 Task: Reply   to Aakash.mishra@softage.net with a subject Subject0000000003 with a message Message0000000004 and with an attachment of Attach0000000004. Reply   to parteek.kumar@softage.net and add a cc to Aakash.mishra@softage.net with a subject Subject0000000003 with a message Message0000000004 and with an attachment of Attach0000000004. Reply   to parteek.kumar@softage.net and add a cc to Aakash.mishra@softage.net and bcc to Ayush@softage.net with a subject Subject0000000002 with a message Message0000000004 and with an attachment of Attach0000000004. Reply   to Aakash.mishra@softage.net with a subject Subject0000000004 with a message Message0000000004 and with an attachment of Attach0000000004 and upload Attach0000000005 to Onedrive and share. Reply   to parteek.kumar@softage.net and add a cc to Aakash.mishra@softage.net with a subject Subject0000000004 with a message Message0000000004 and with an attachment of Attach0000000004 and upload Attach0000000005 to Onedrive and share
Action: Mouse moved to (339, 237)
Screenshot: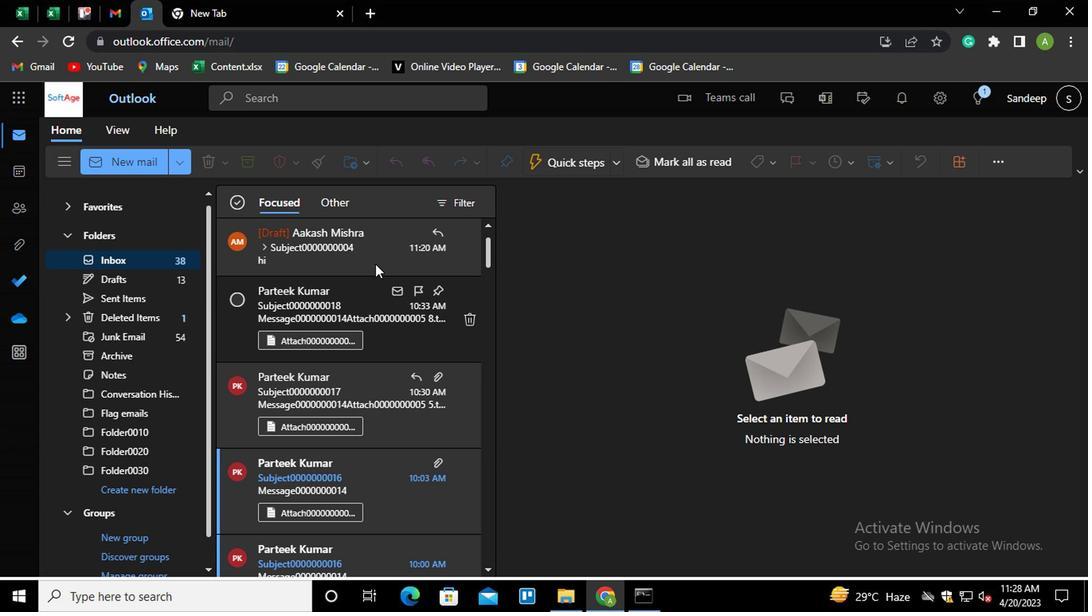 
Action: Mouse pressed left at (339, 237)
Screenshot: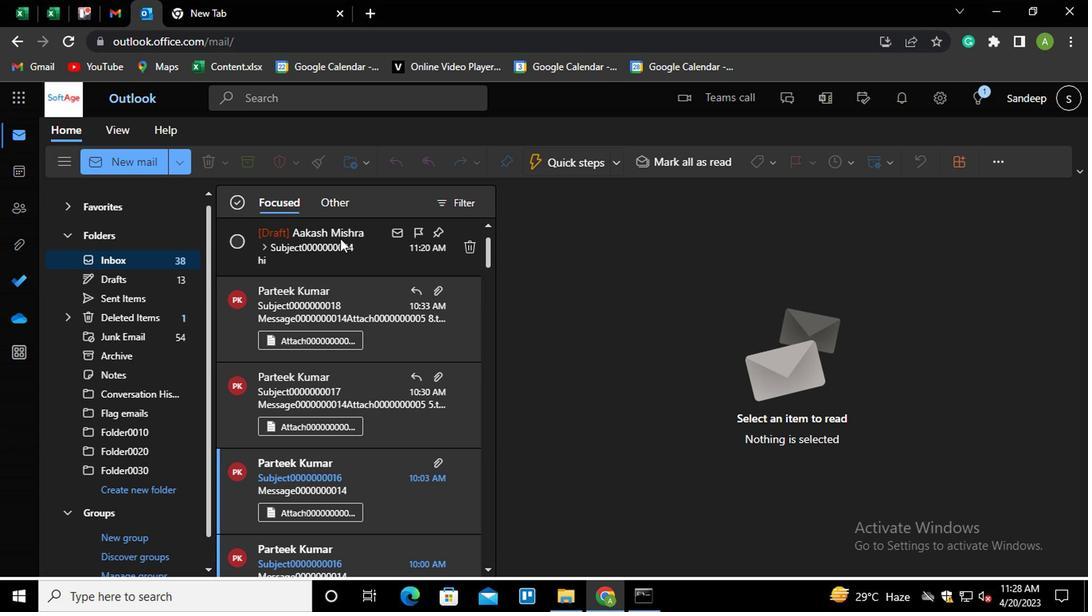 
Action: Mouse moved to (1038, 397)
Screenshot: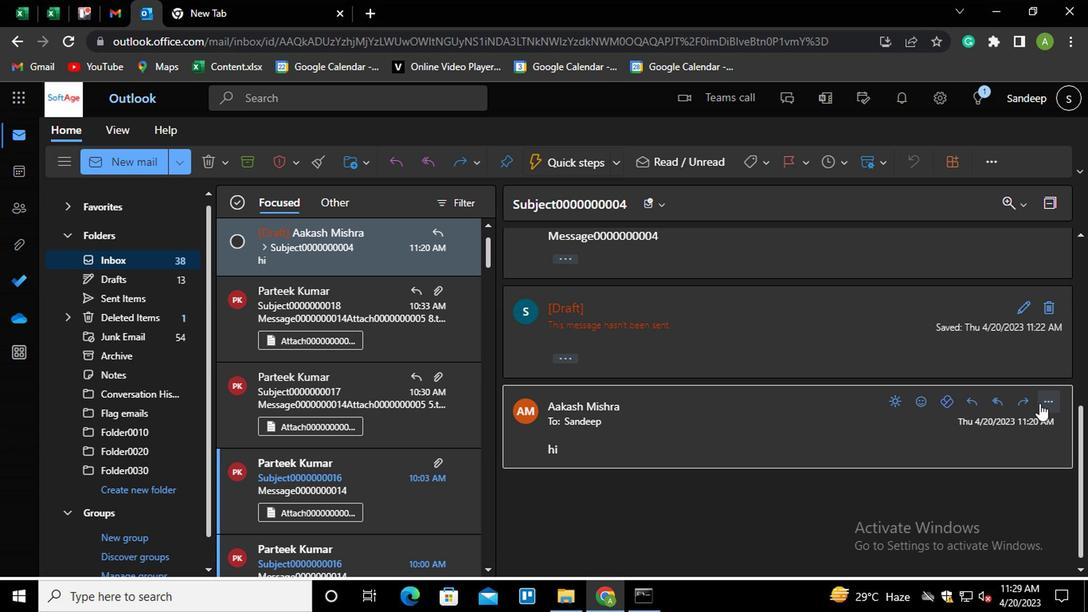 
Action: Mouse pressed left at (1038, 397)
Screenshot: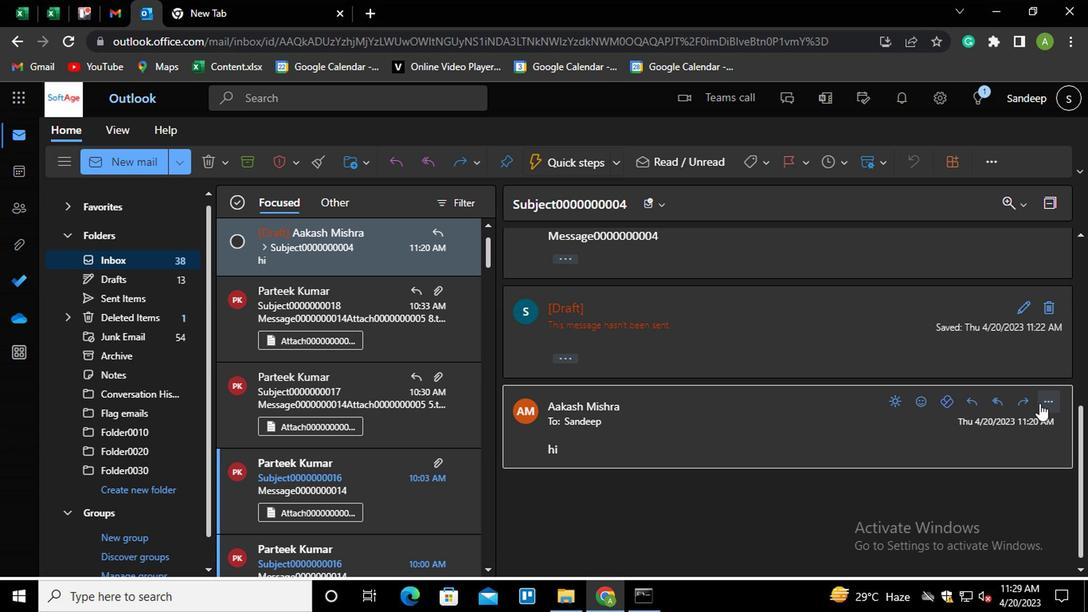 
Action: Mouse moved to (932, 112)
Screenshot: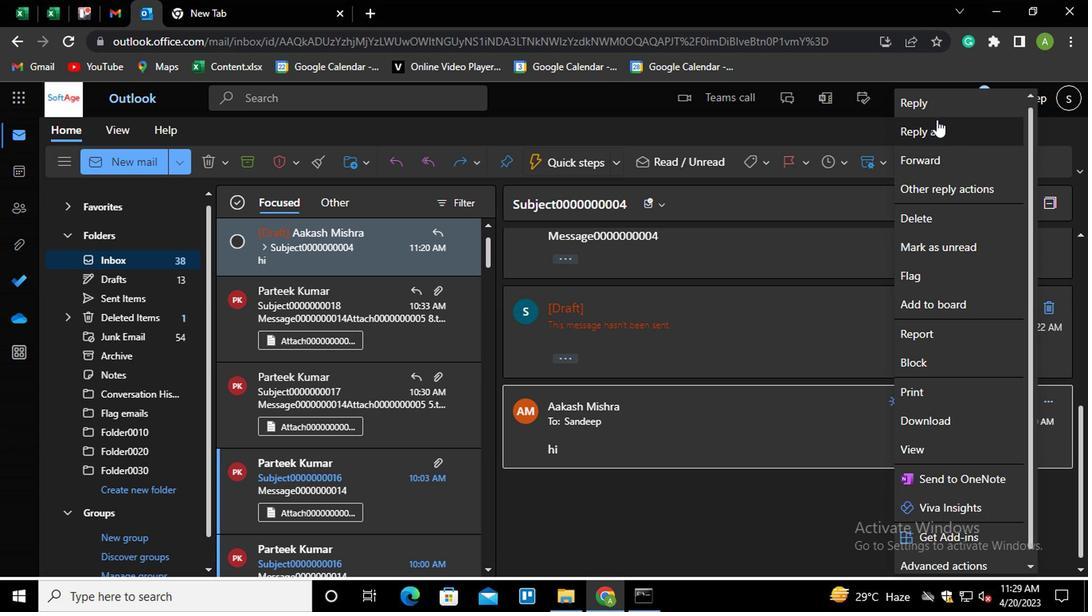 
Action: Mouse pressed left at (932, 112)
Screenshot: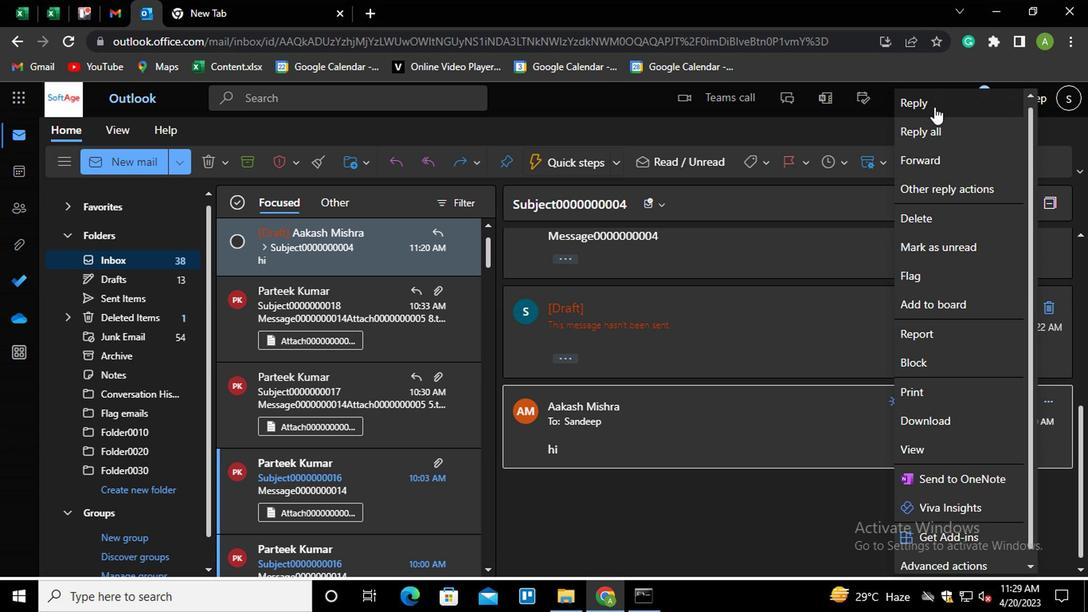 
Action: Mouse moved to (527, 545)
Screenshot: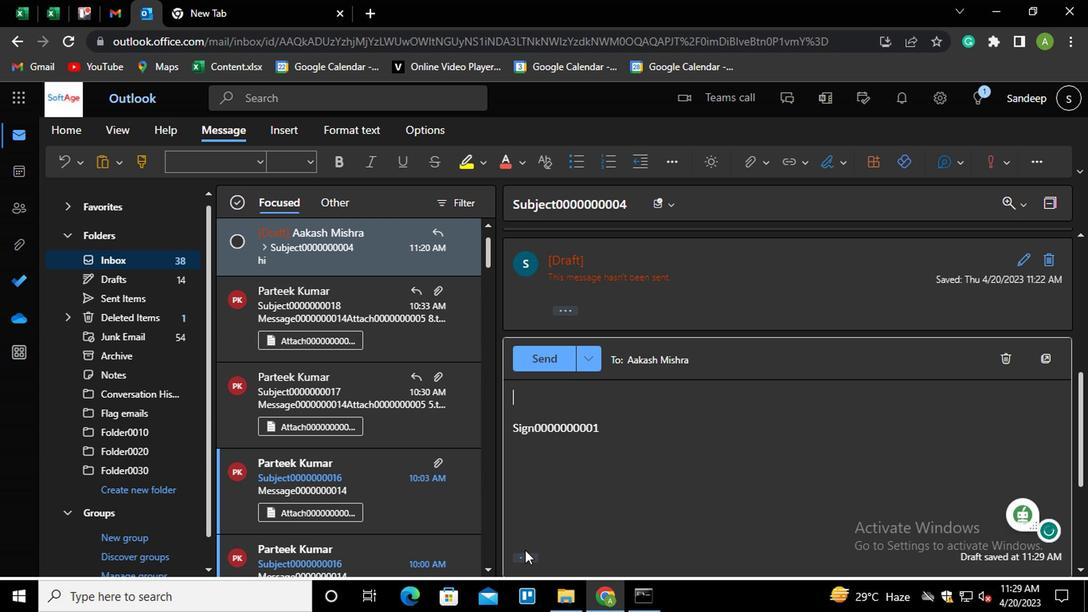 
Action: Mouse pressed left at (527, 545)
Screenshot: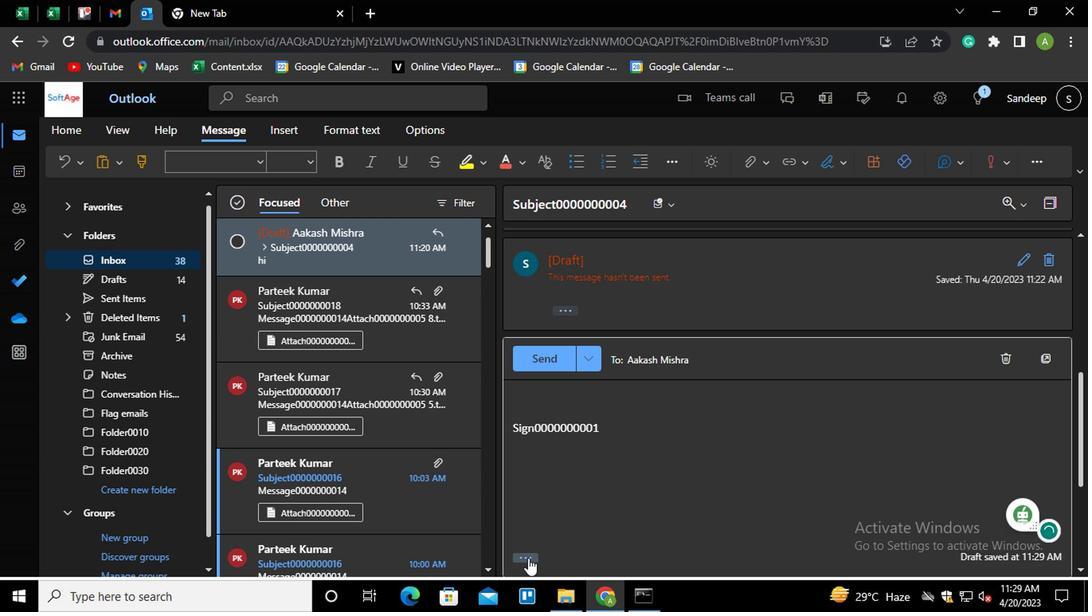 
Action: Mouse moved to (617, 388)
Screenshot: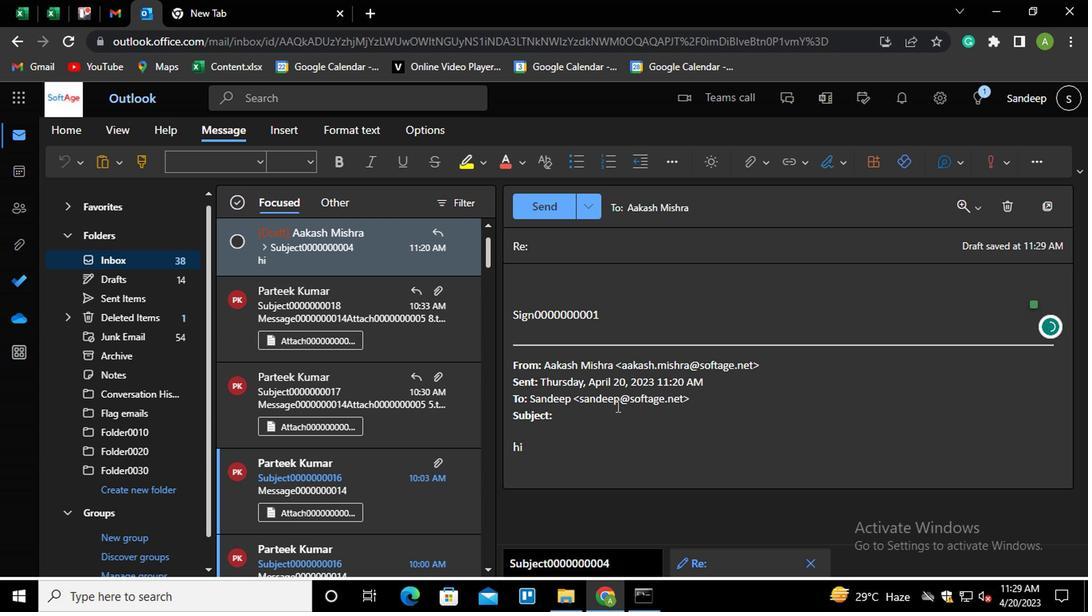 
Action: Mouse scrolled (617, 389) with delta (0, 0)
Screenshot: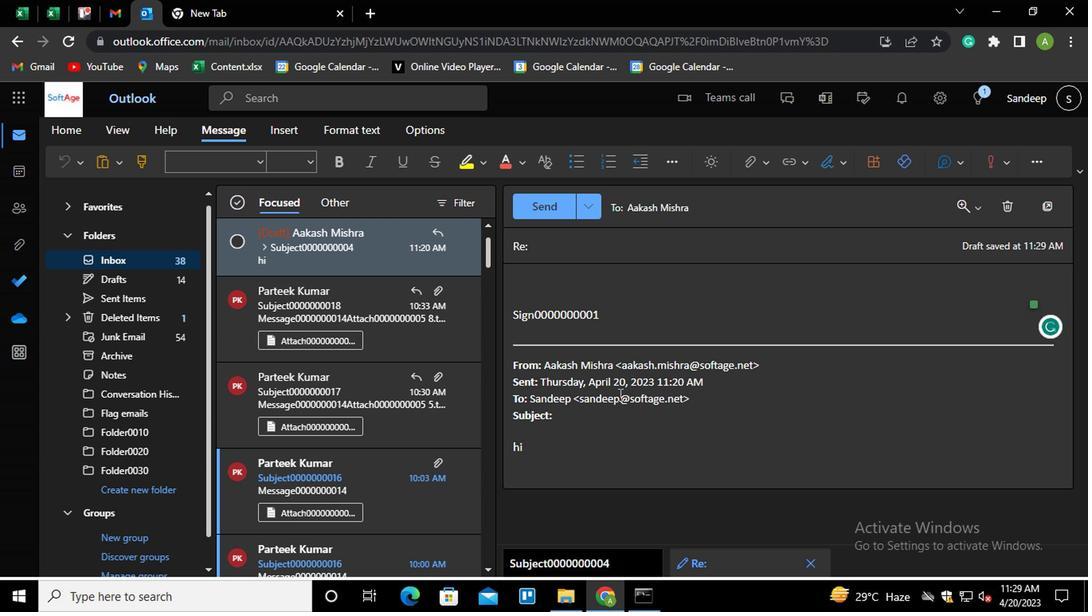 
Action: Mouse moved to (615, 377)
Screenshot: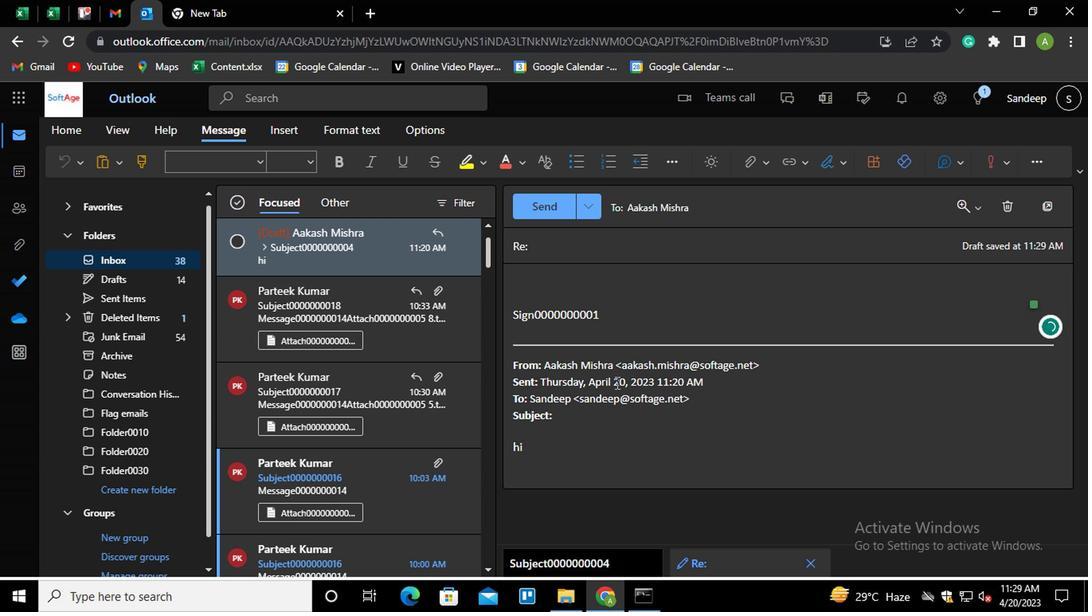 
Action: Mouse scrolled (615, 378) with delta (0, 1)
Screenshot: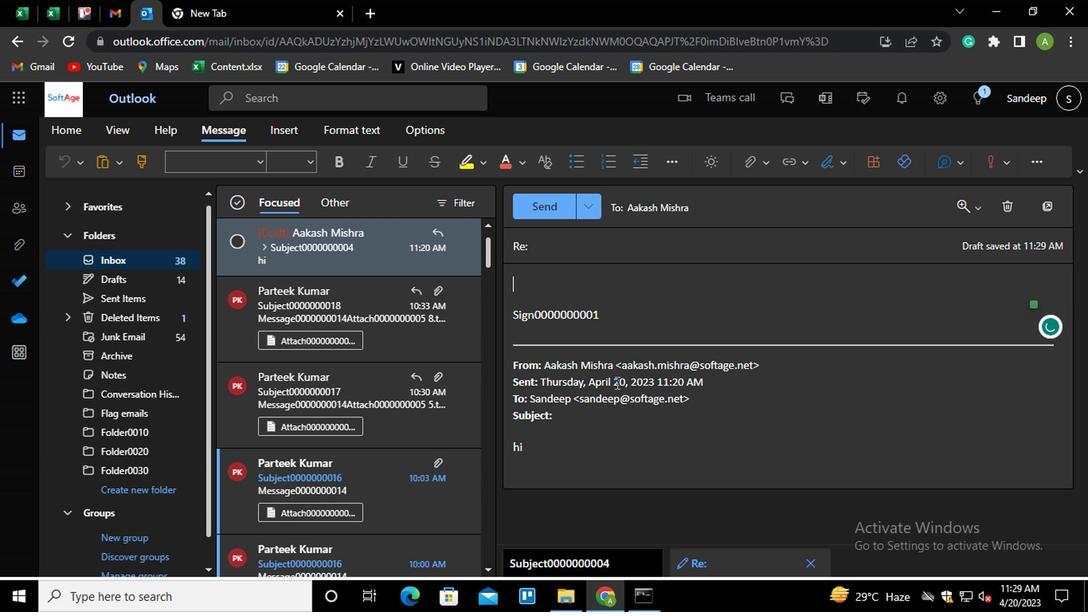 
Action: Mouse moved to (612, 237)
Screenshot: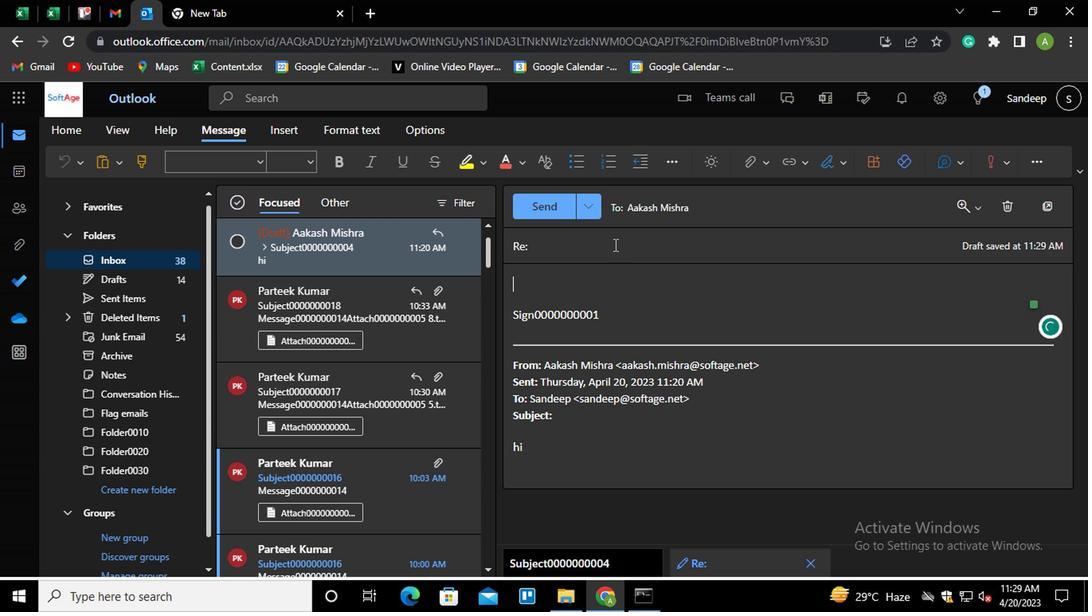 
Action: Mouse pressed left at (612, 237)
Screenshot: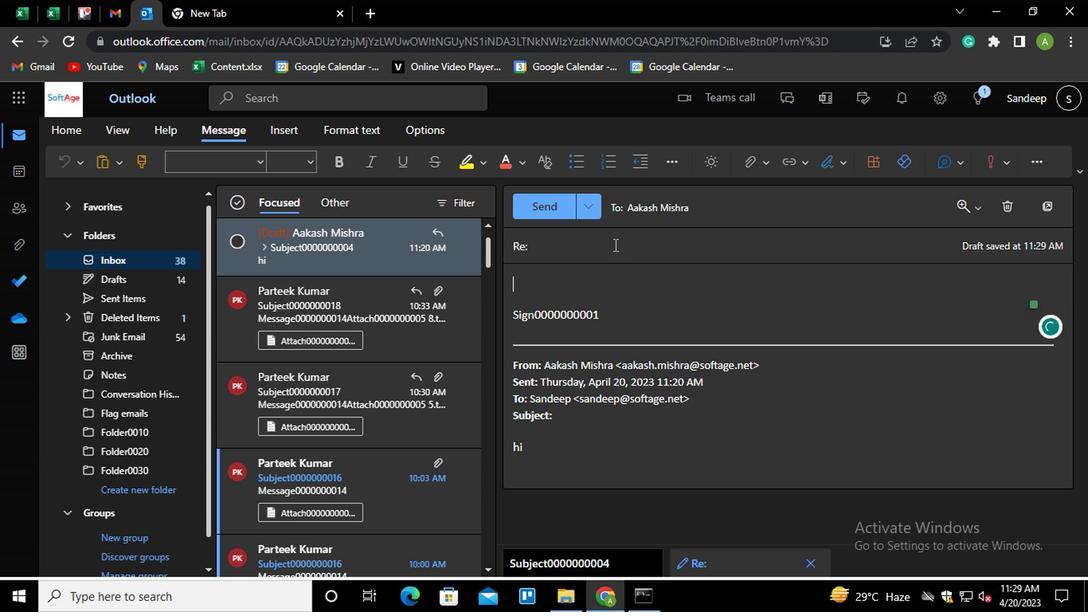 
Action: Mouse moved to (625, 249)
Screenshot: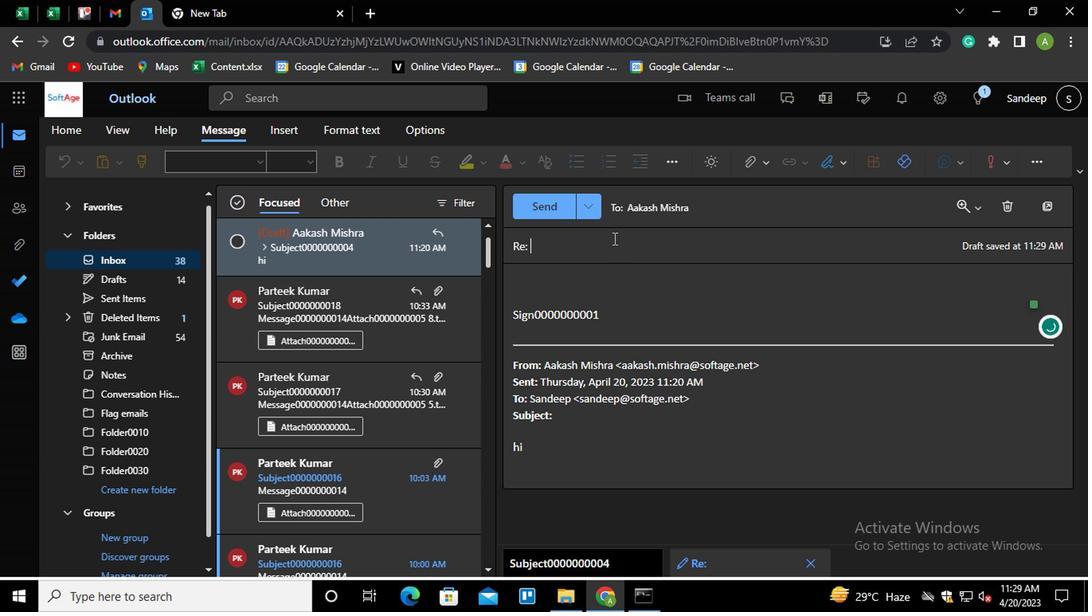 
Action: Key pressed <Key.shift>SUBJECT0000000003
Screenshot: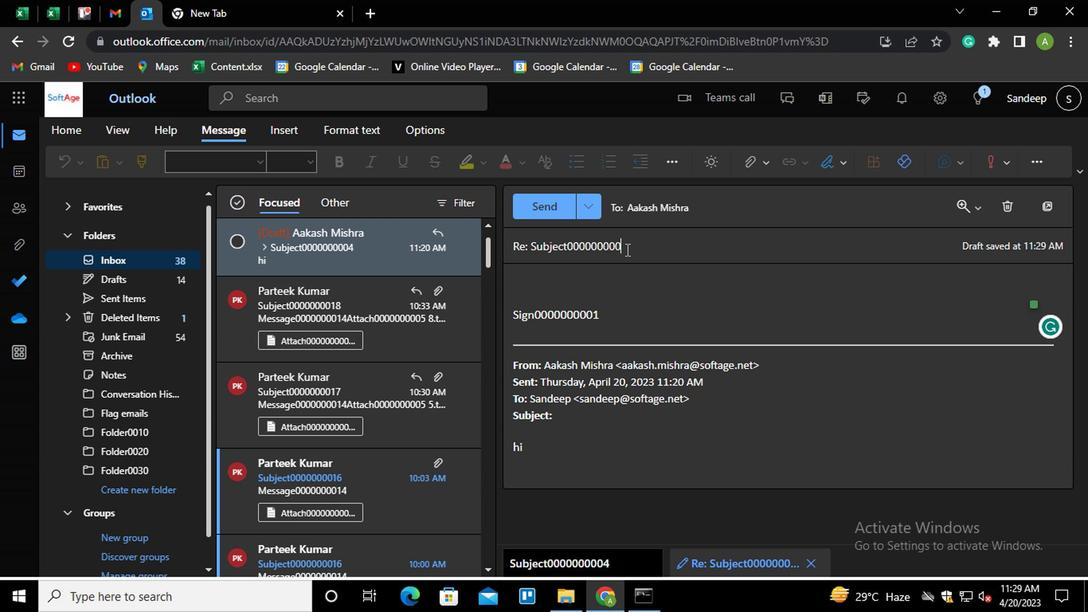 
Action: Mouse moved to (630, 318)
Screenshot: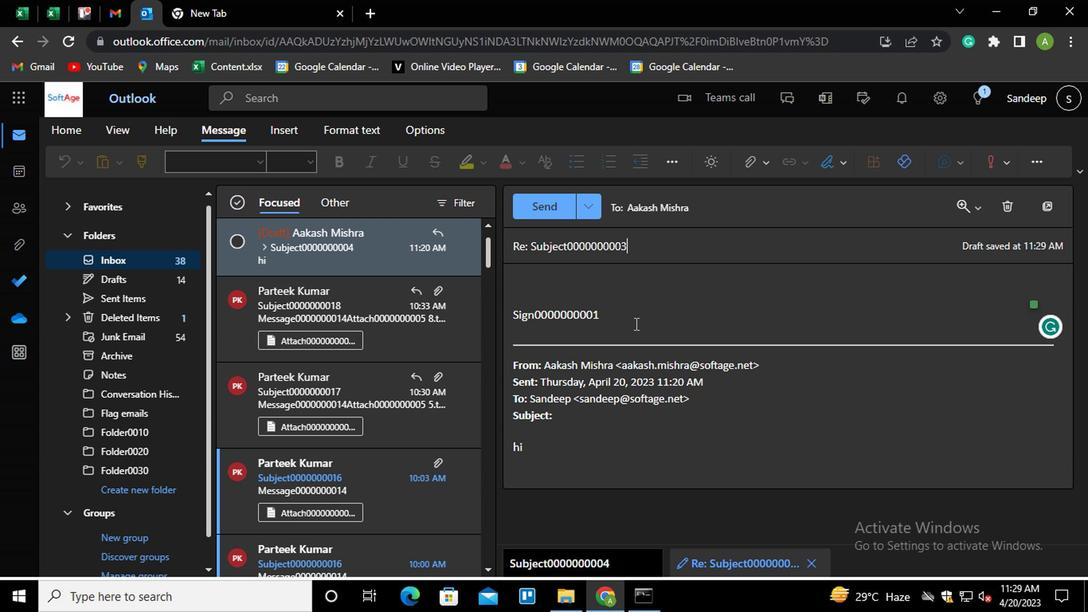 
Action: Mouse pressed left at (630, 318)
Screenshot: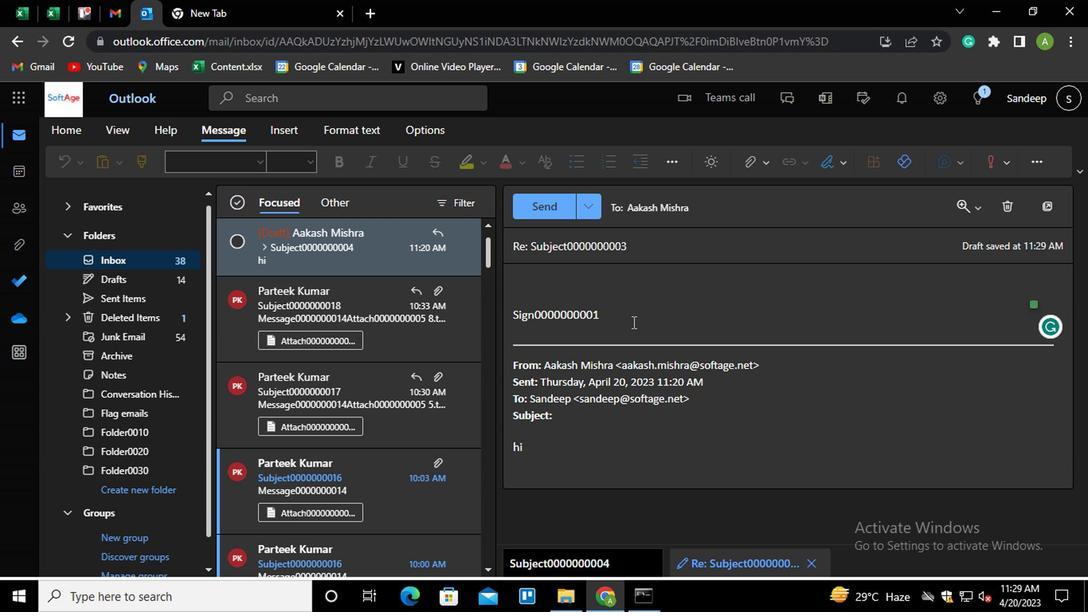 
Action: Key pressed <Key.shift_r><Key.shift_r><Key.shift_r><Key.shift_r><Key.shift_r><Key.shift_r><Key.shift_r><Key.shift_r><Key.home><Key.shift_r>MESSAGE0000000004
Screenshot: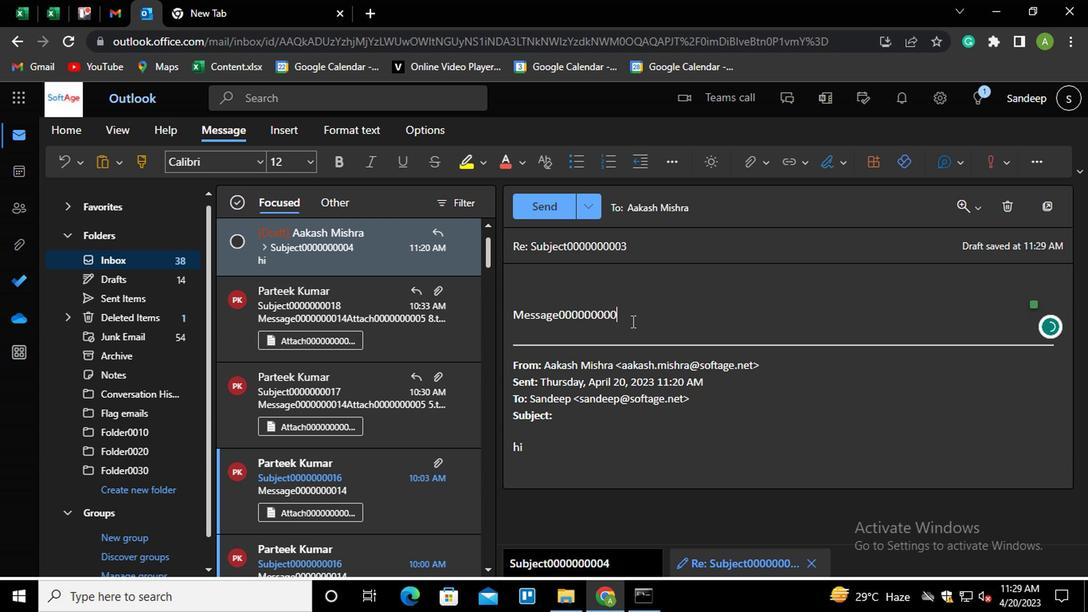 
Action: Mouse moved to (636, 316)
Screenshot: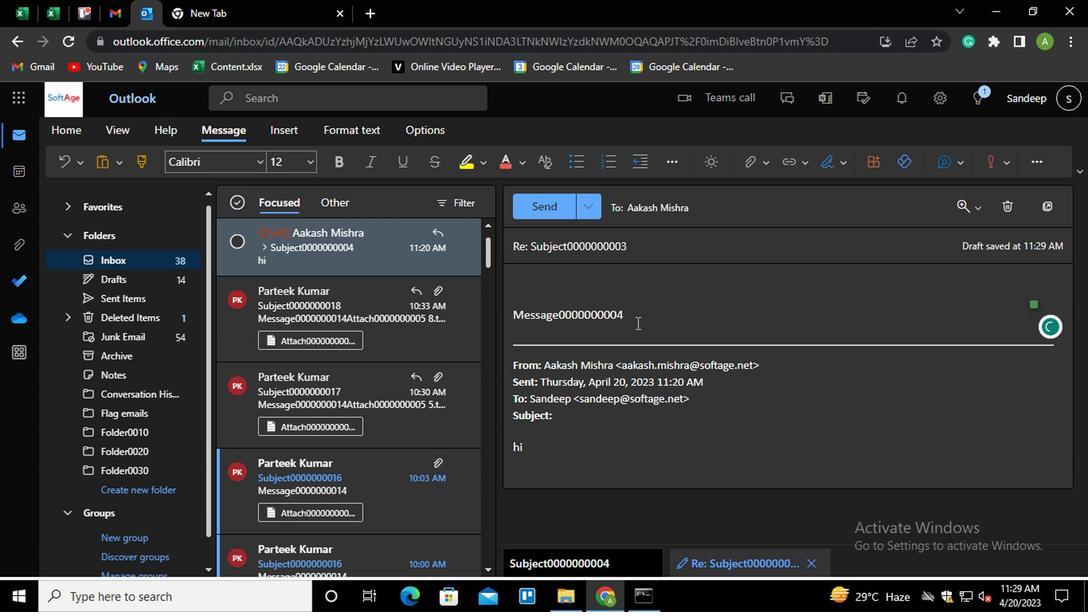 
Action: Mouse scrolled (636, 317) with delta (0, 0)
Screenshot: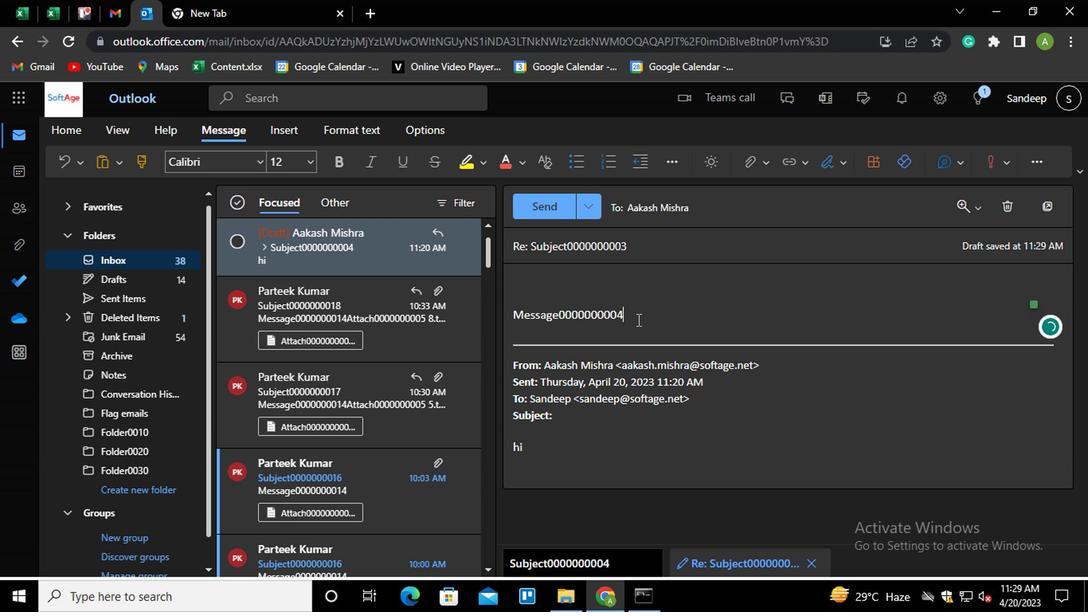 
Action: Mouse moved to (760, 164)
Screenshot: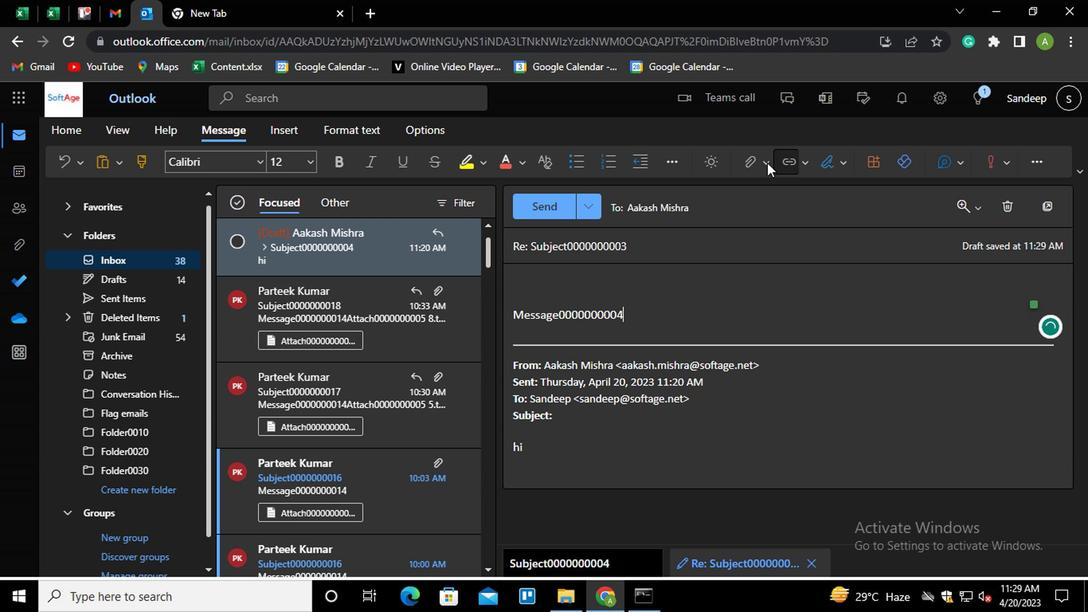 
Action: Mouse pressed left at (760, 164)
Screenshot: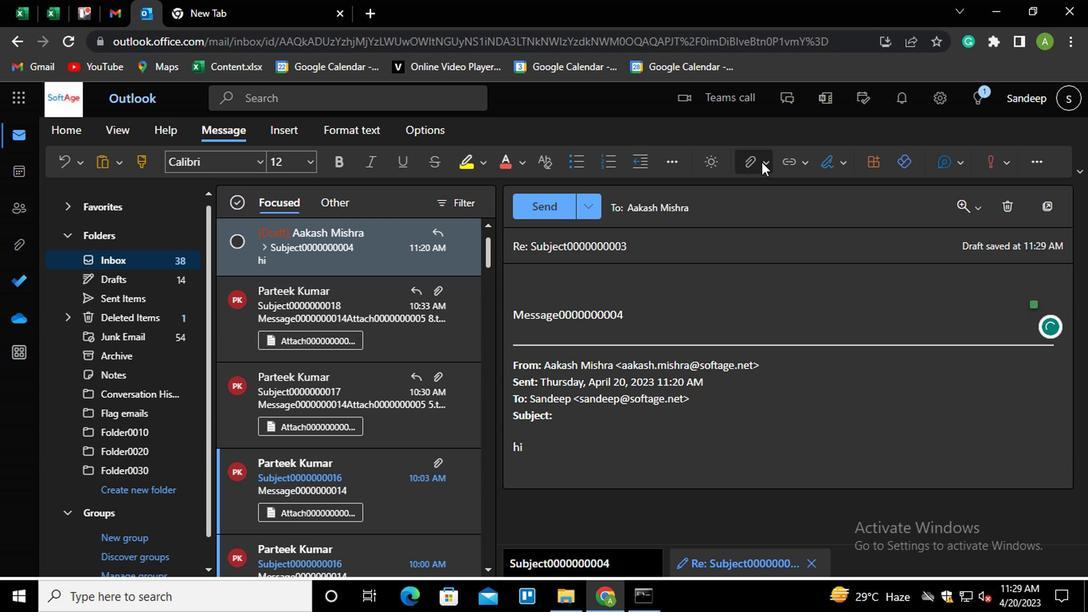 
Action: Mouse moved to (652, 202)
Screenshot: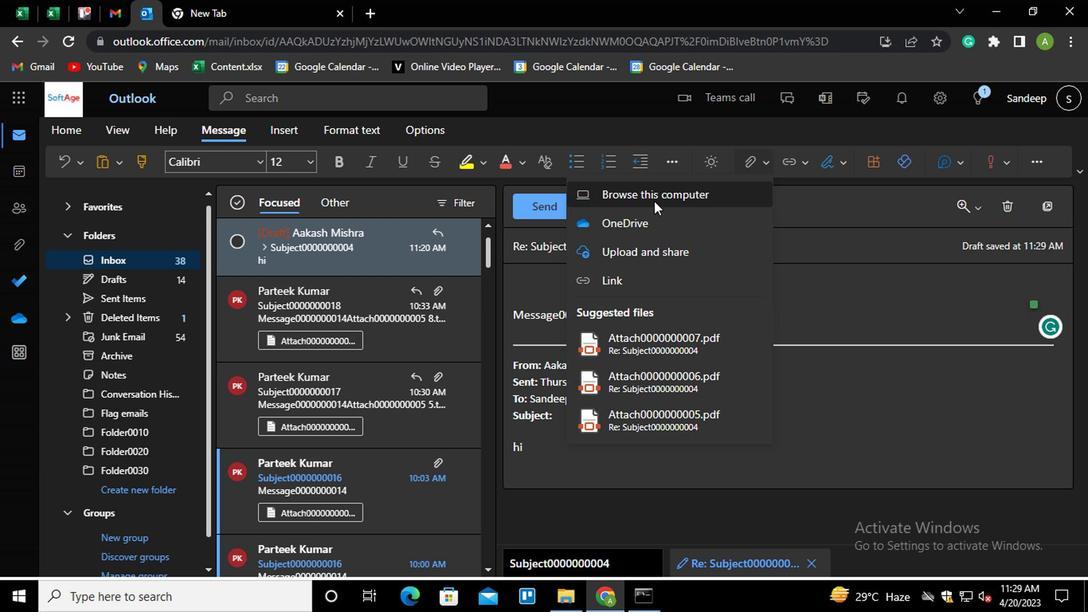 
Action: Mouse pressed left at (652, 202)
Screenshot: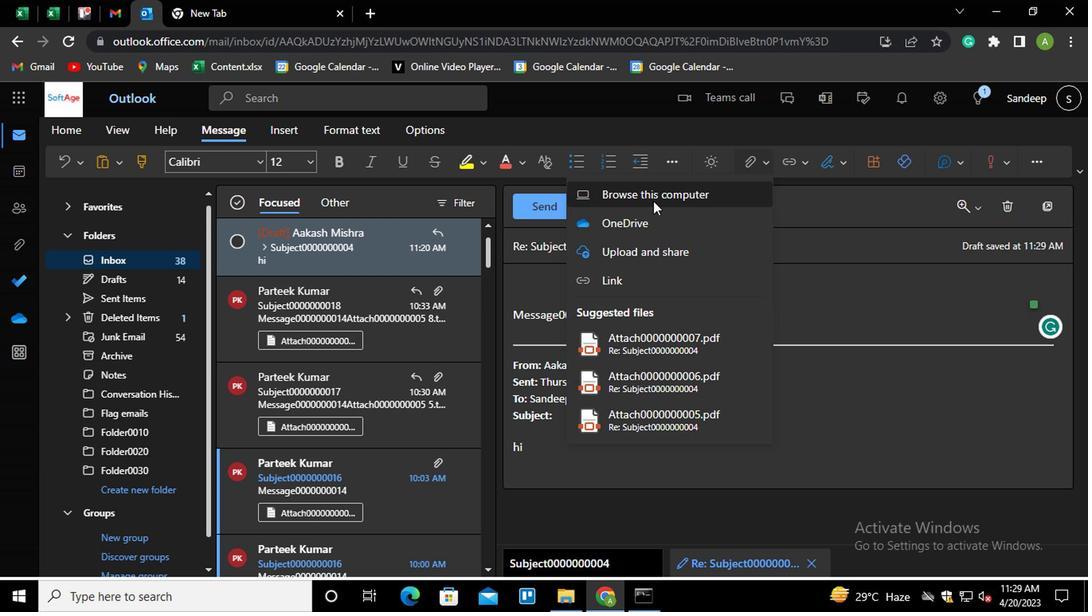 
Action: Mouse moved to (243, 169)
Screenshot: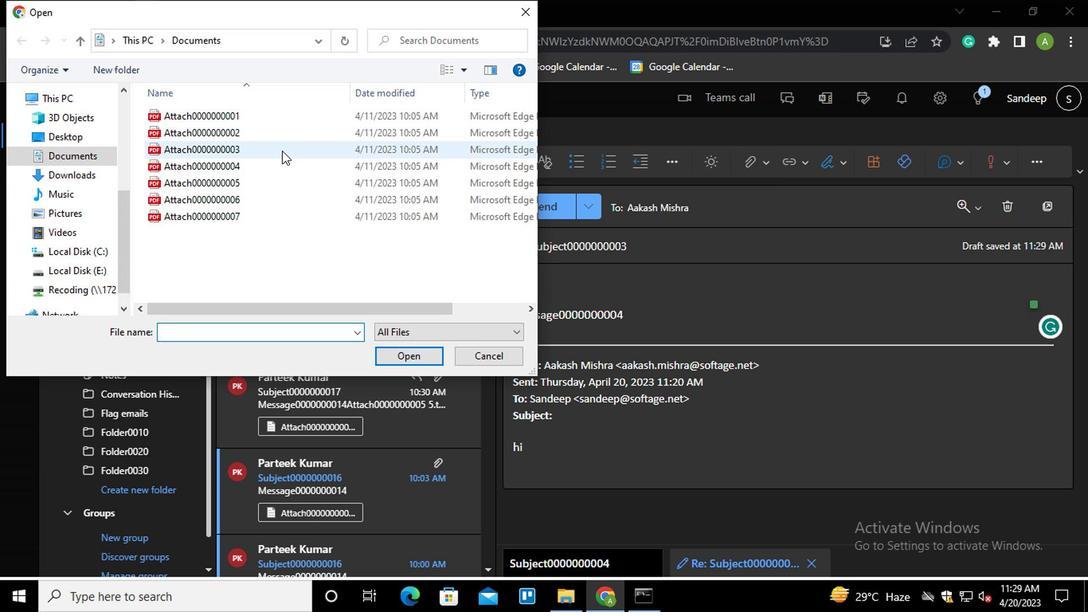 
Action: Mouse pressed left at (243, 169)
Screenshot: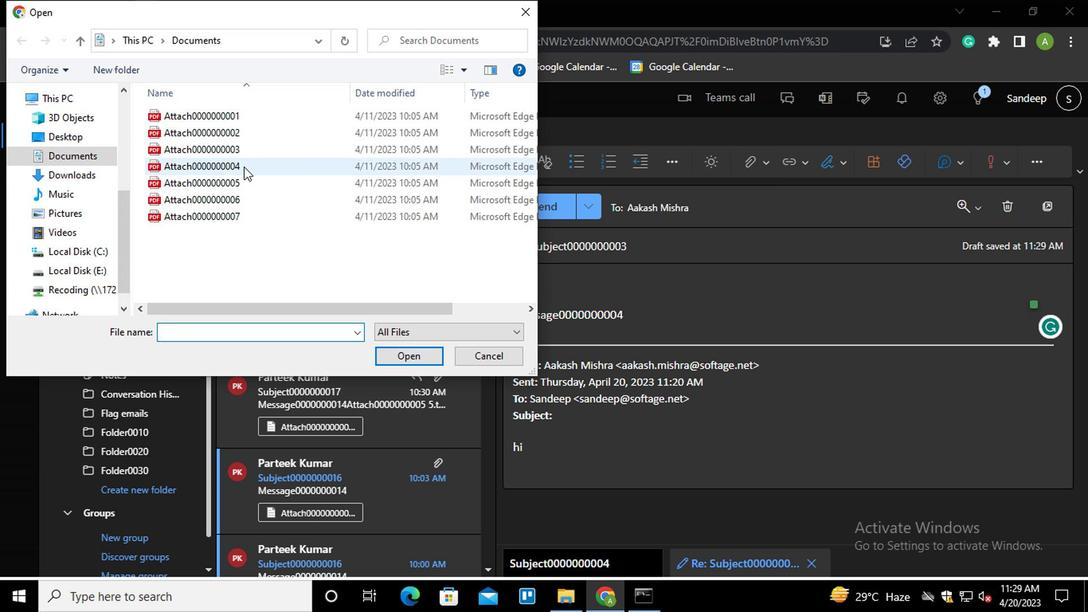 
Action: Mouse moved to (405, 354)
Screenshot: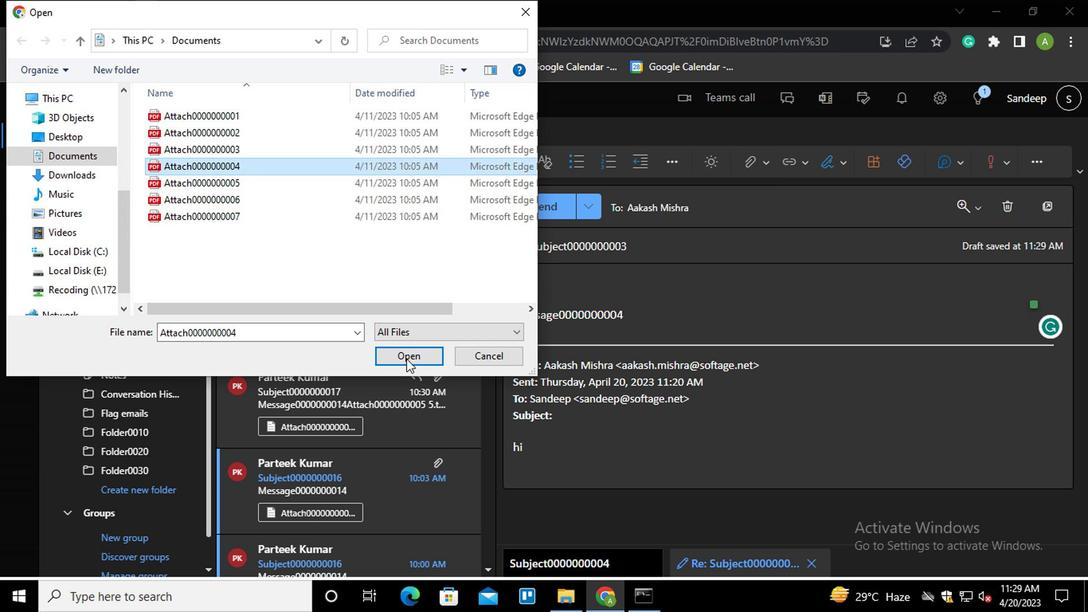 
Action: Mouse pressed left at (405, 354)
Screenshot: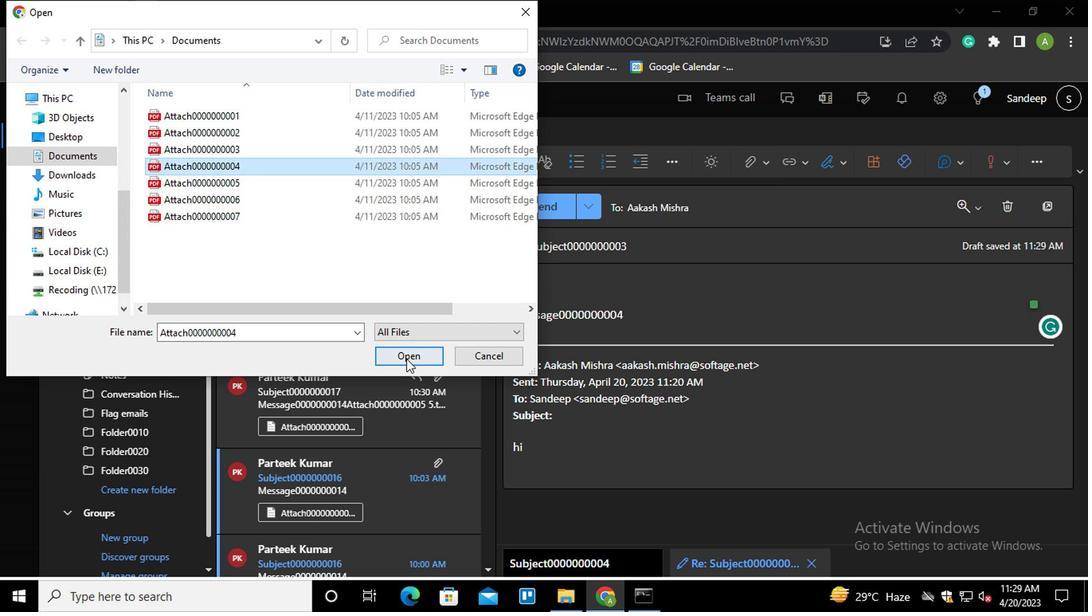 
Action: Mouse moved to (549, 210)
Screenshot: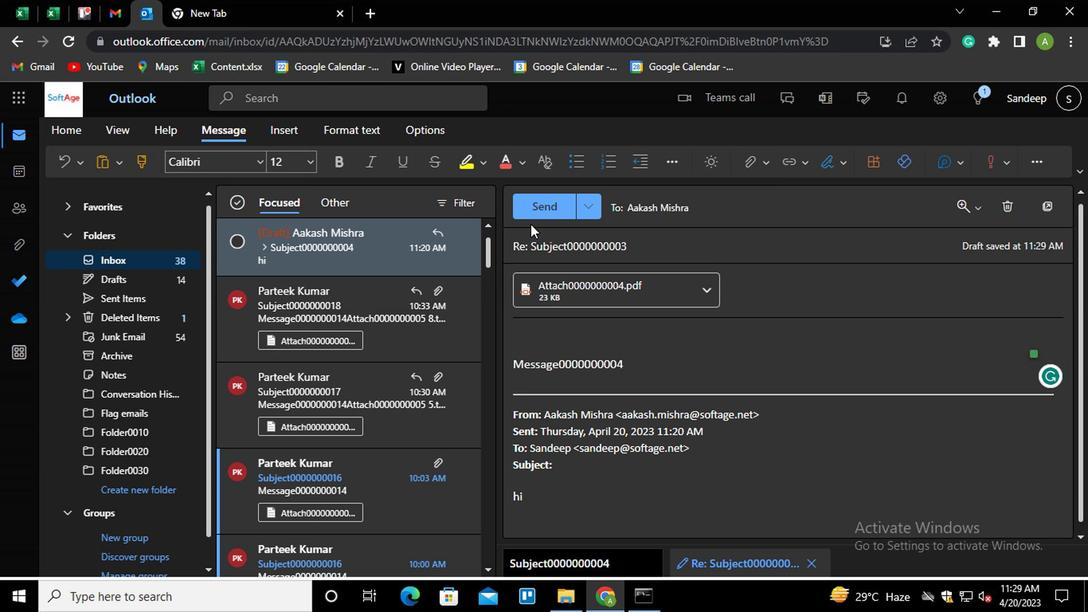 
Action: Mouse pressed left at (549, 210)
Screenshot: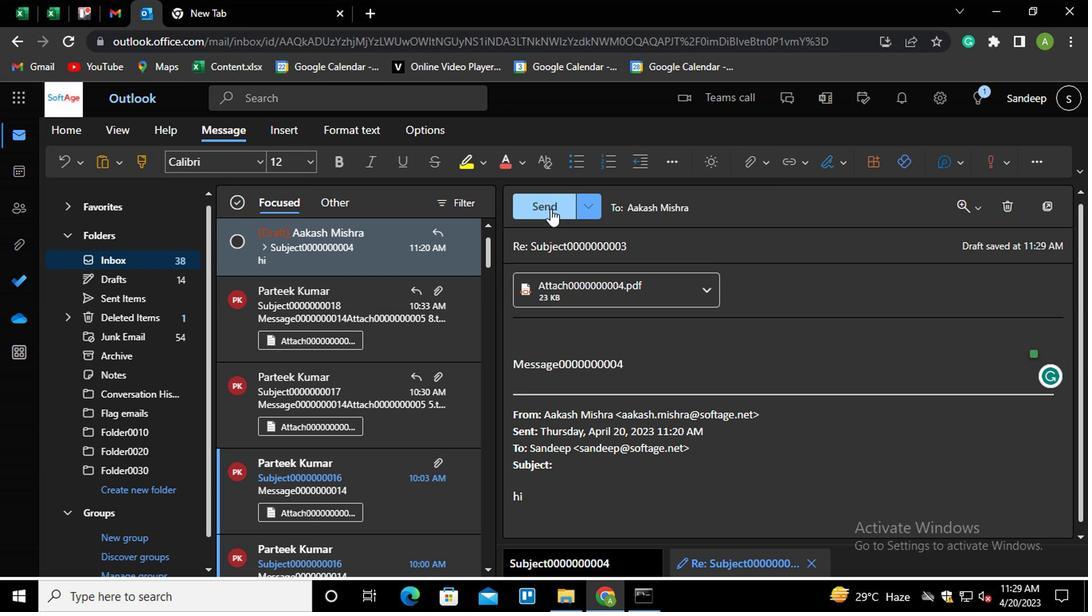
Action: Mouse moved to (359, 287)
Screenshot: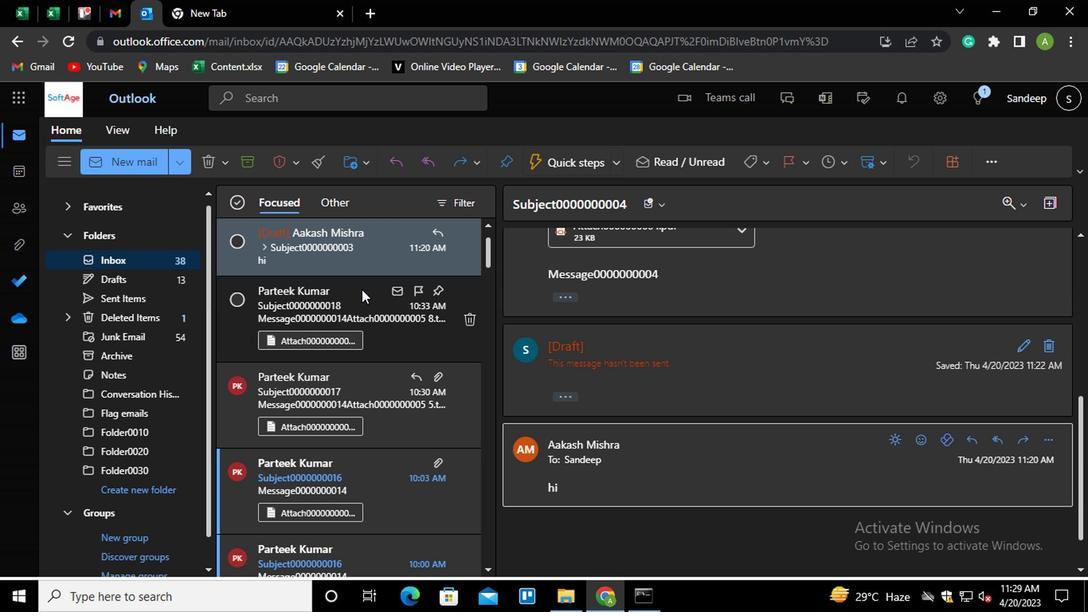 
Action: Mouse pressed left at (359, 287)
Screenshot: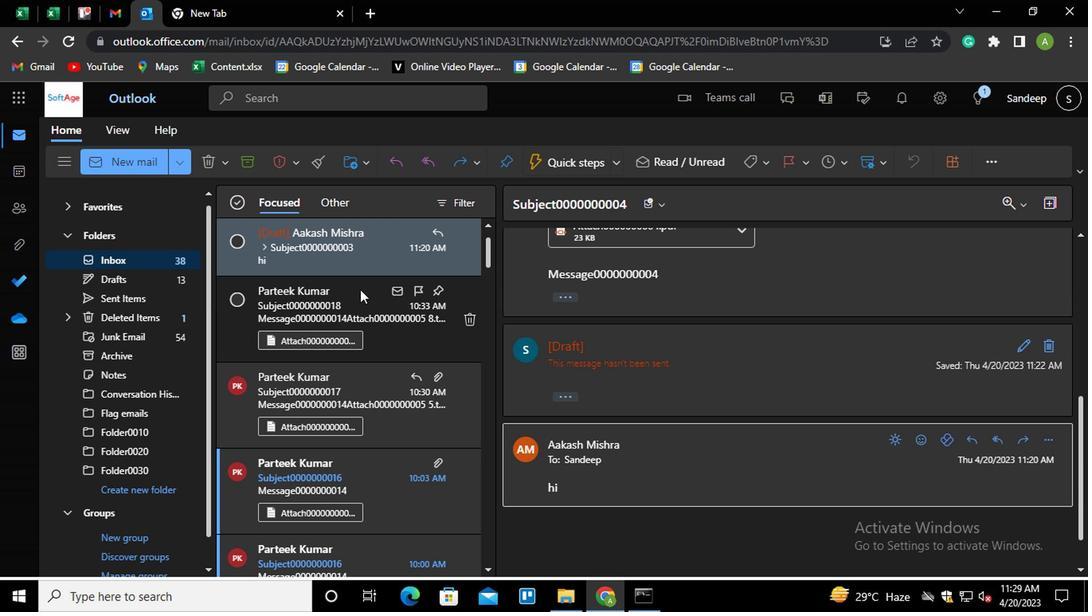 
Action: Mouse moved to (1041, 265)
Screenshot: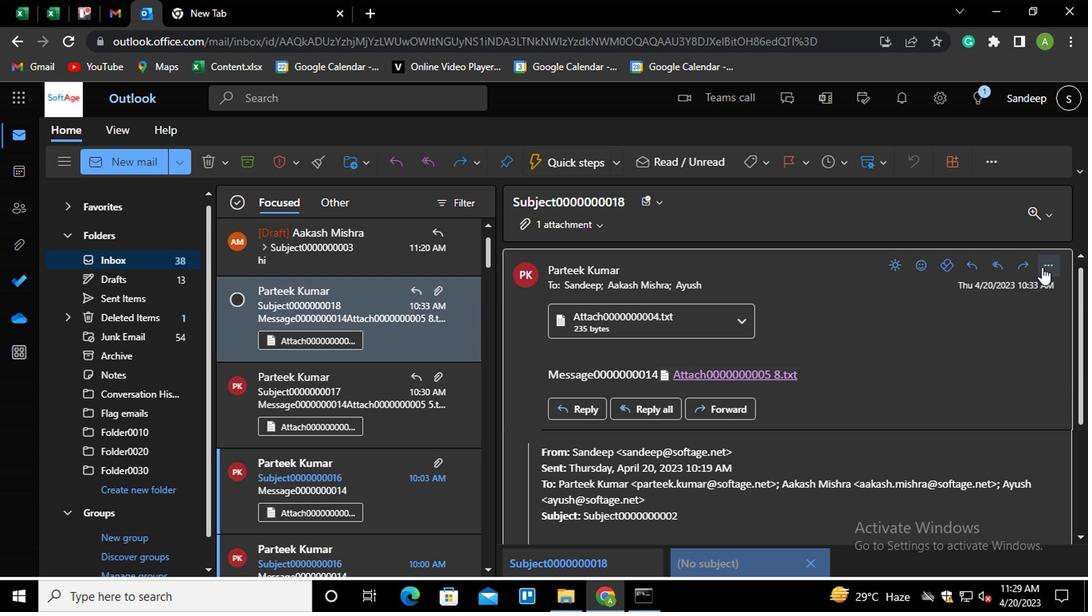 
Action: Mouse pressed left at (1041, 265)
Screenshot: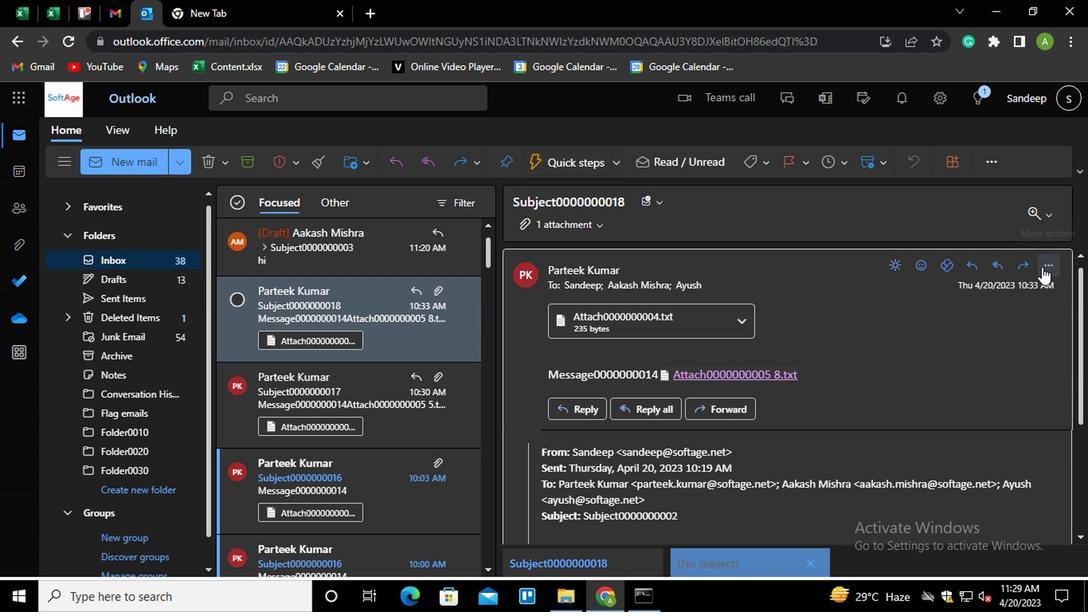
Action: Mouse moved to (939, 112)
Screenshot: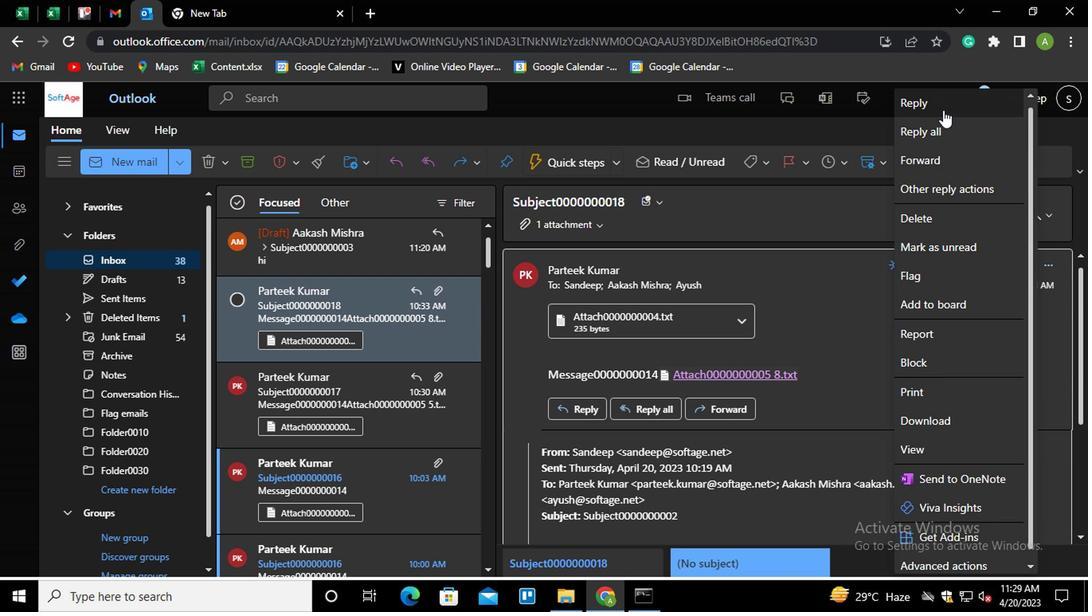 
Action: Mouse pressed left at (939, 112)
Screenshot: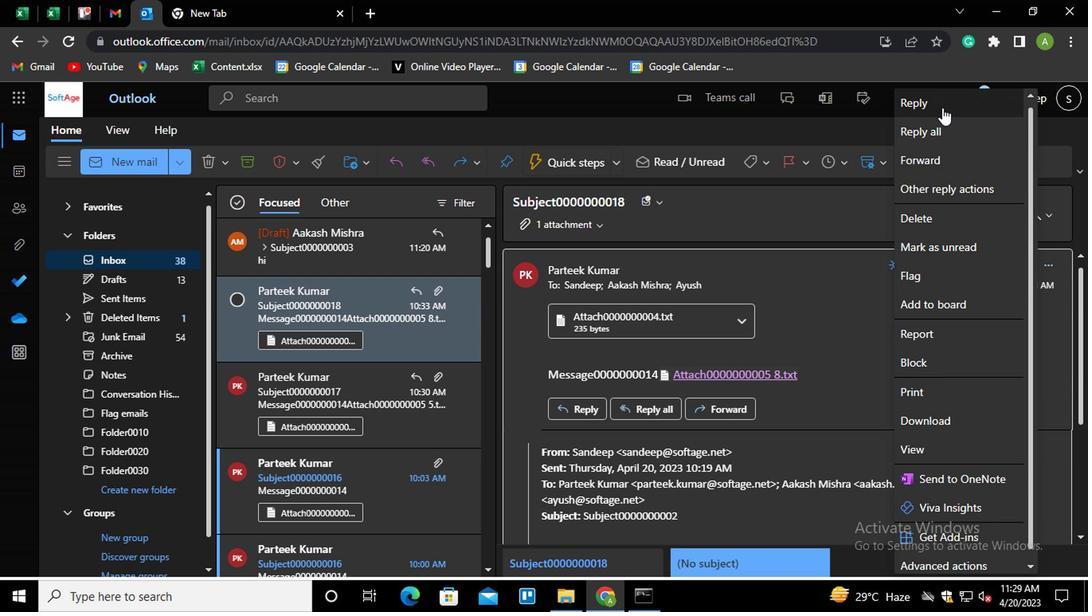 
Action: Mouse moved to (526, 458)
Screenshot: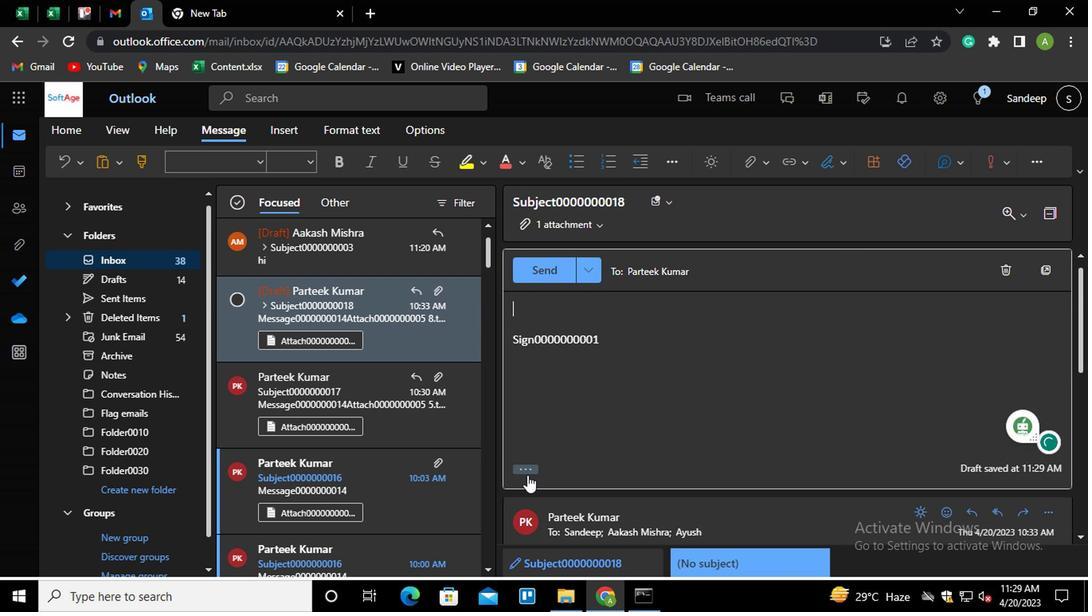 
Action: Mouse pressed left at (526, 458)
Screenshot: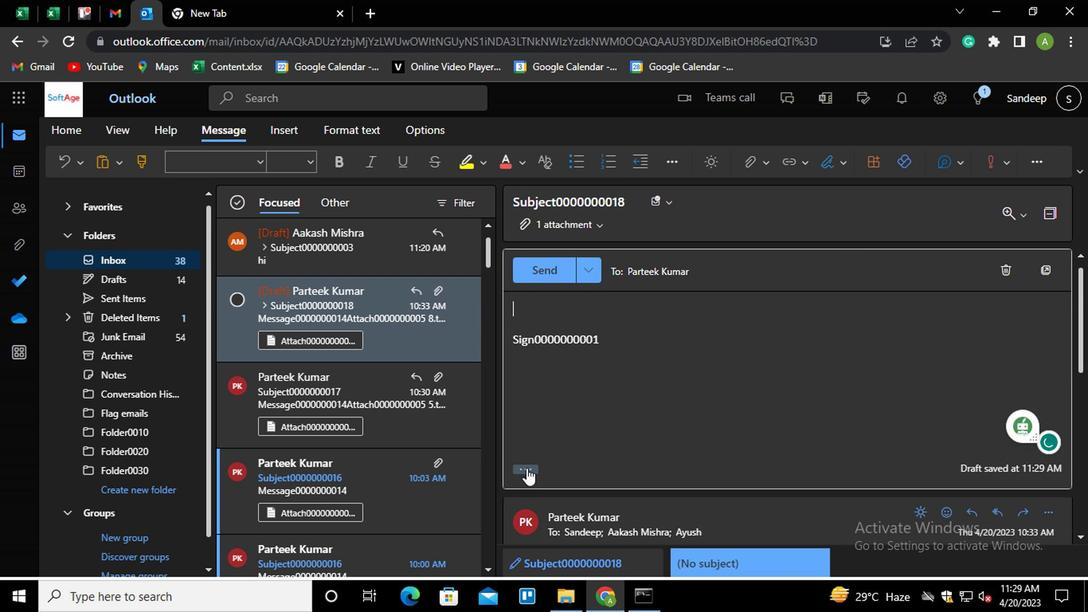 
Action: Mouse moved to (683, 278)
Screenshot: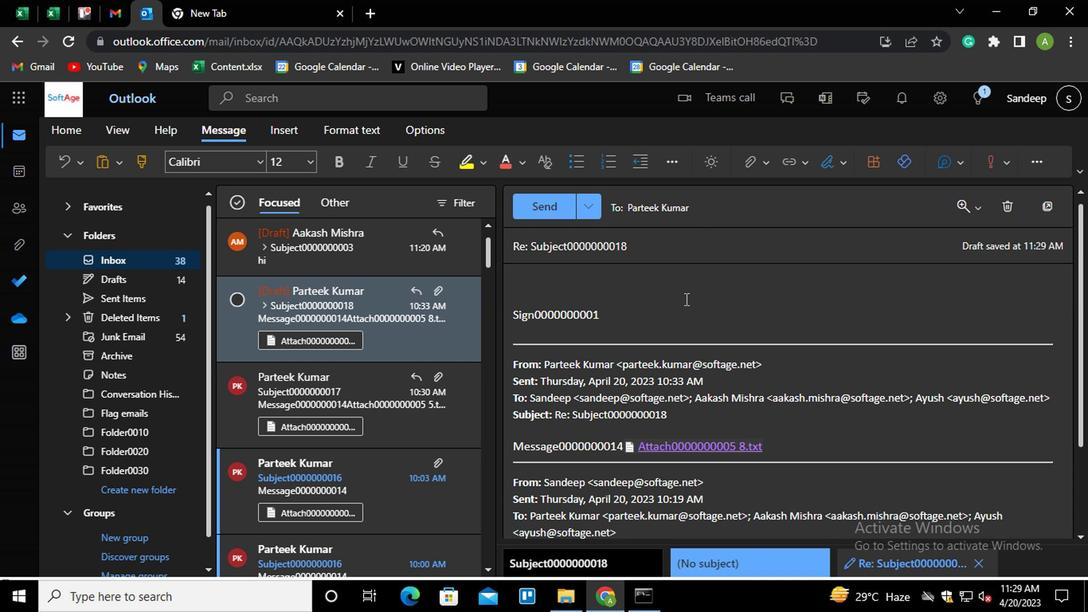 
Action: Mouse scrolled (683, 278) with delta (0, 0)
Screenshot: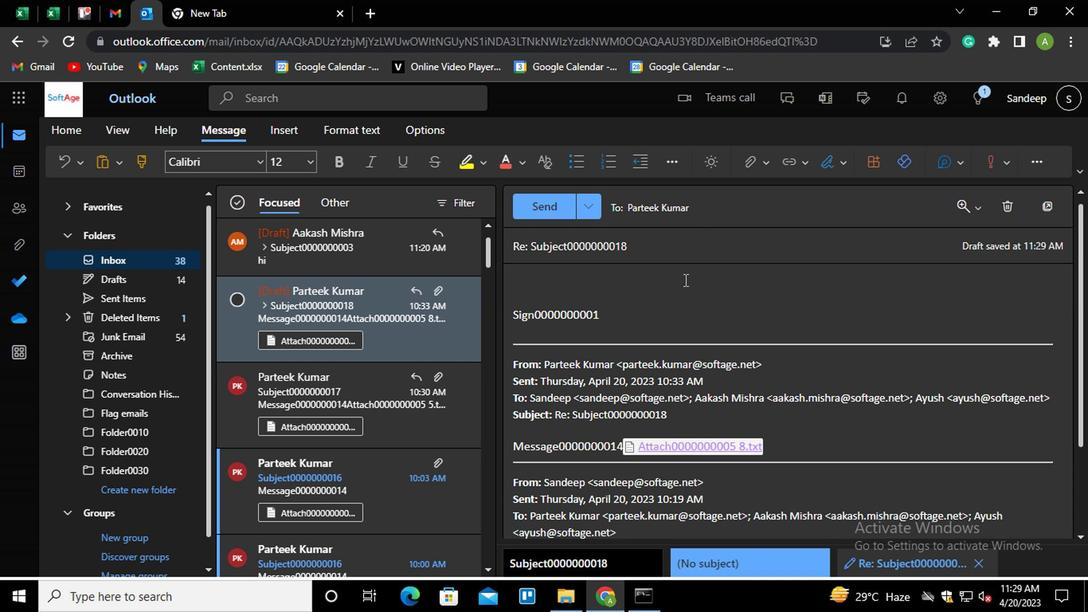 
Action: Mouse scrolled (683, 278) with delta (0, 0)
Screenshot: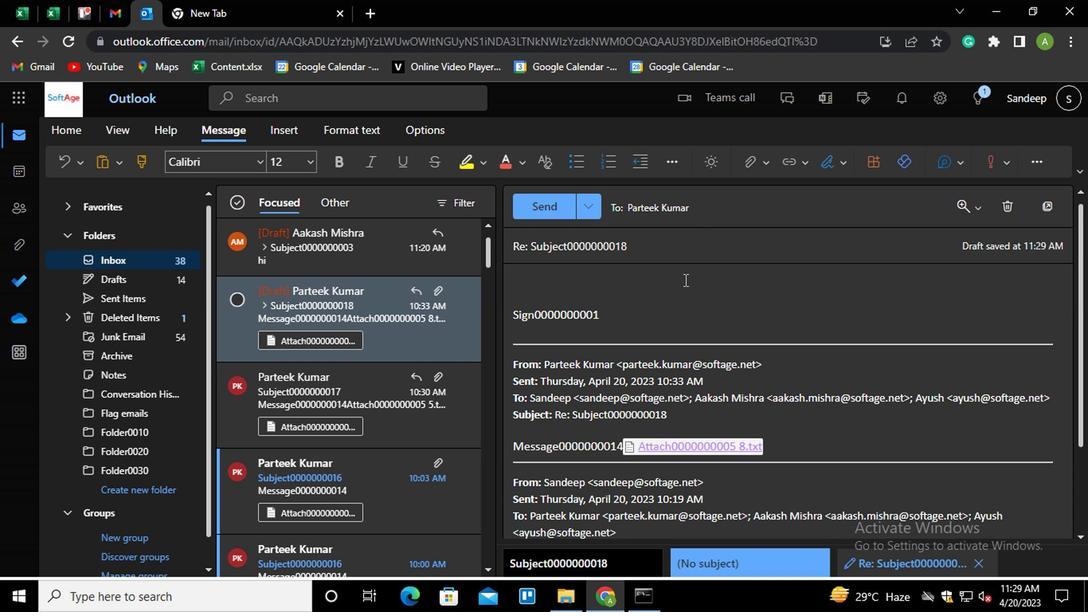 
Action: Mouse scrolled (683, 278) with delta (0, 0)
Screenshot: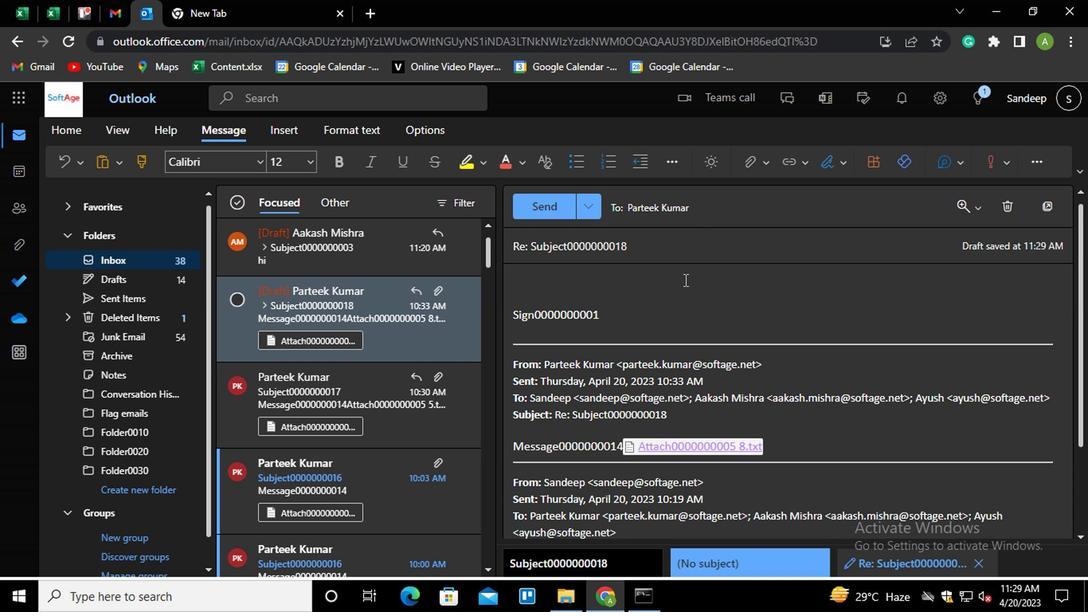 
Action: Mouse scrolled (683, 278) with delta (0, 0)
Screenshot: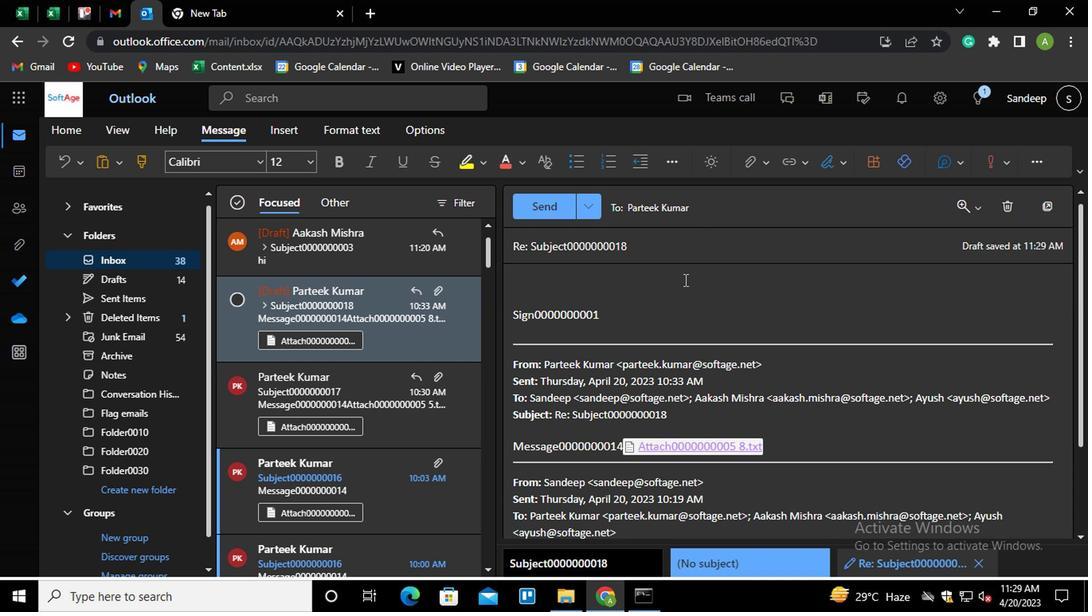
Action: Mouse moved to (668, 291)
Screenshot: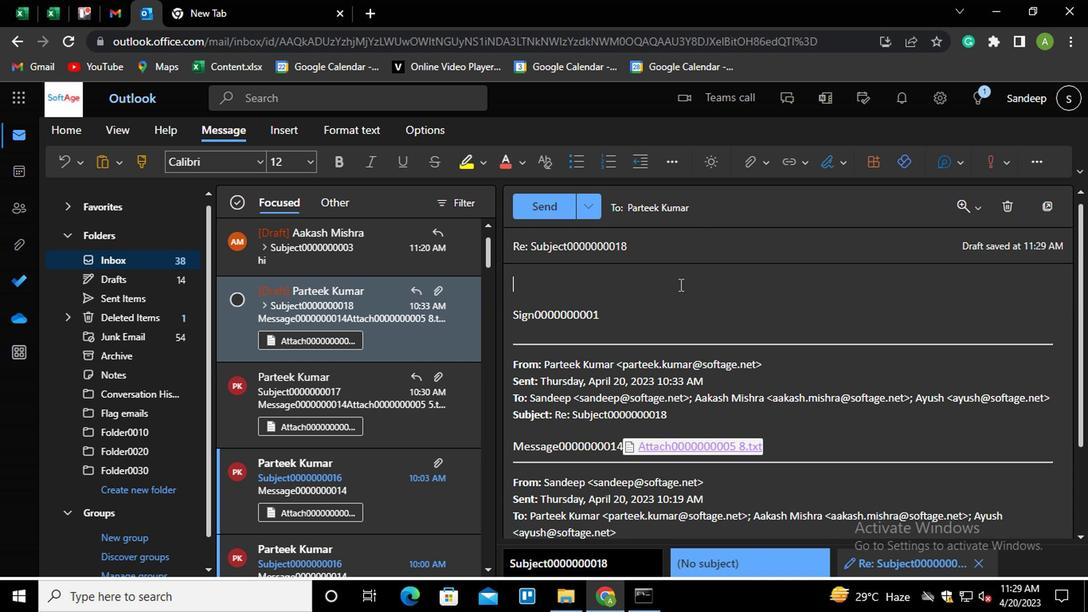 
Action: Mouse scrolled (668, 293) with delta (0, 1)
Screenshot: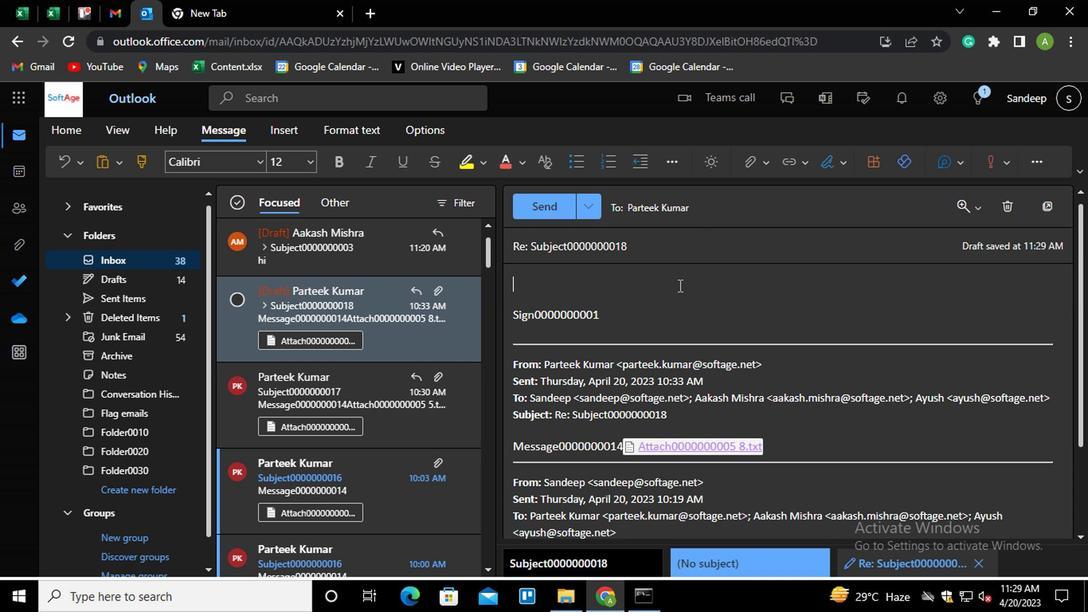 
Action: Mouse scrolled (668, 293) with delta (0, 1)
Screenshot: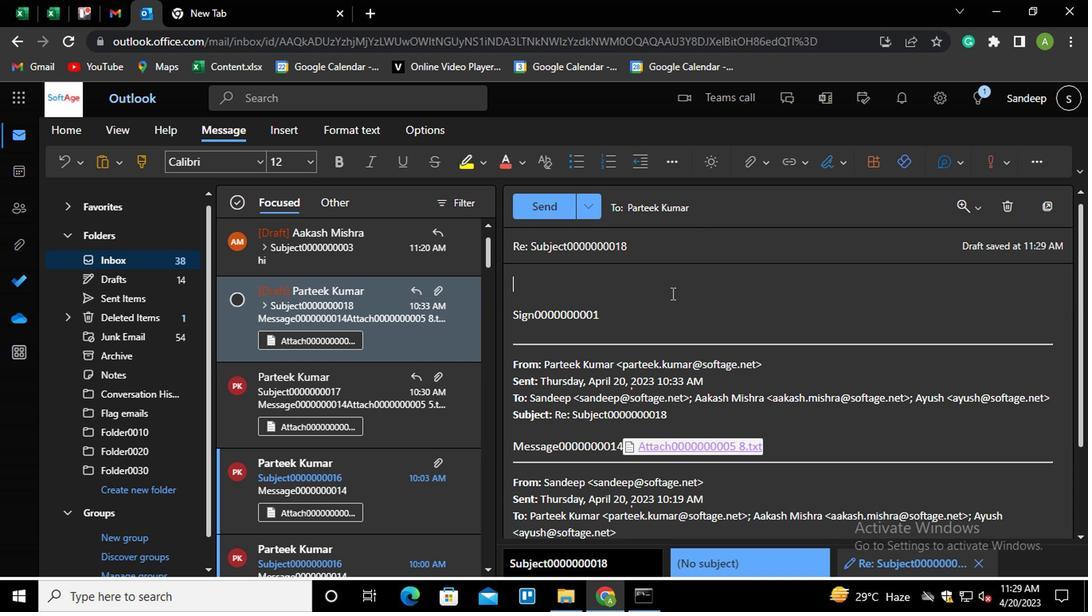 
Action: Mouse scrolled (668, 293) with delta (0, 1)
Screenshot: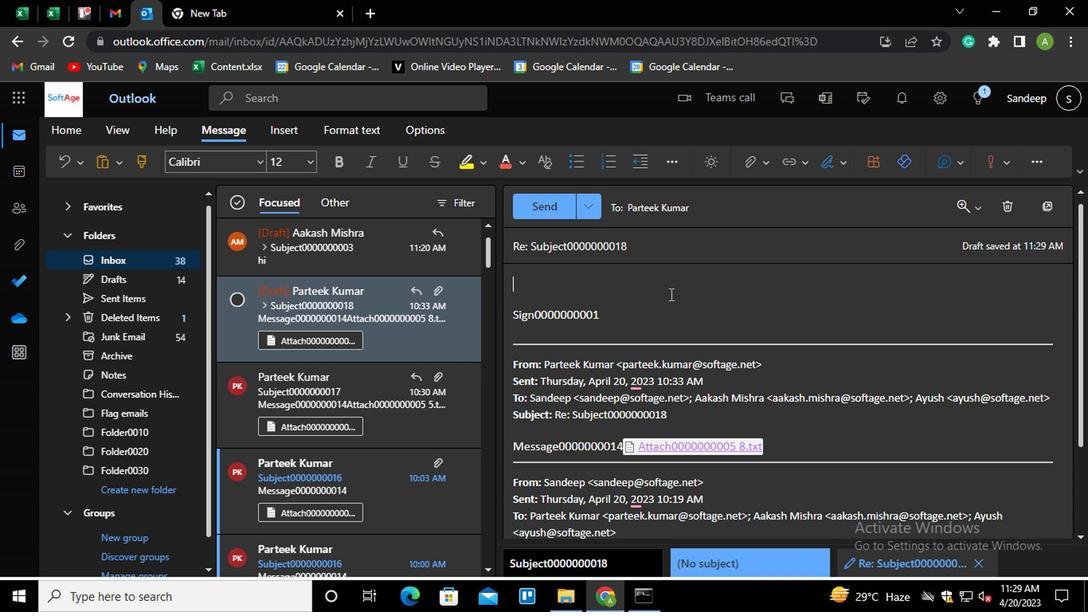 
Action: Mouse moved to (668, 291)
Screenshot: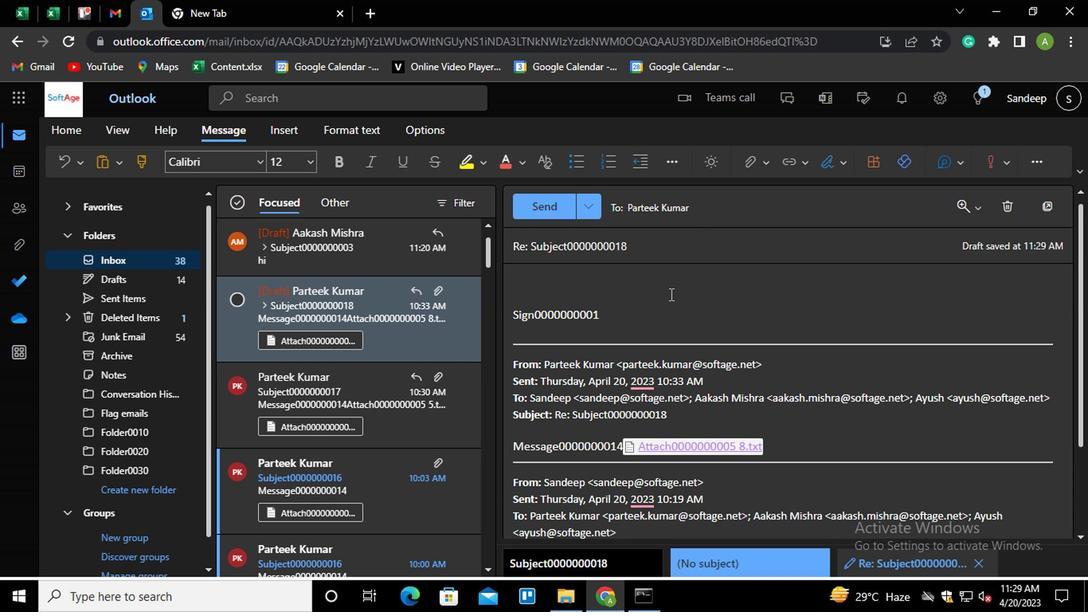 
Action: Mouse scrolled (668, 293) with delta (0, 1)
Screenshot: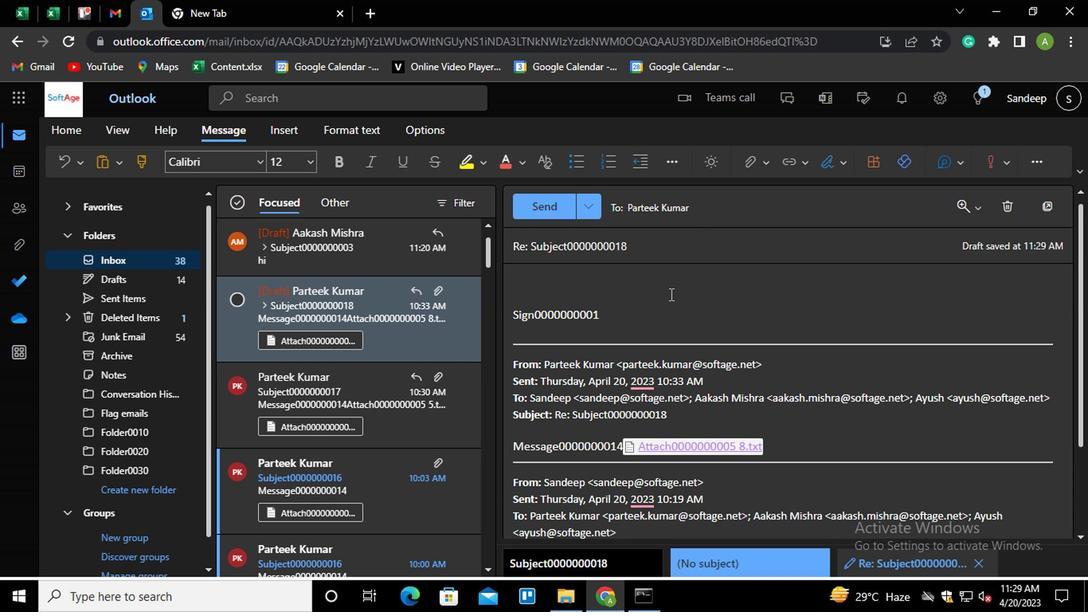 
Action: Mouse moved to (668, 291)
Screenshot: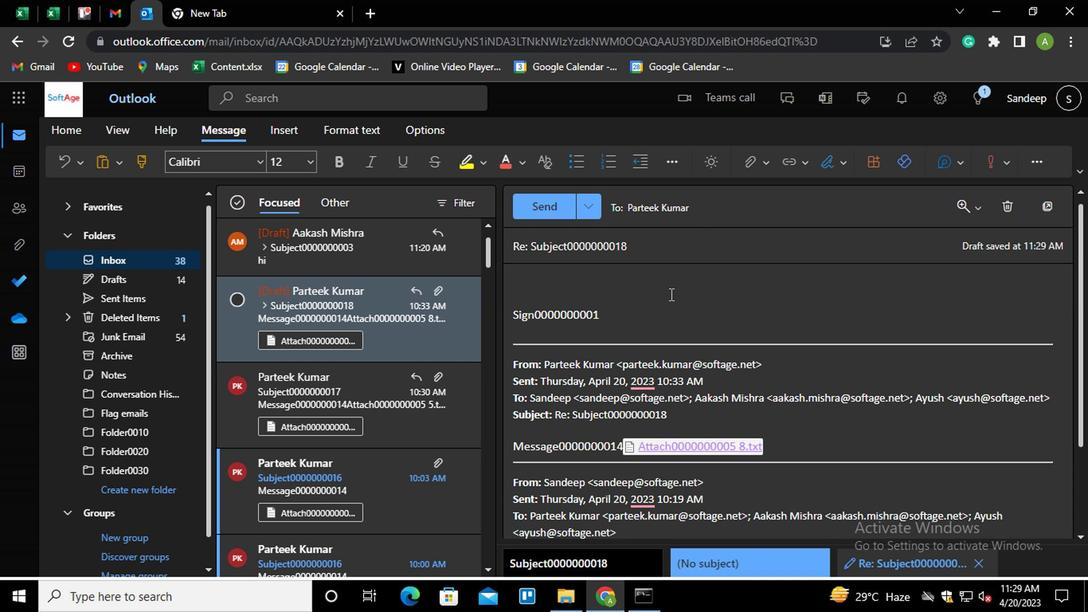 
Action: Mouse scrolled (668, 291) with delta (0, 0)
Screenshot: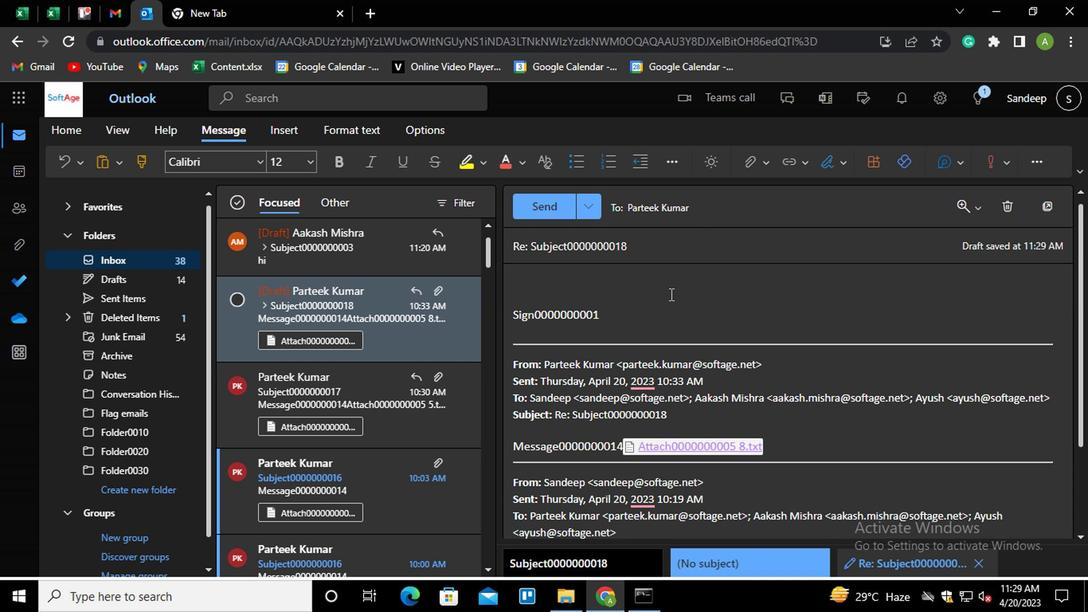 
Action: Mouse scrolled (668, 291) with delta (0, 0)
Screenshot: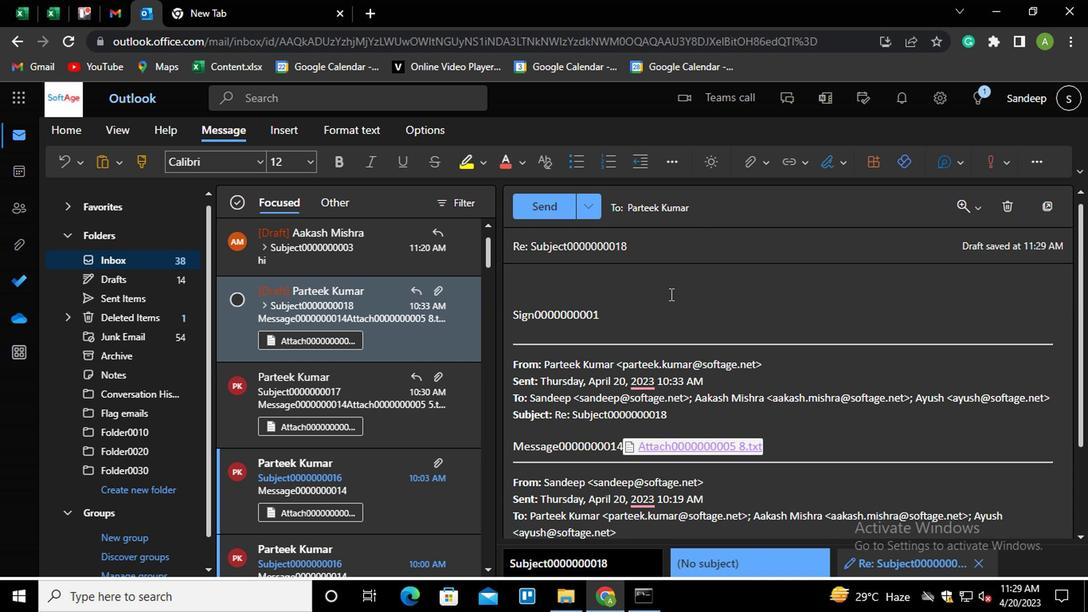 
Action: Mouse moved to (688, 400)
Screenshot: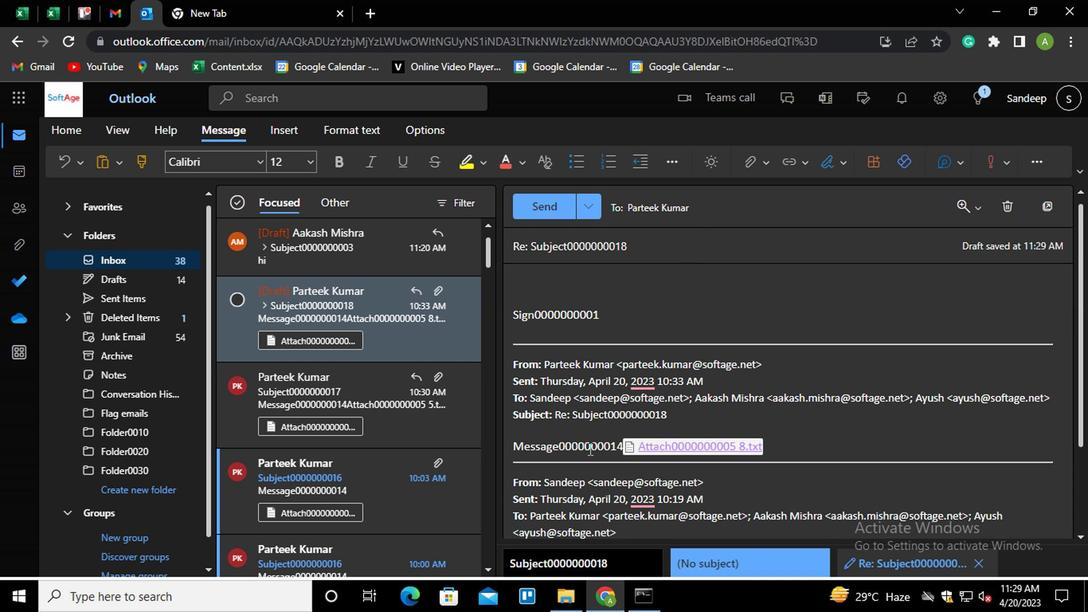 
Action: Mouse scrolled (688, 401) with delta (0, 1)
Screenshot: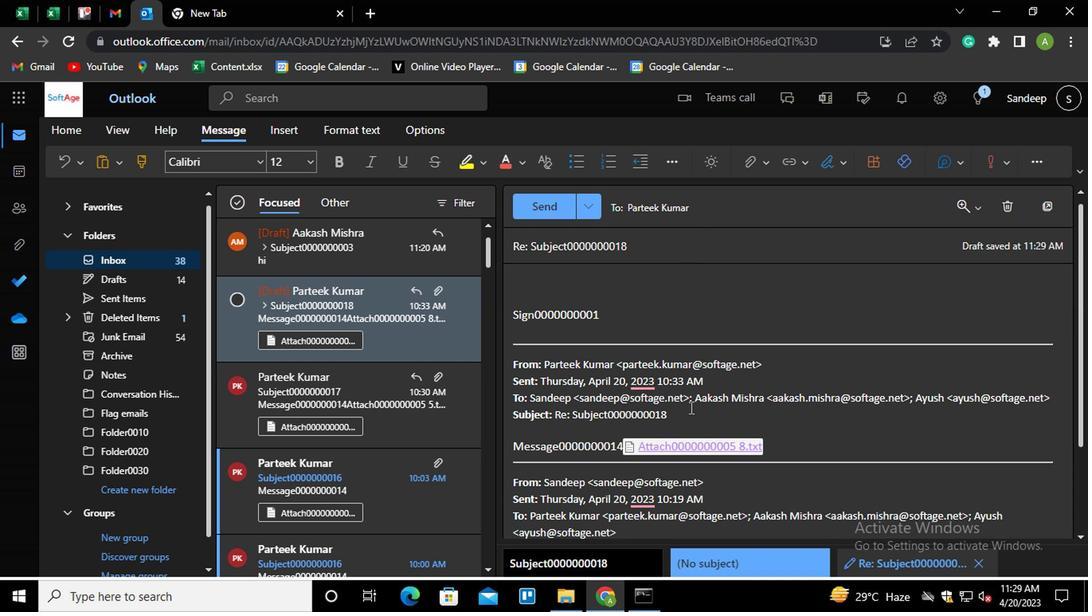 
Action: Mouse scrolled (688, 401) with delta (0, 1)
Screenshot: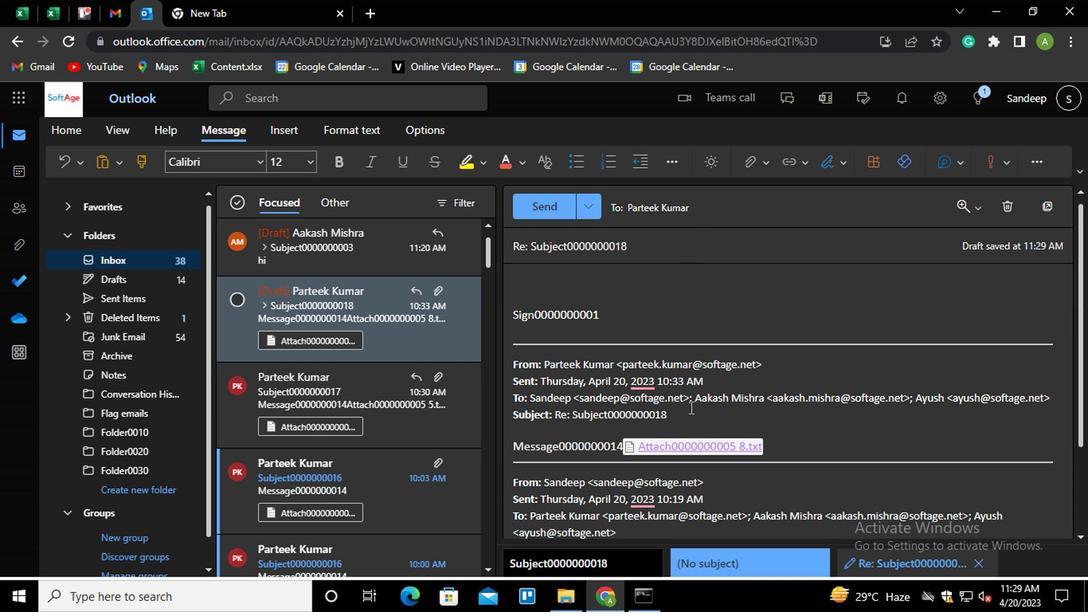 
Action: Mouse scrolled (688, 401) with delta (0, 1)
Screenshot: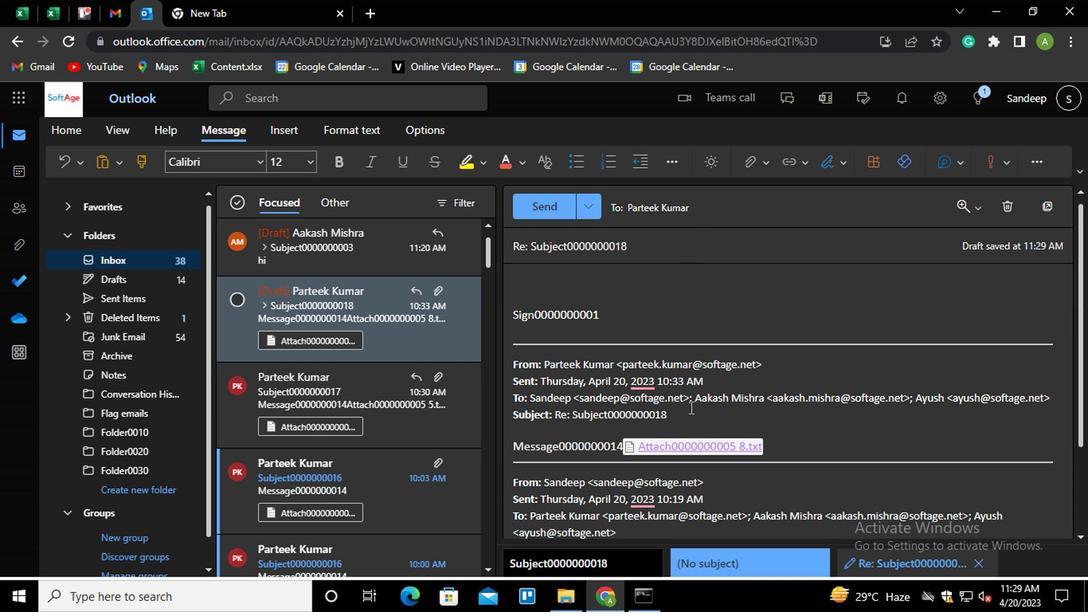 
Action: Mouse moved to (823, 254)
Screenshot: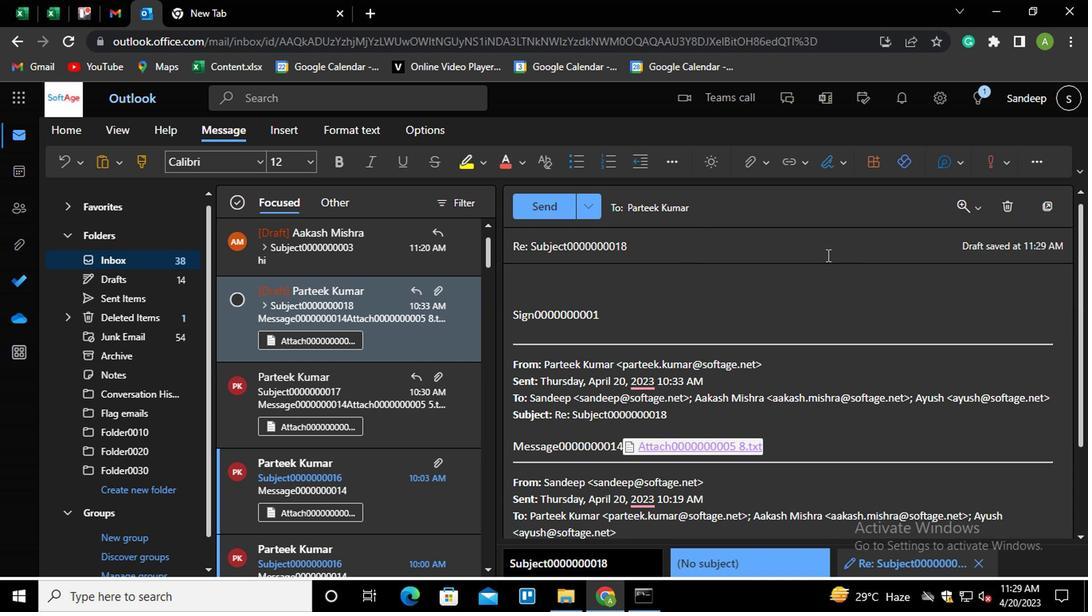 
Action: Mouse pressed left at (823, 254)
Screenshot: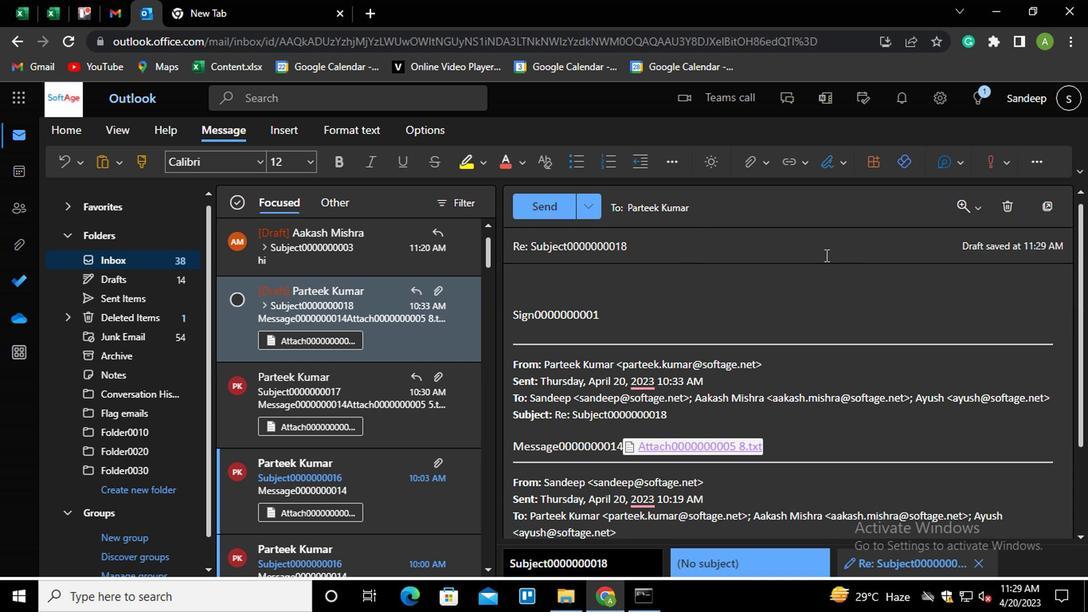 
Action: Mouse moved to (692, 210)
Screenshot: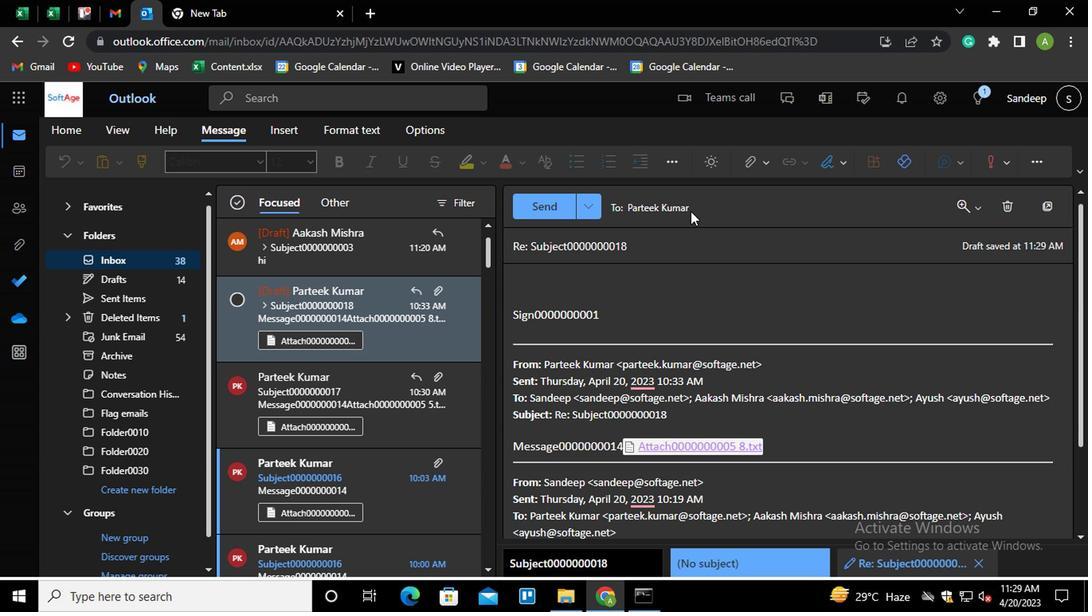 
Action: Mouse pressed left at (692, 210)
Screenshot: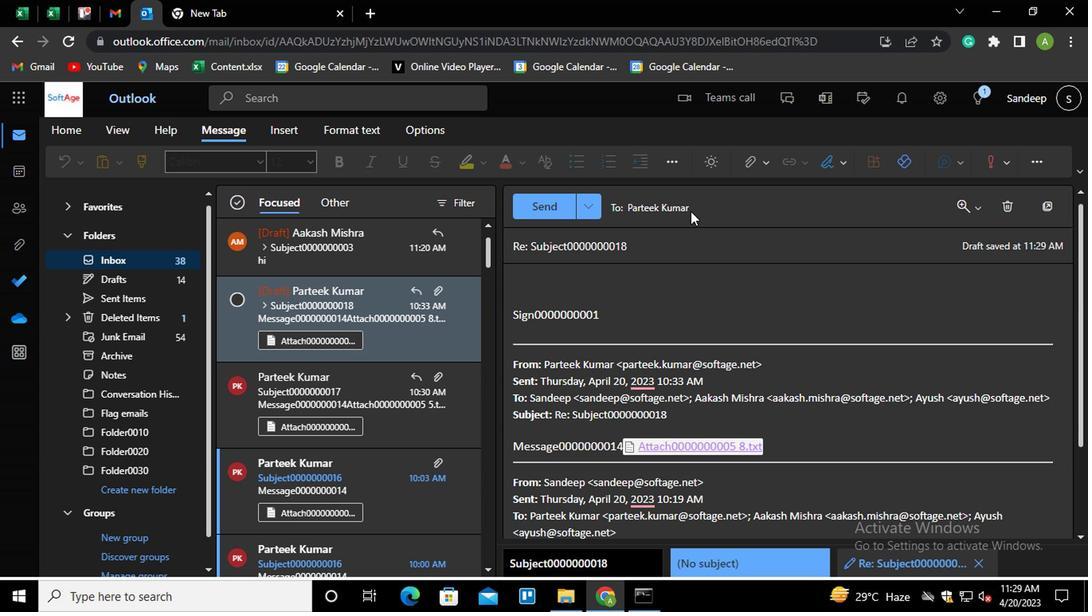 
Action: Mouse moved to (672, 278)
Screenshot: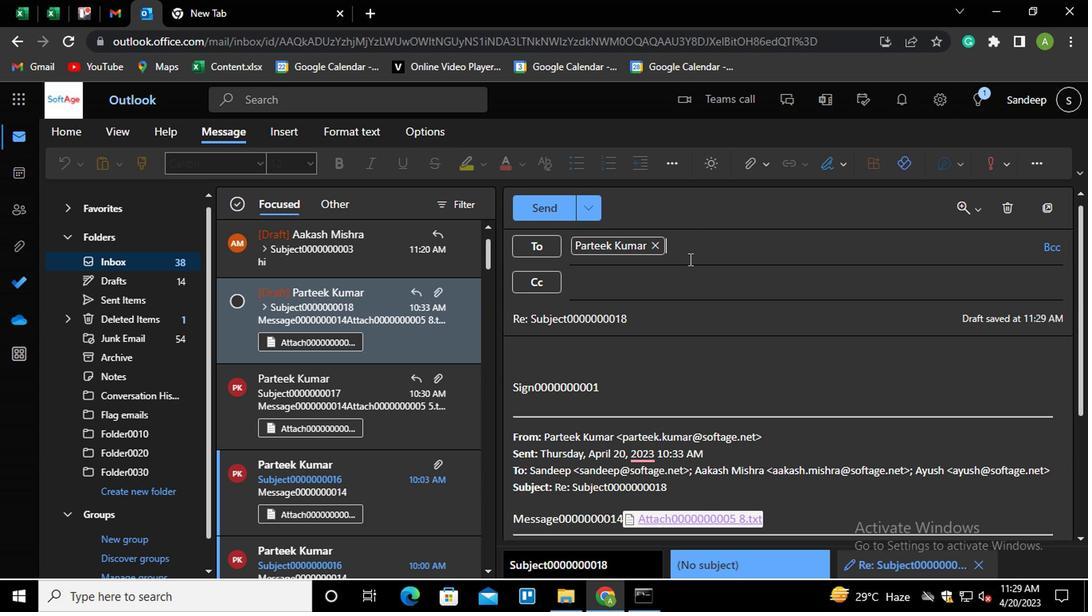 
Action: Mouse pressed left at (672, 278)
Screenshot: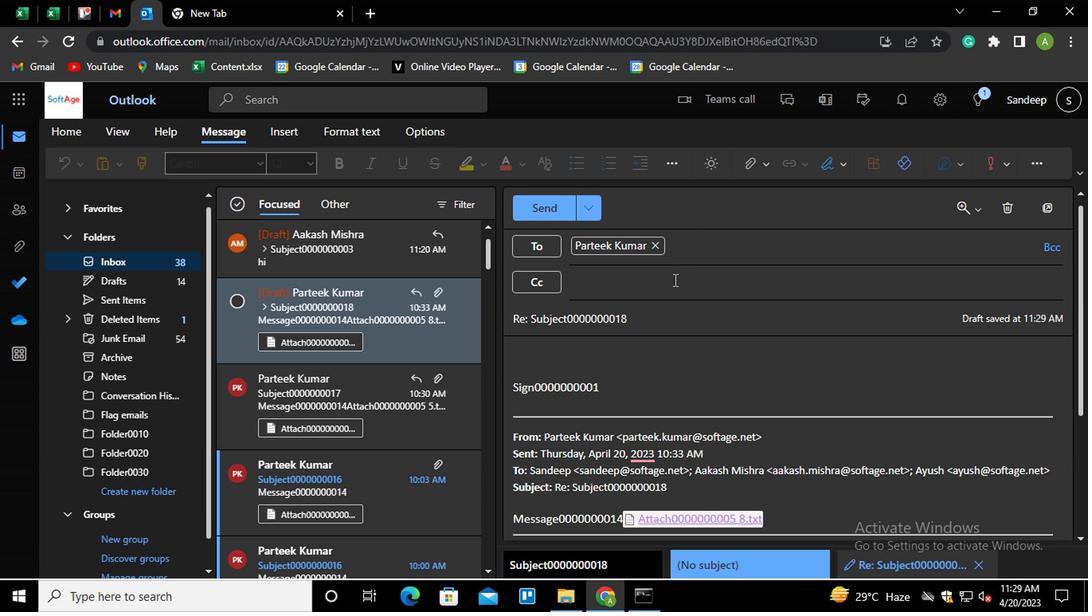 
Action: Key pressed AA<Key.enter>
Screenshot: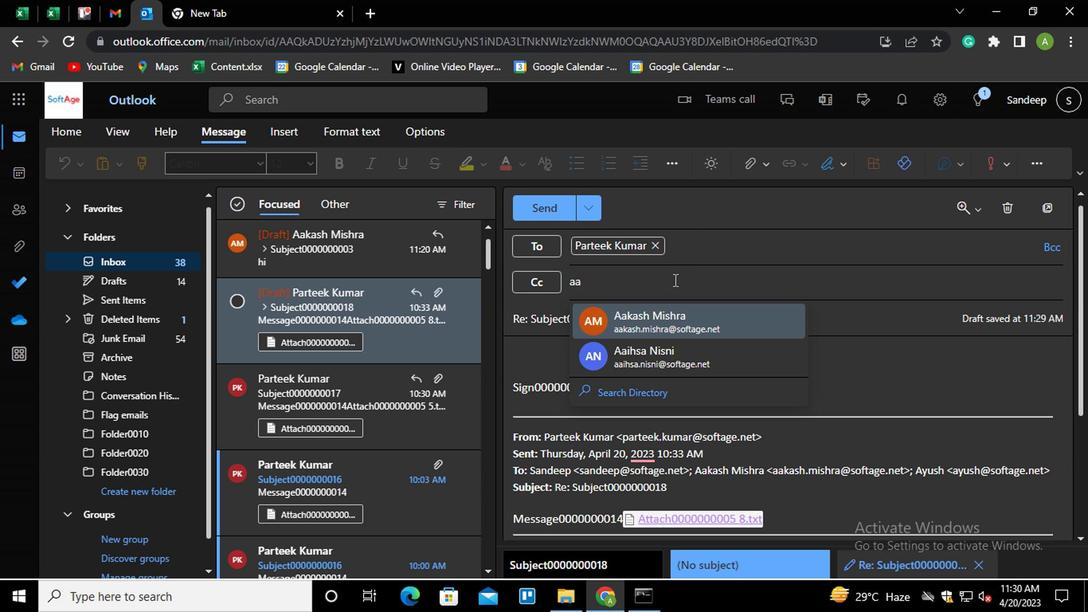 
Action: Mouse moved to (682, 316)
Screenshot: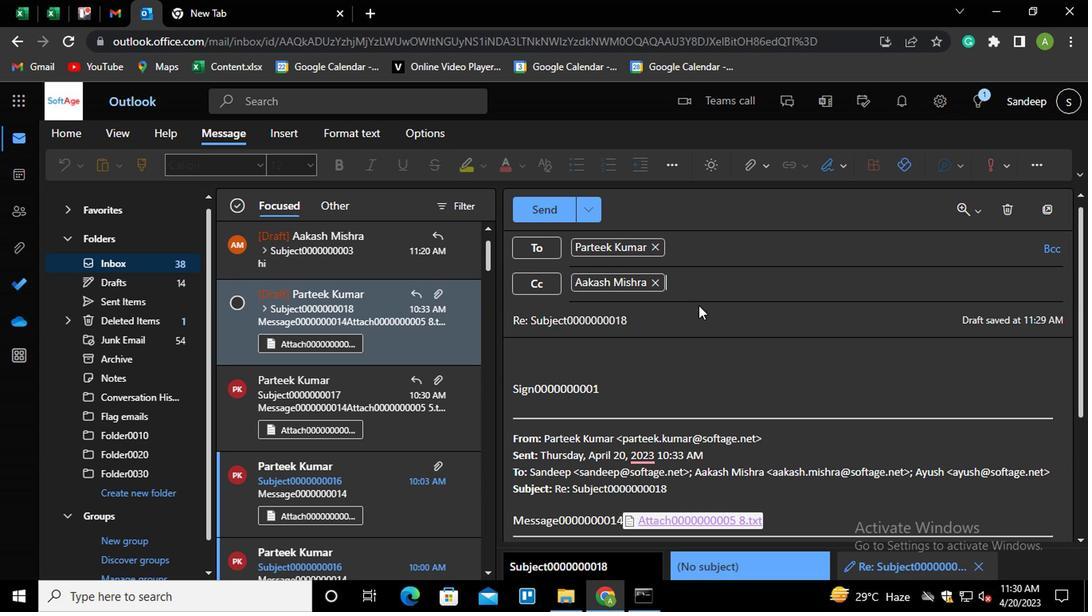 
Action: Mouse pressed left at (682, 316)
Screenshot: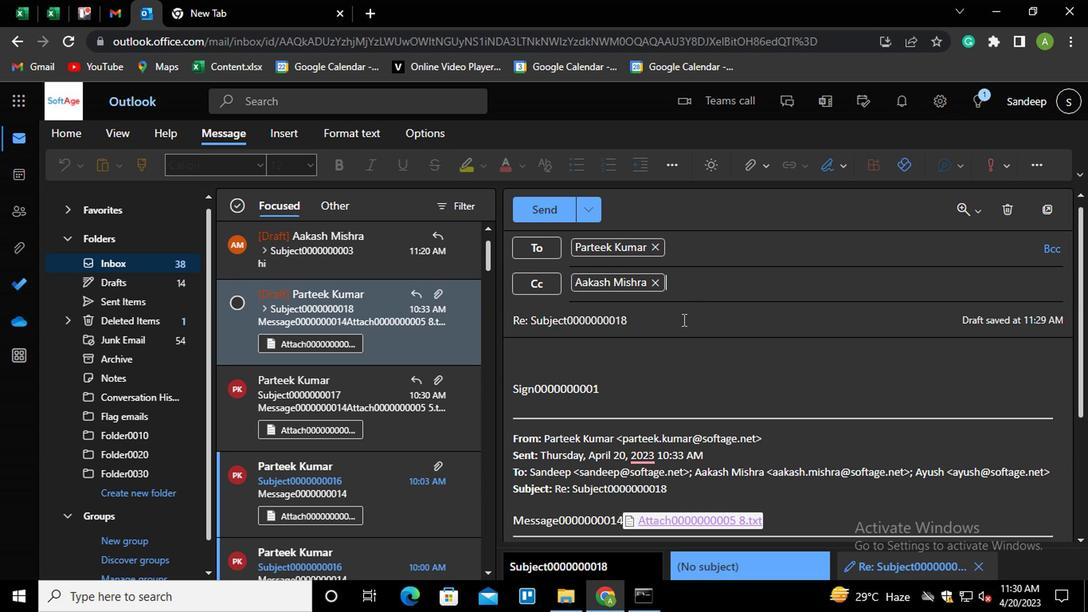 
Action: Key pressed <Key.shift_r><Key.home><Key.shift>SUBJECT0000000003
Screenshot: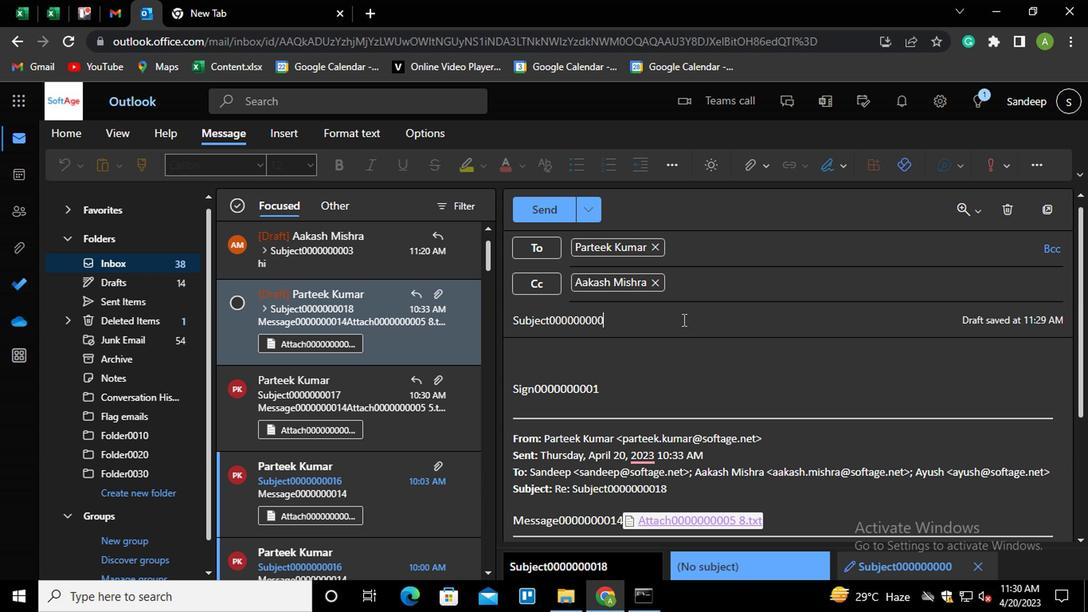 
Action: Mouse moved to (658, 382)
Screenshot: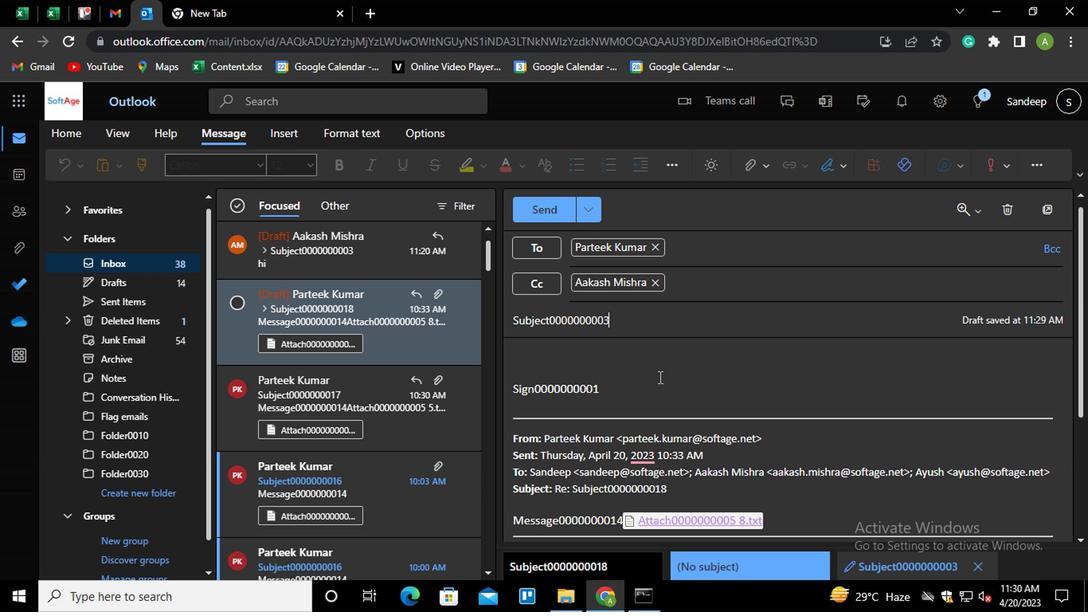 
Action: Mouse pressed left at (658, 382)
Screenshot: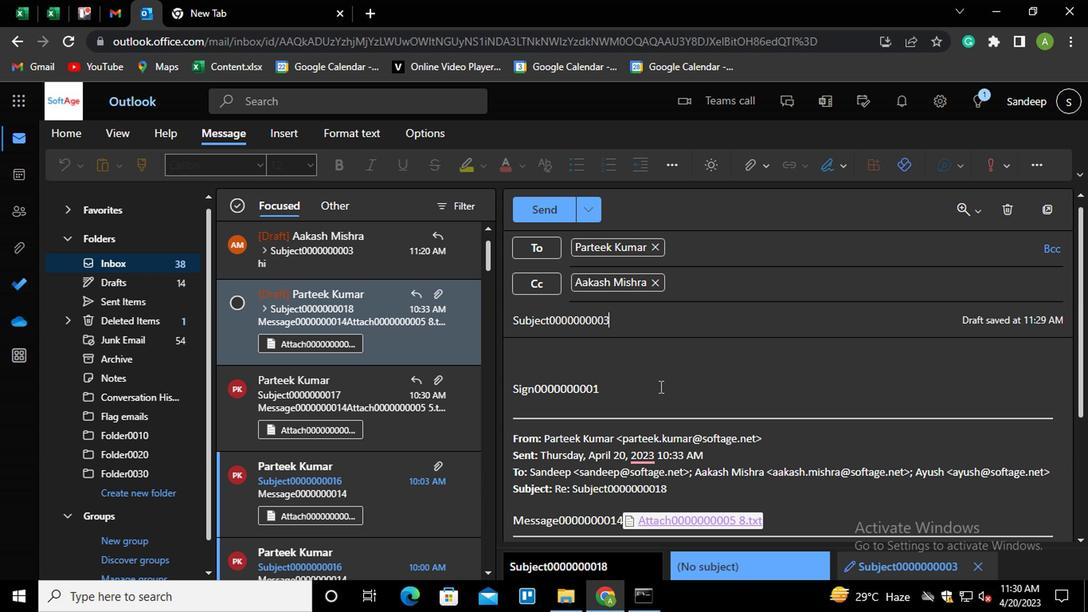 
Action: Key pressed <Key.shift_r><Key.home><Key.shift_r>MESSAGE0000000004
Screenshot: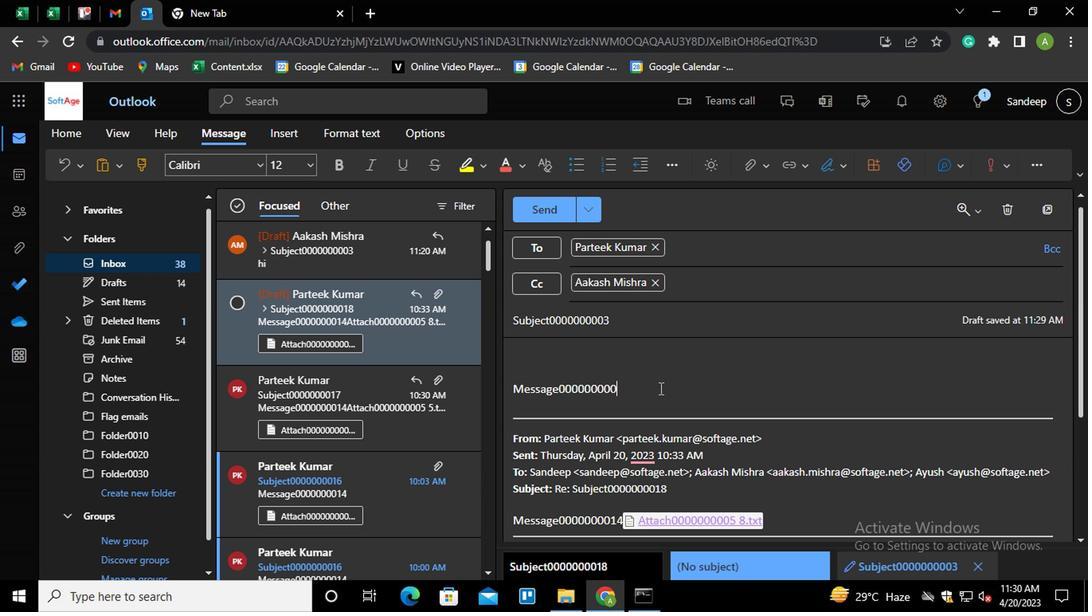 
Action: Mouse moved to (759, 159)
Screenshot: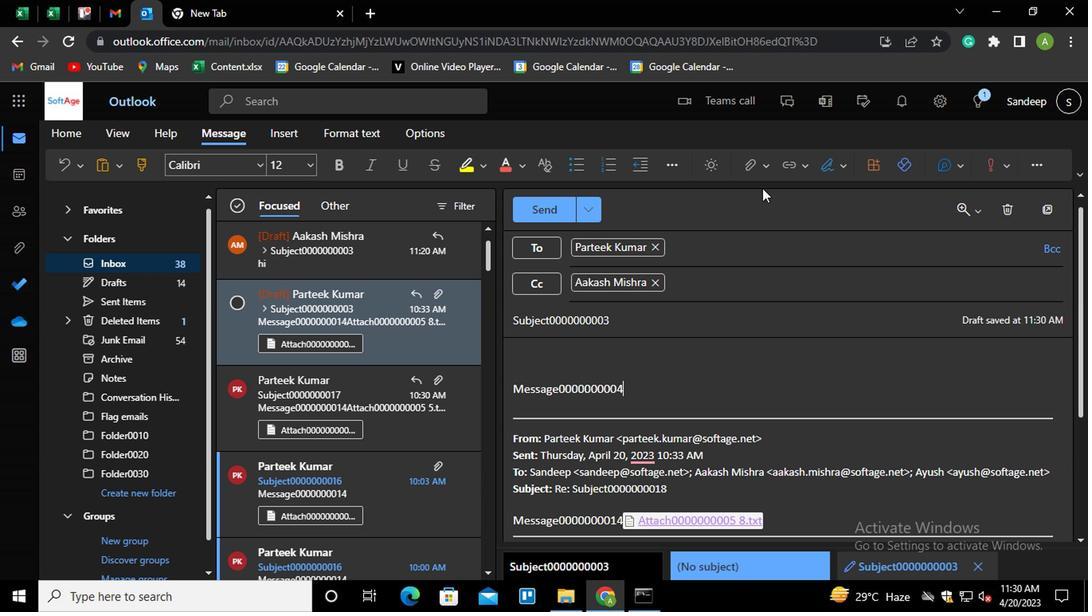
Action: Mouse pressed left at (759, 159)
Screenshot: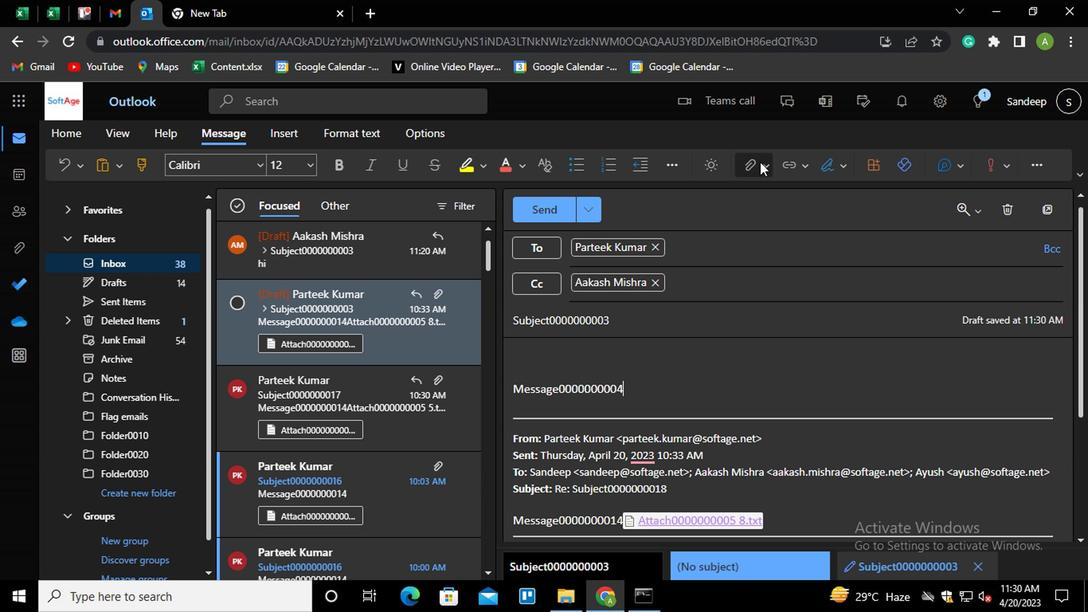 
Action: Mouse moved to (646, 202)
Screenshot: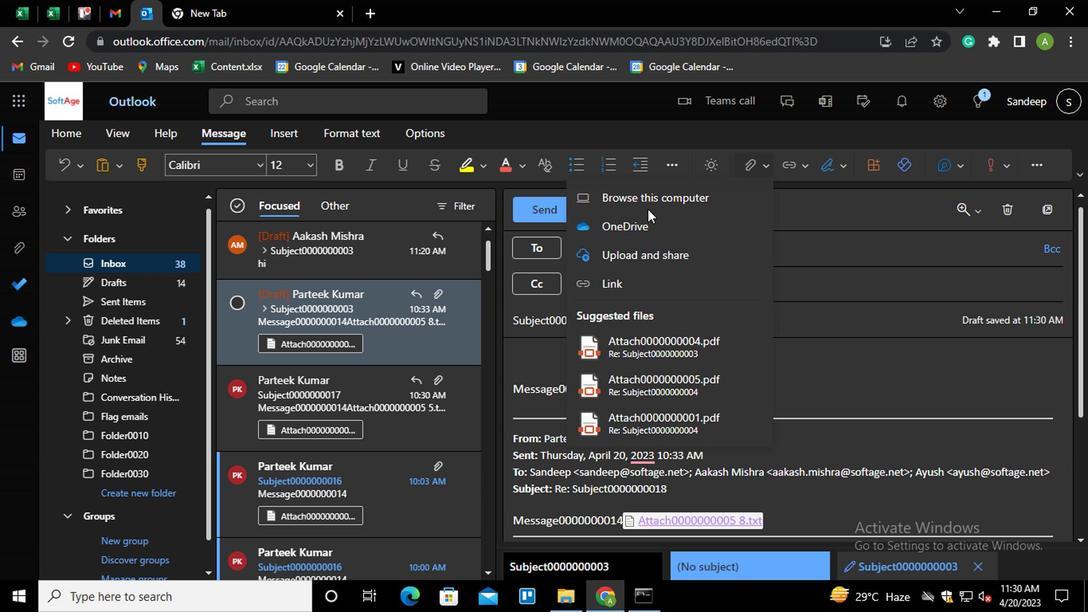
Action: Mouse pressed left at (646, 202)
Screenshot: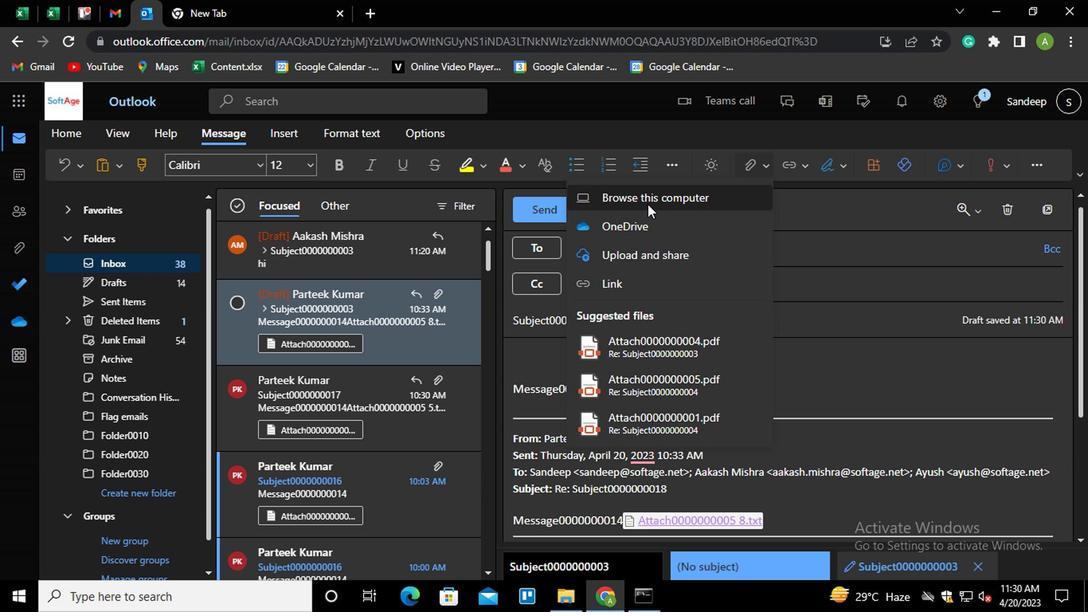 
Action: Mouse moved to (213, 175)
Screenshot: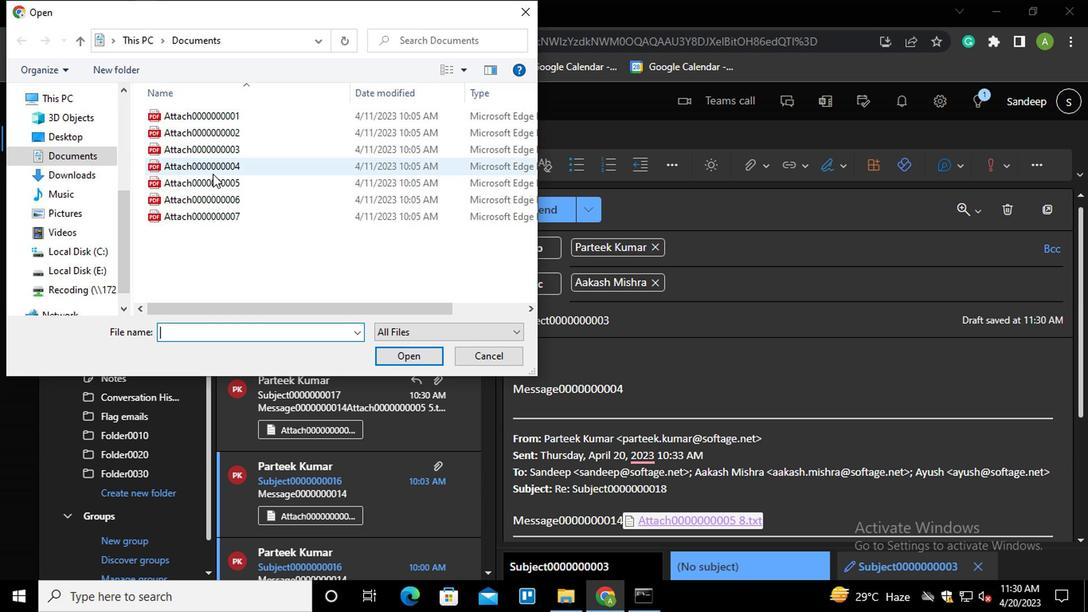 
Action: Mouse pressed left at (213, 175)
Screenshot: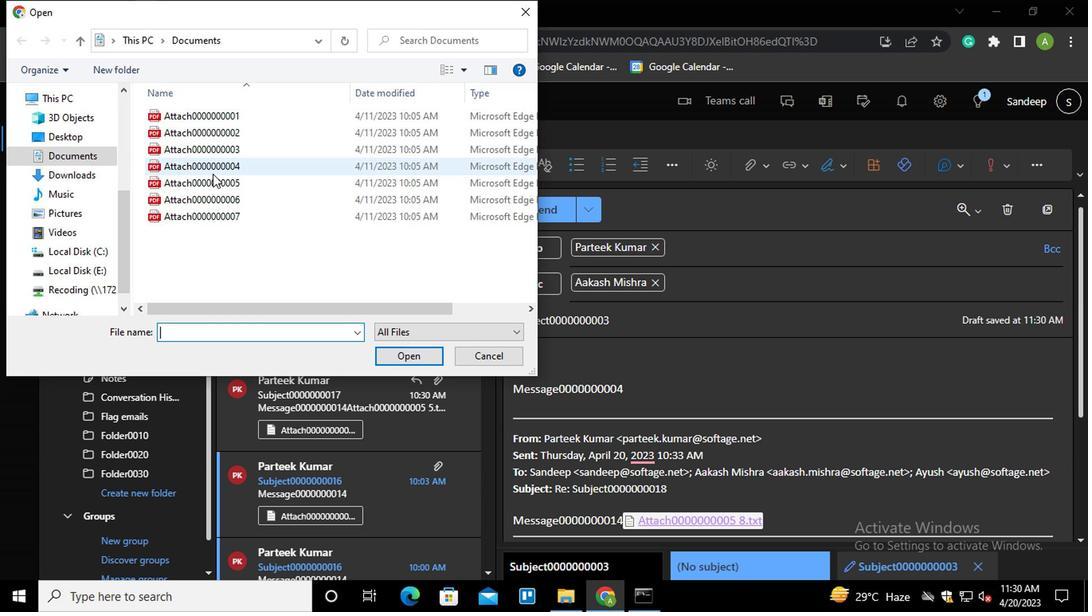 
Action: Mouse moved to (407, 354)
Screenshot: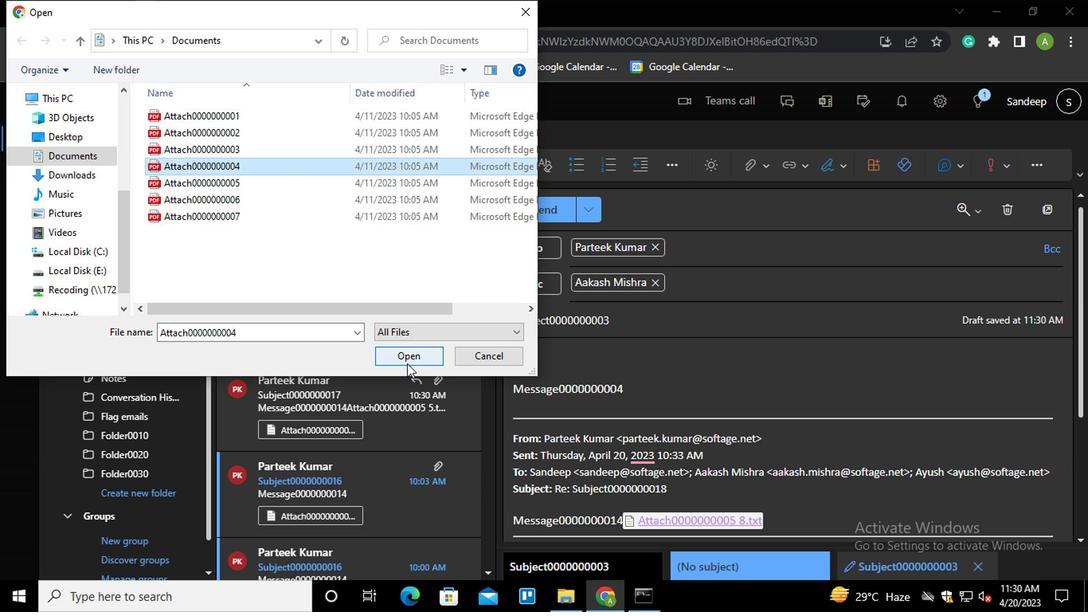 
Action: Mouse pressed left at (407, 354)
Screenshot: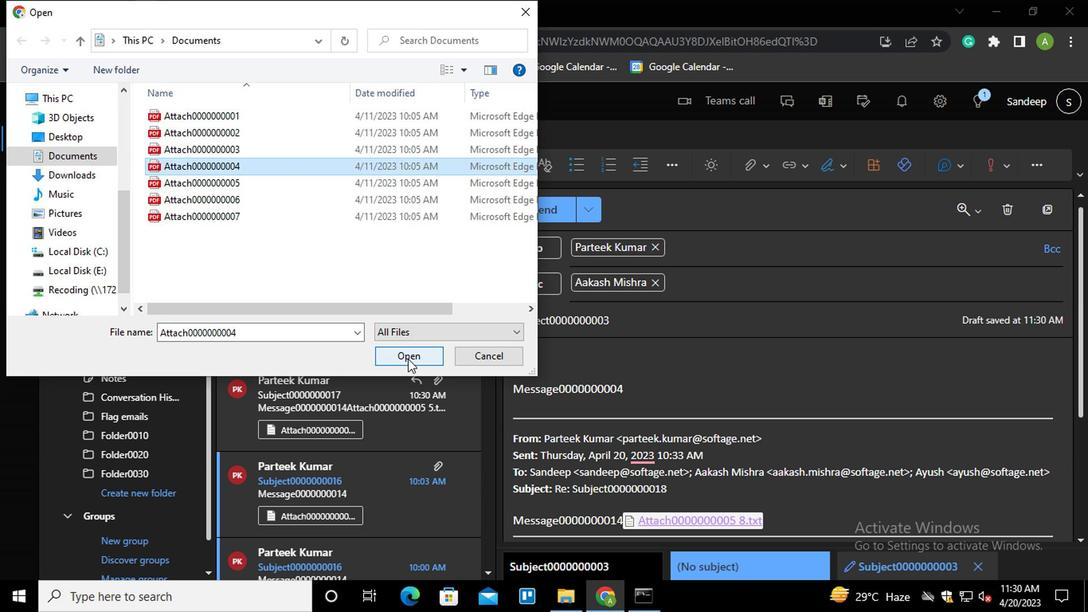 
Action: Mouse moved to (551, 213)
Screenshot: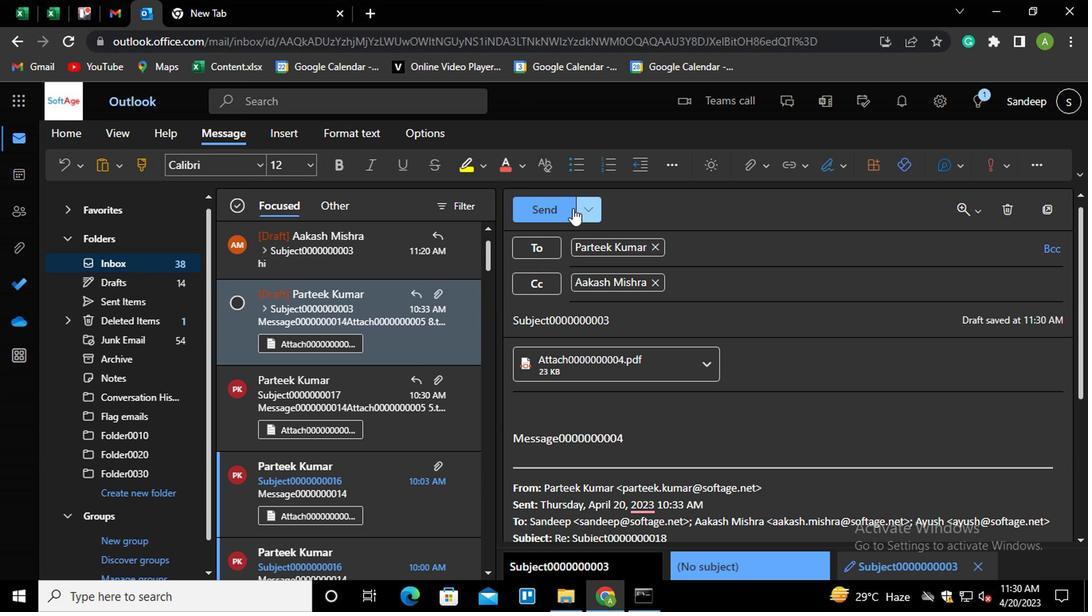 
Action: Mouse pressed left at (551, 213)
Screenshot: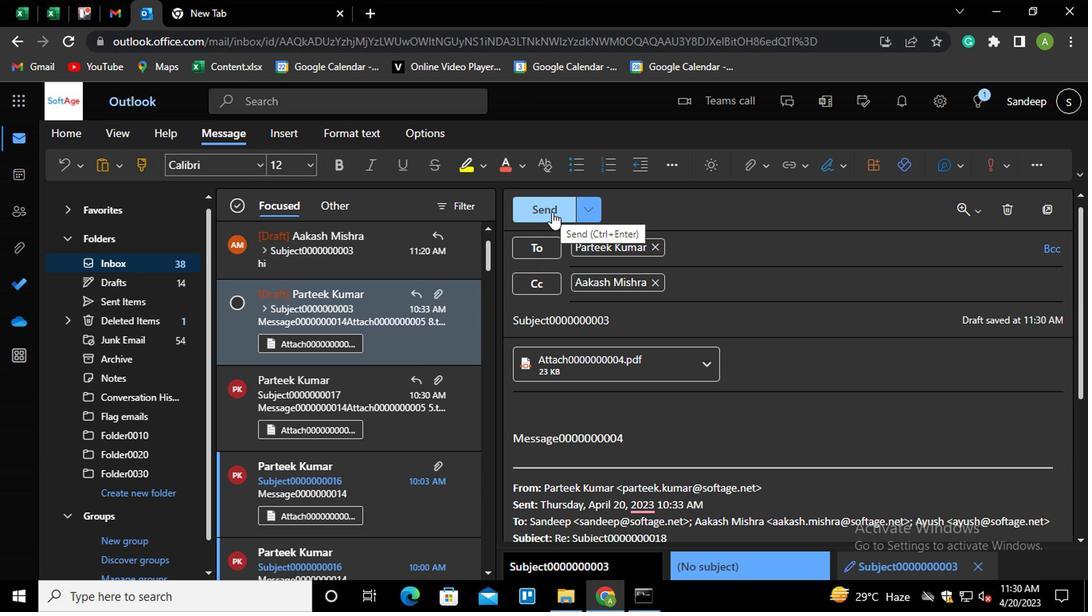 
Action: Mouse moved to (369, 385)
Screenshot: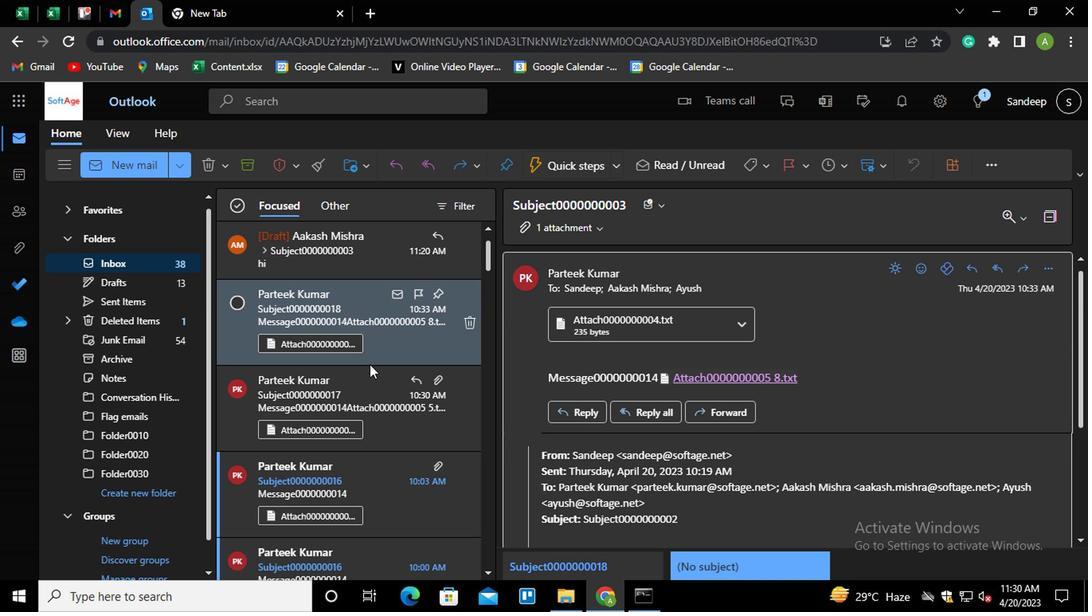 
Action: Mouse pressed left at (369, 385)
Screenshot: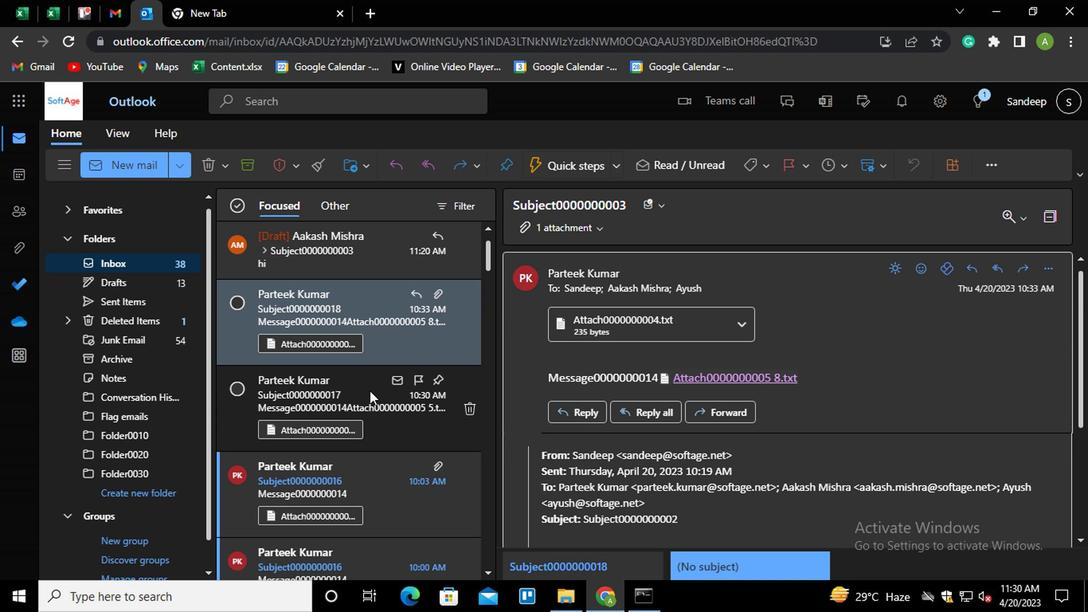 
Action: Mouse moved to (1005, 358)
Screenshot: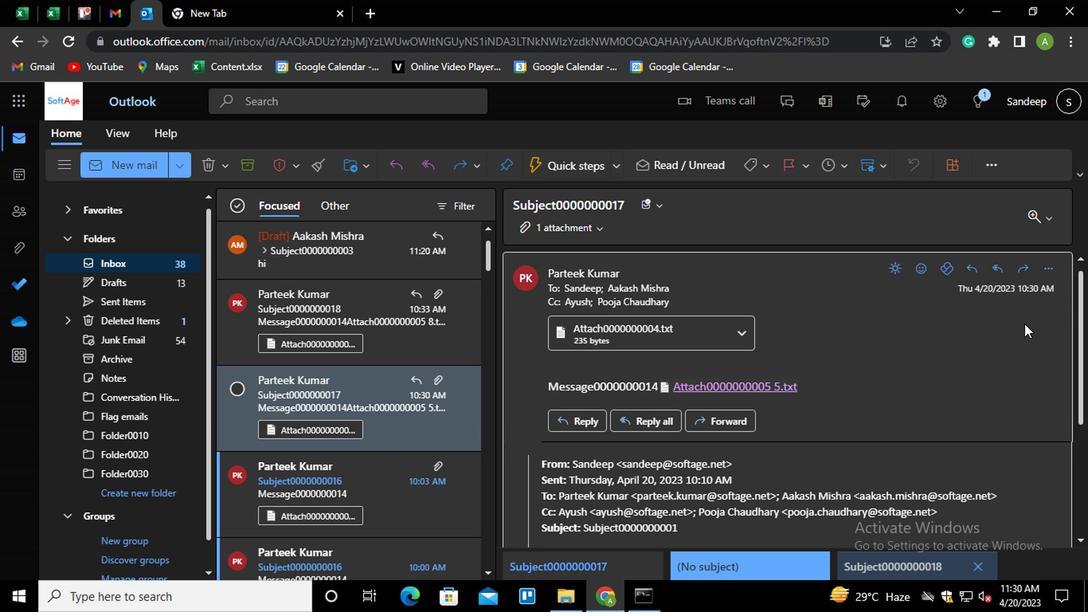 
Action: Mouse scrolled (1005, 357) with delta (0, -1)
Screenshot: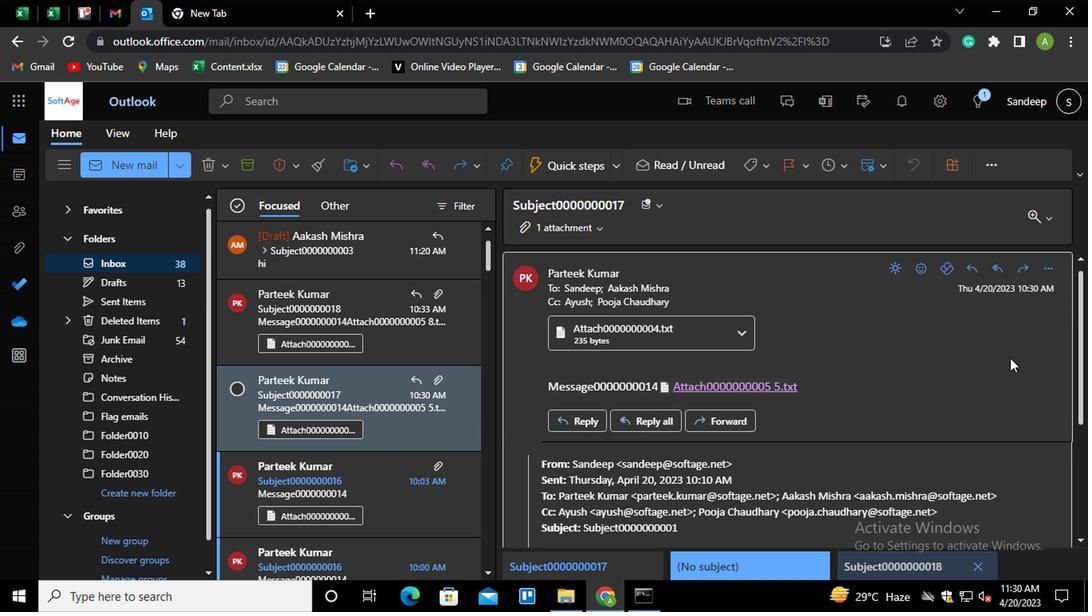 
Action: Mouse scrolled (1005, 357) with delta (0, -1)
Screenshot: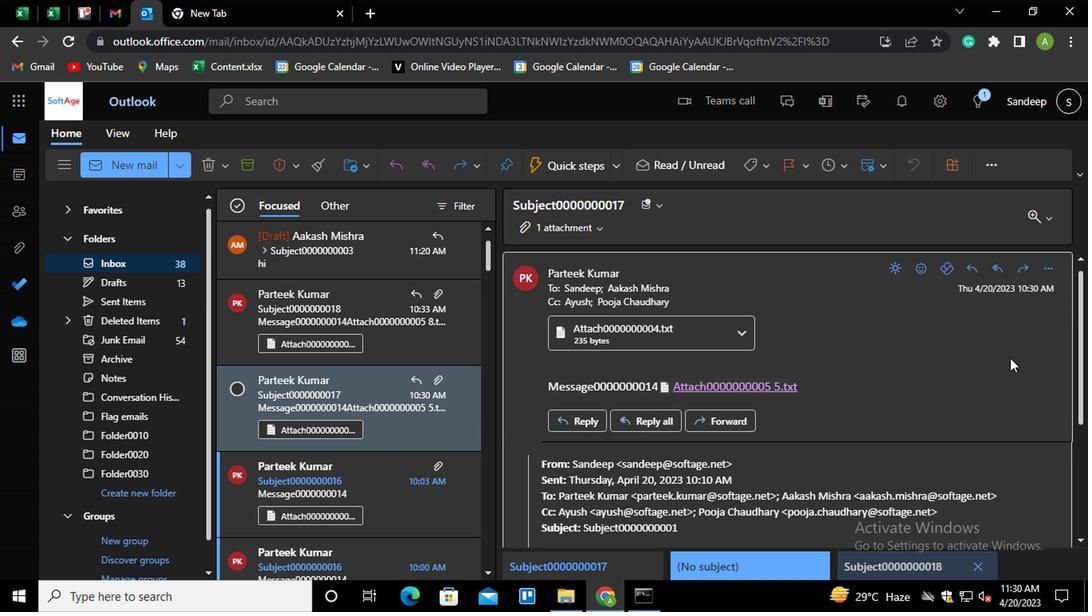 
Action: Mouse scrolled (1005, 357) with delta (0, -1)
Screenshot: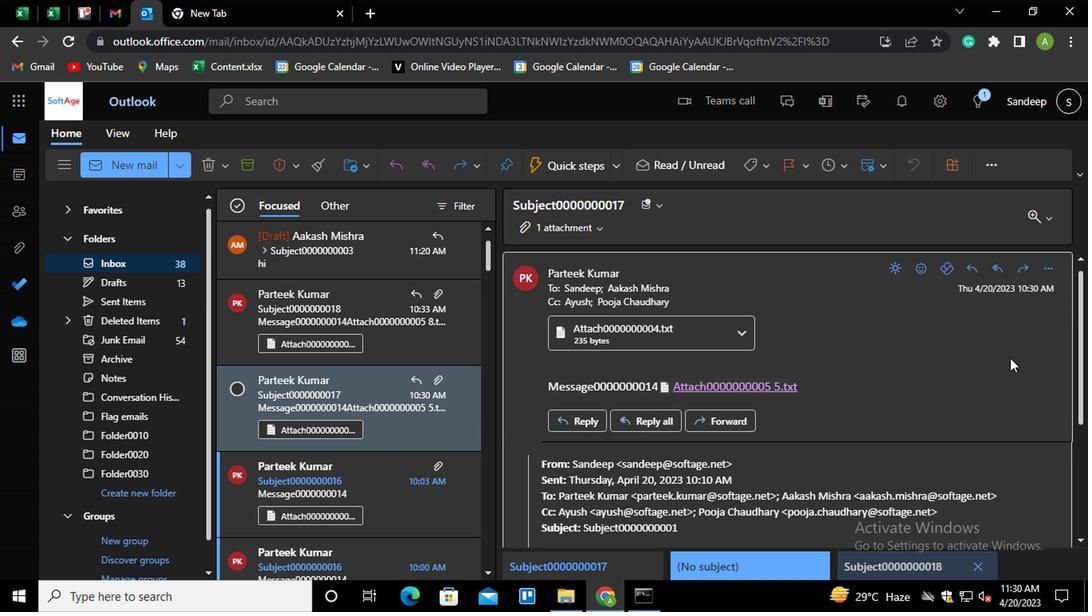 
Action: Mouse scrolled (1005, 357) with delta (0, -1)
Screenshot: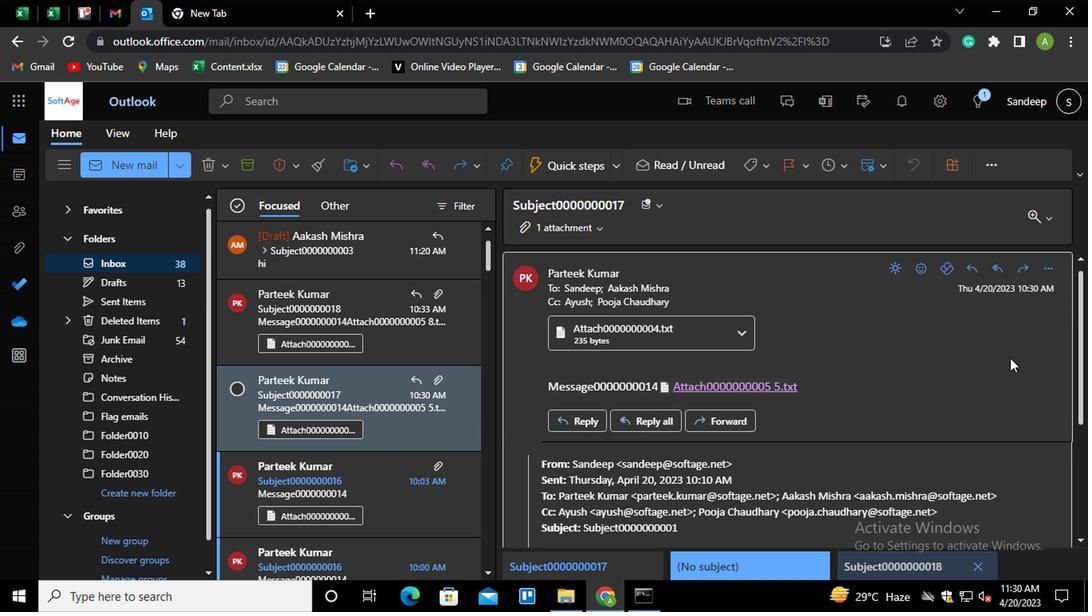 
Action: Mouse scrolled (1005, 357) with delta (0, -1)
Screenshot: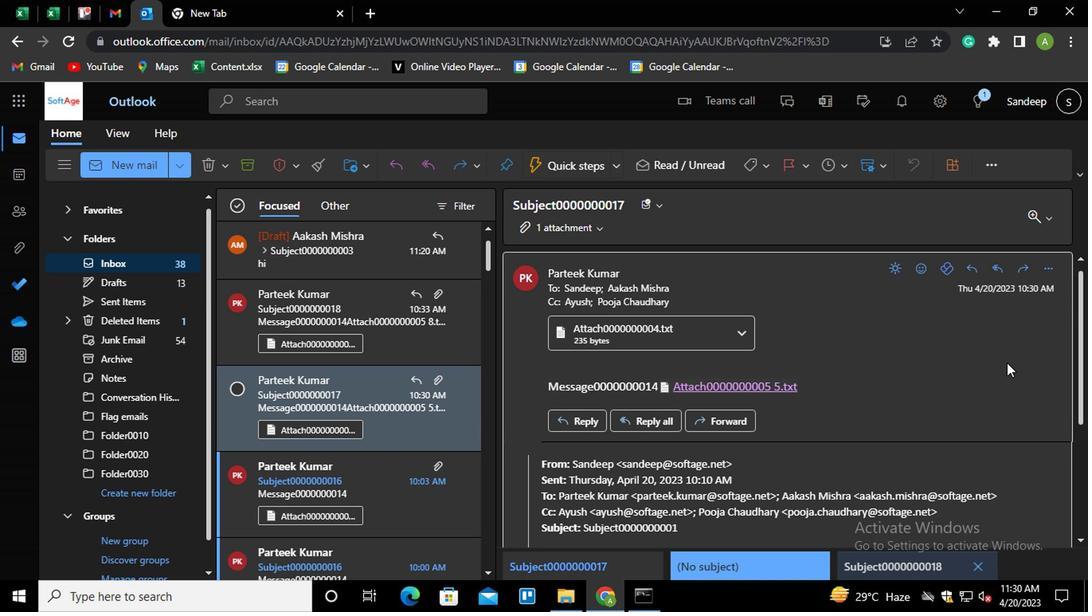 
Action: Mouse scrolled (1005, 357) with delta (0, -1)
Screenshot: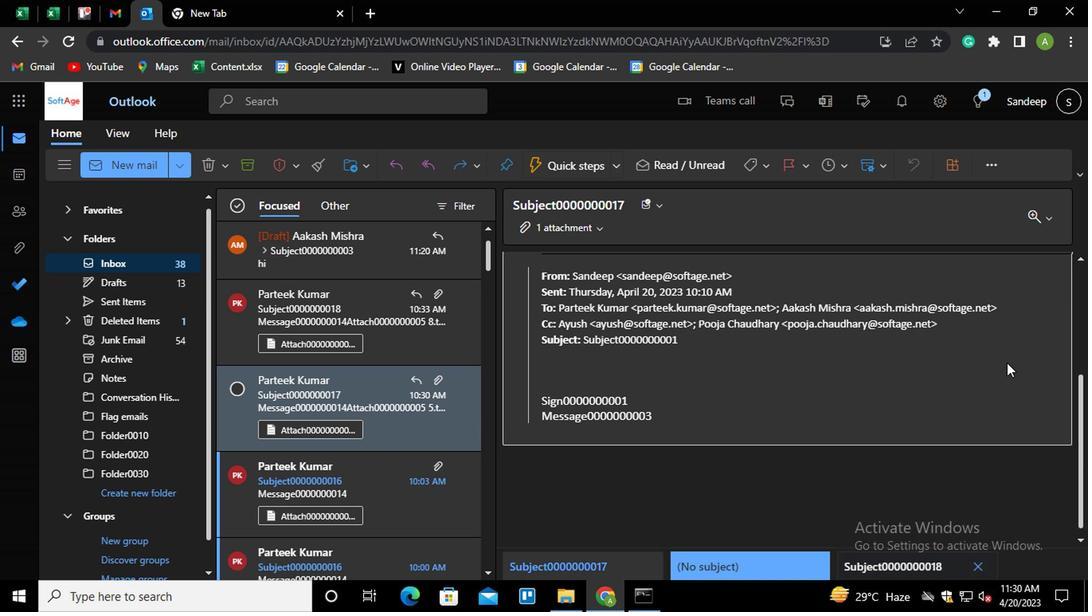 
Action: Mouse scrolled (1005, 357) with delta (0, -1)
Screenshot: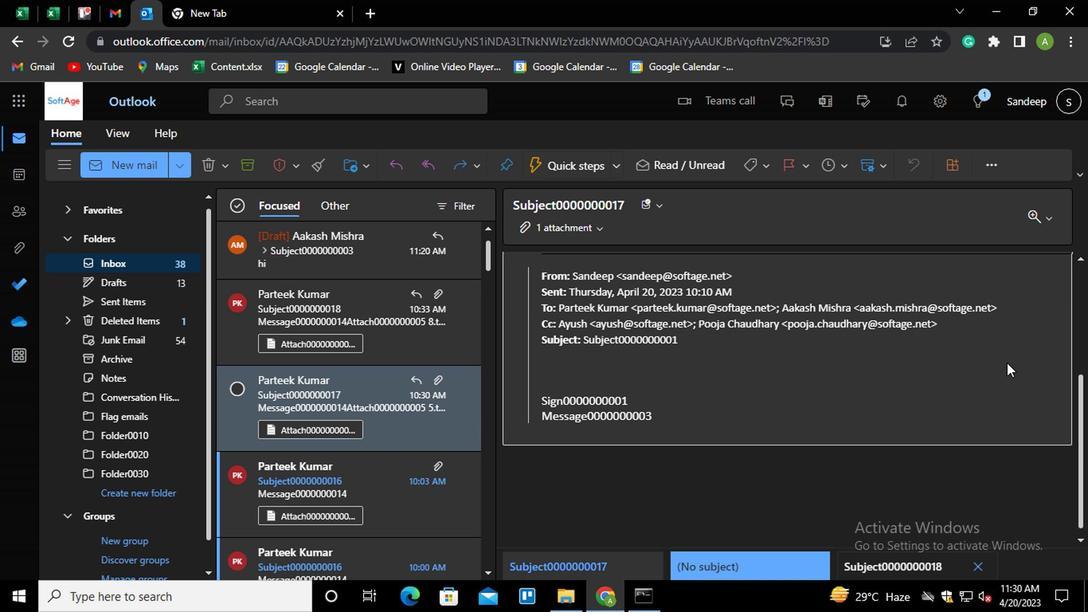 
Action: Mouse scrolled (1005, 357) with delta (0, -1)
Screenshot: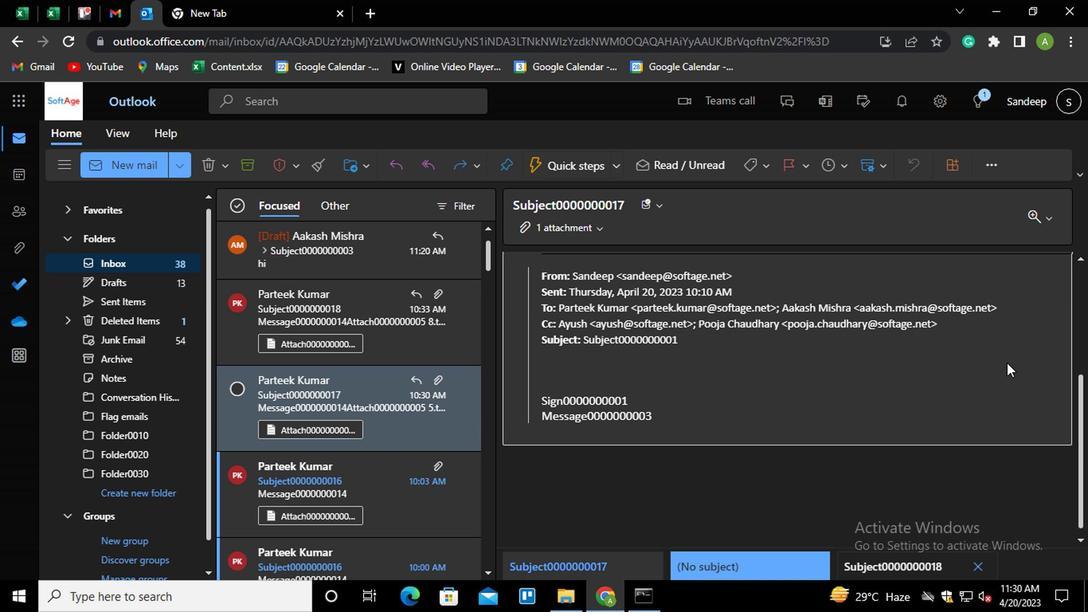 
Action: Mouse scrolled (1005, 357) with delta (0, -1)
Screenshot: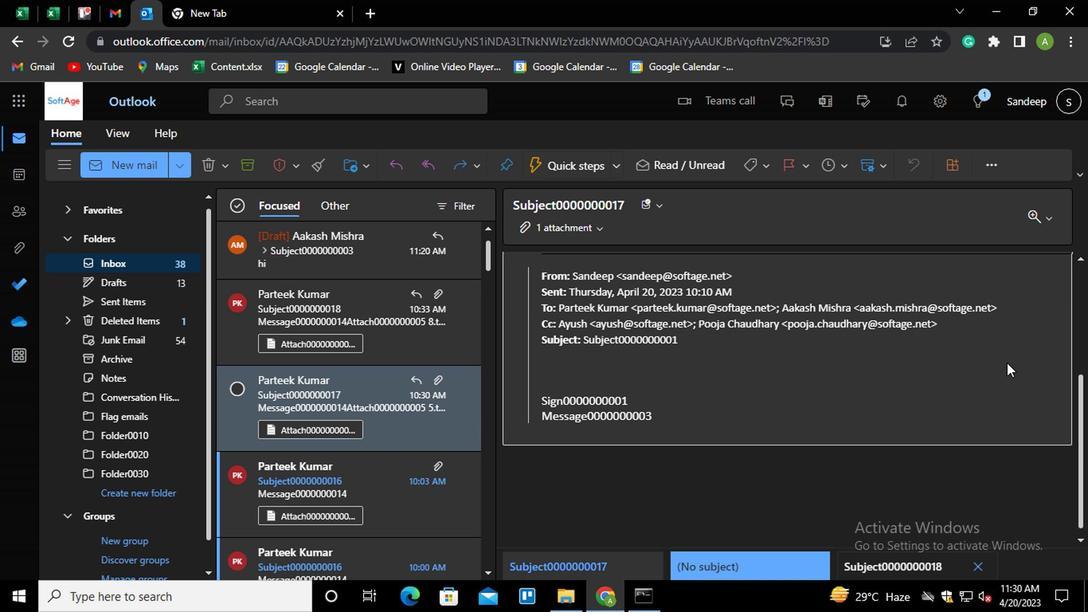
Action: Mouse scrolled (1005, 357) with delta (0, -1)
Screenshot: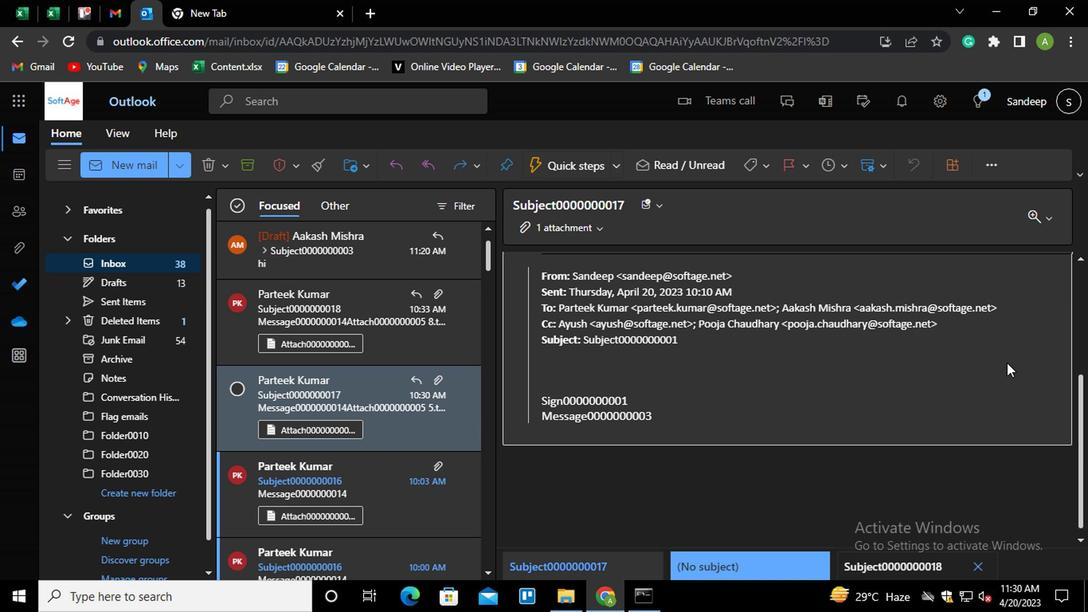 
Action: Mouse moved to (1004, 358)
Screenshot: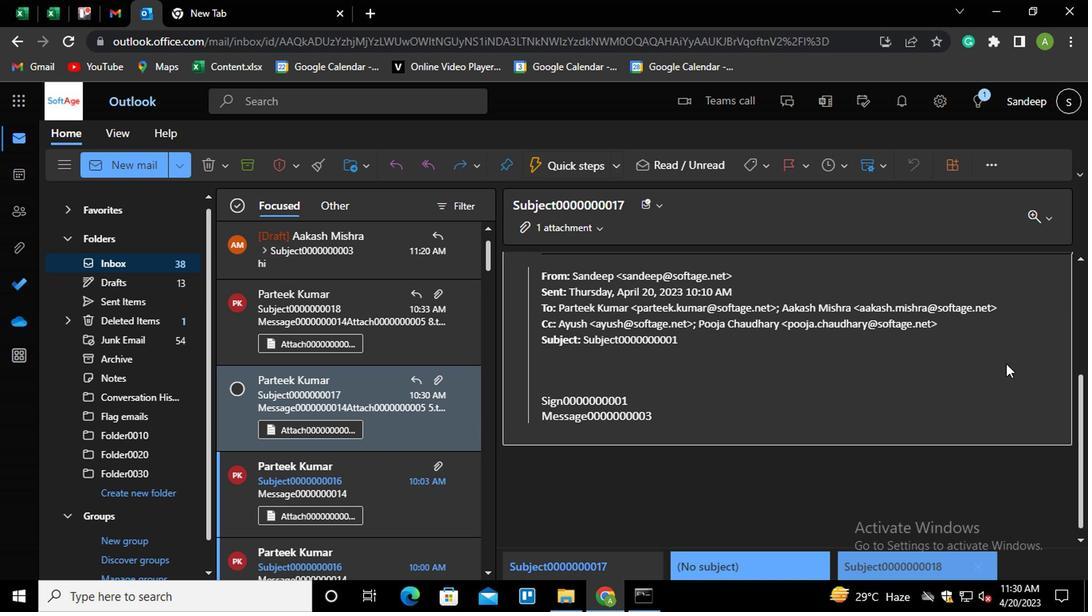 
Action: Mouse scrolled (1004, 359) with delta (0, 0)
Screenshot: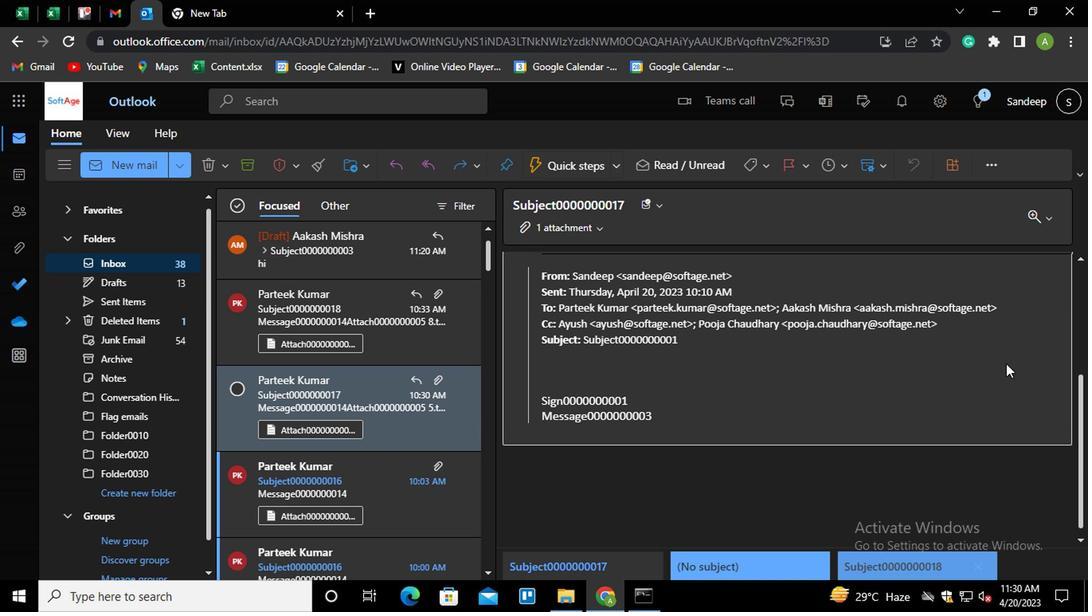 
Action: Mouse scrolled (1004, 359) with delta (0, 0)
Screenshot: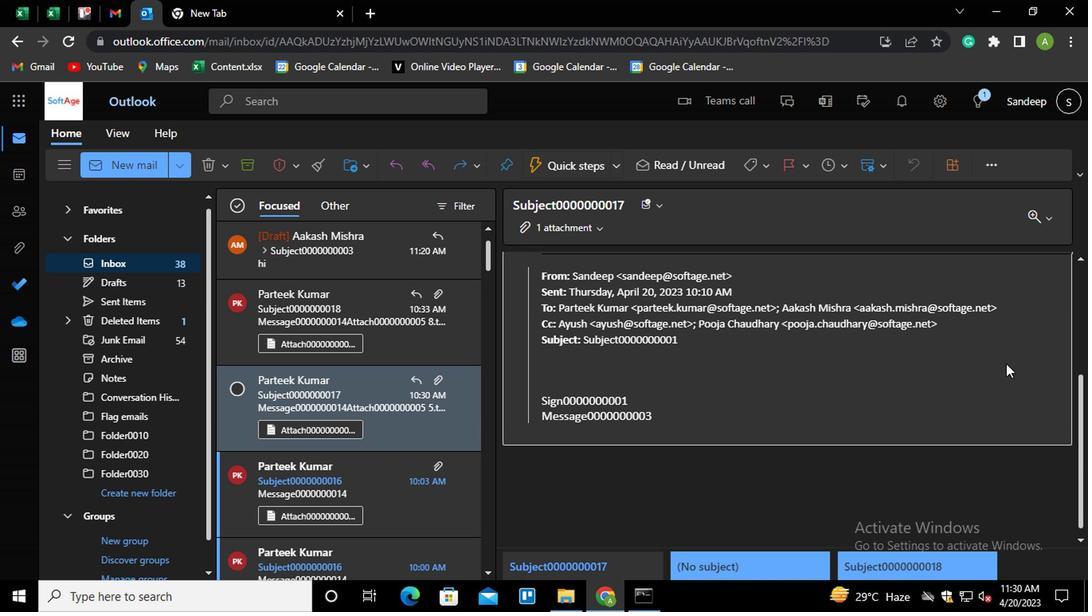 
Action: Mouse moved to (1007, 357)
Screenshot: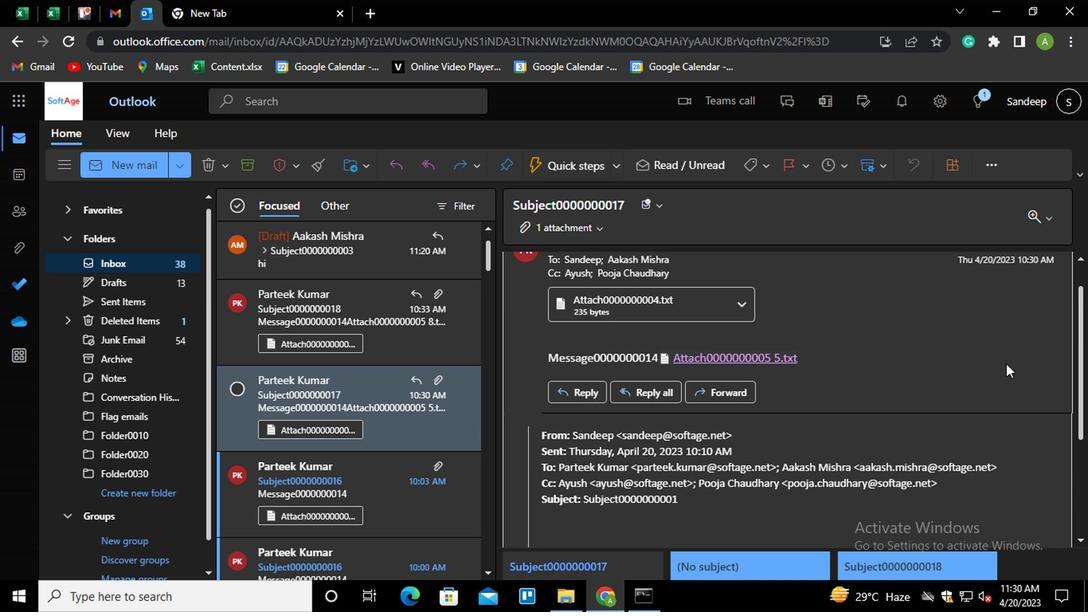 
Action: Mouse scrolled (1007, 358) with delta (0, 1)
Screenshot: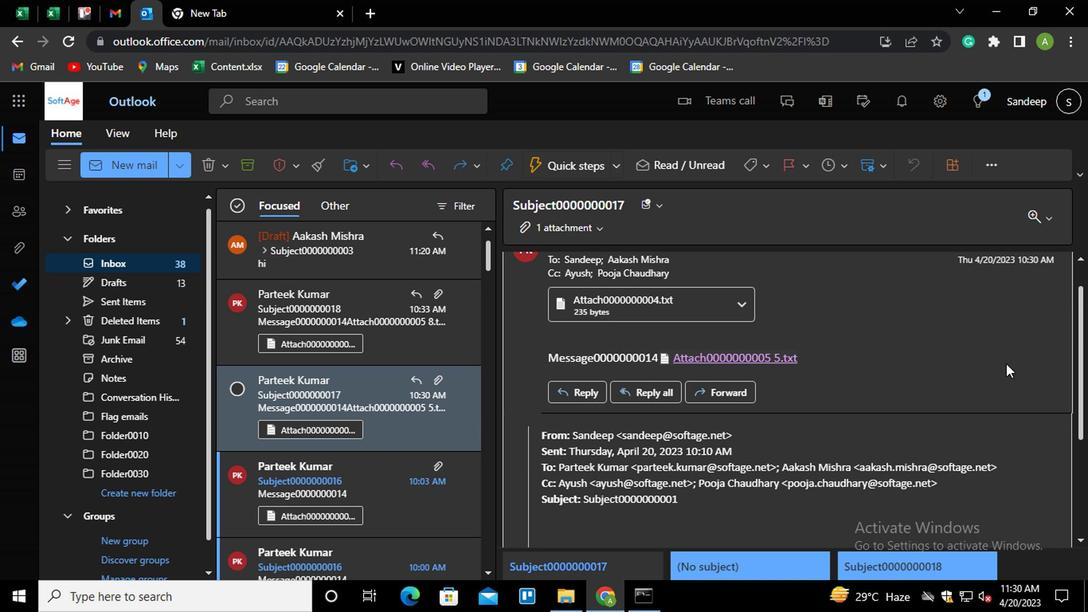 
Action: Mouse moved to (1042, 269)
Screenshot: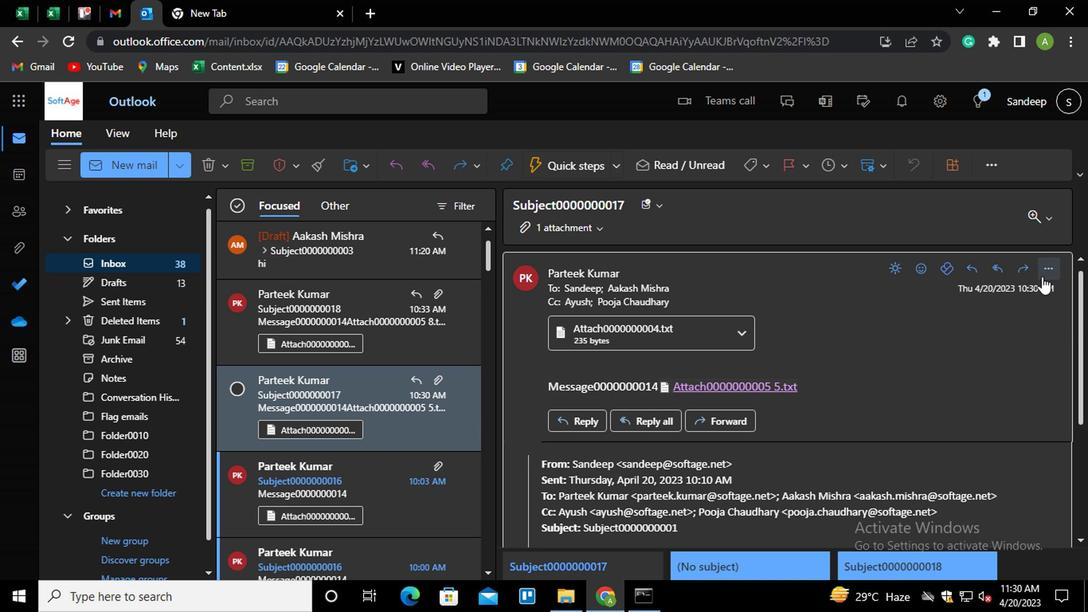 
Action: Mouse pressed left at (1042, 269)
Screenshot: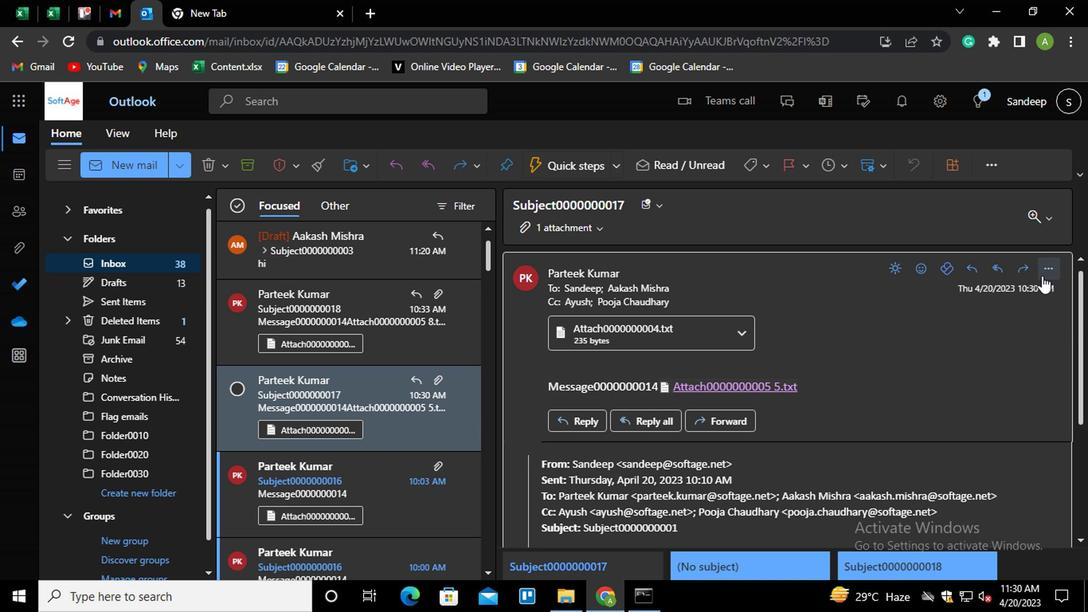 
Action: Mouse moved to (915, 109)
Screenshot: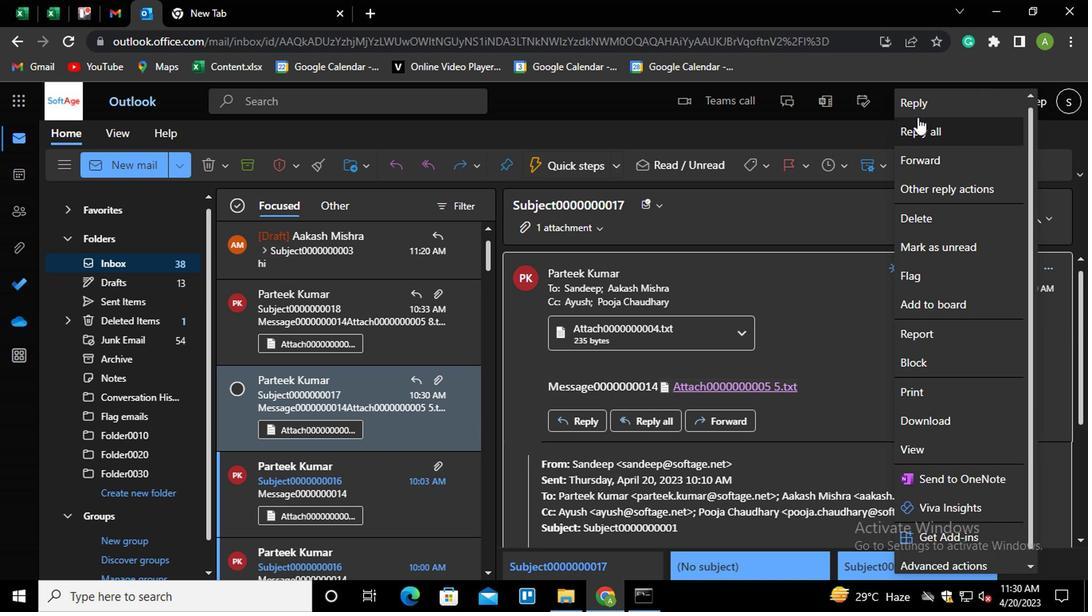 
Action: Mouse pressed left at (915, 109)
Screenshot: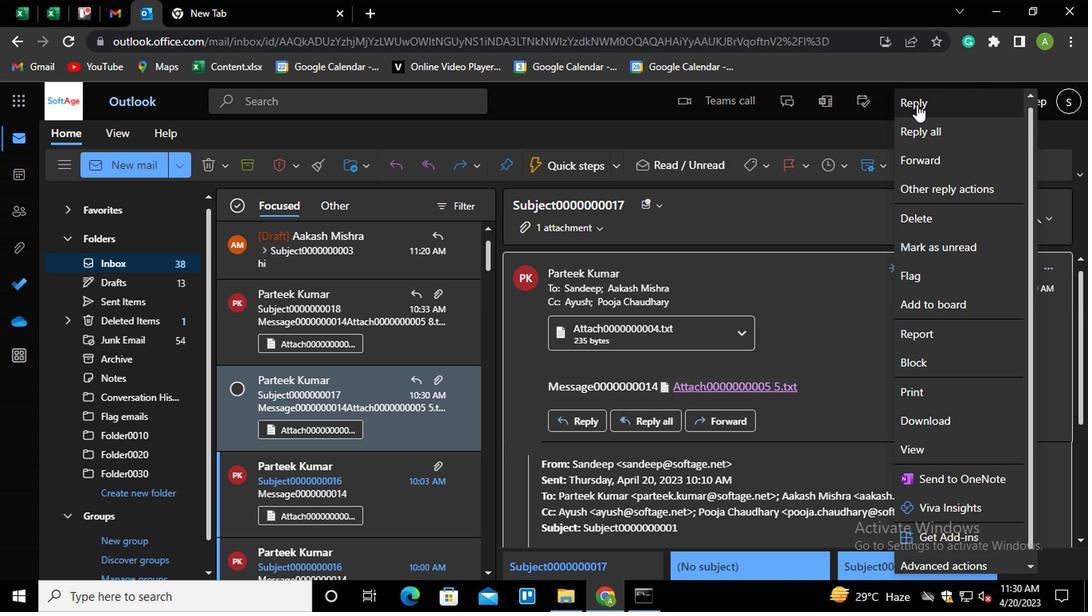 
Action: Mouse moved to (517, 466)
Screenshot: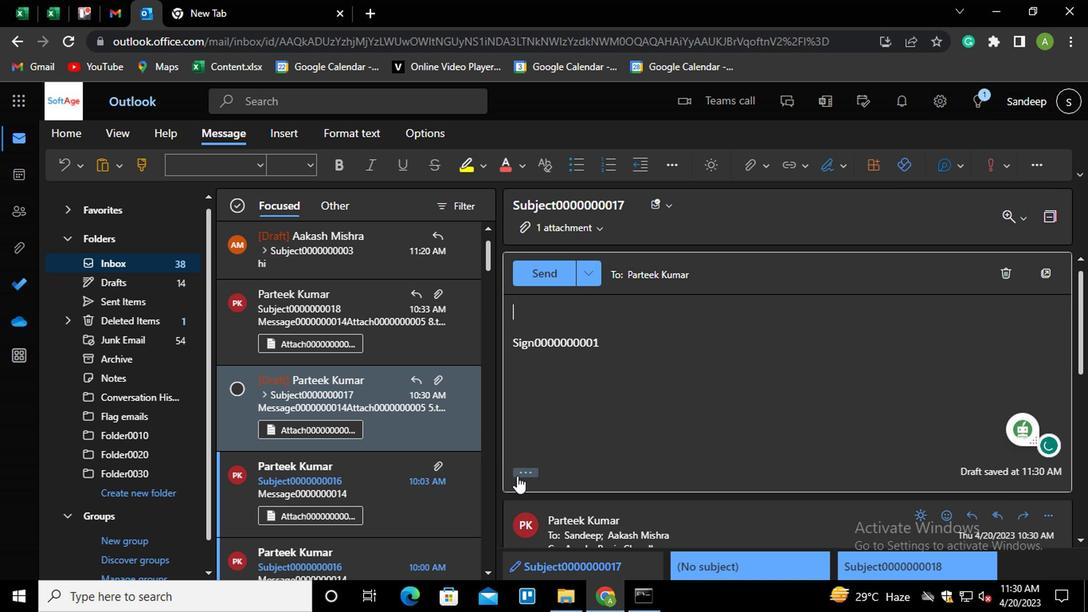 
Action: Mouse pressed left at (517, 466)
Screenshot: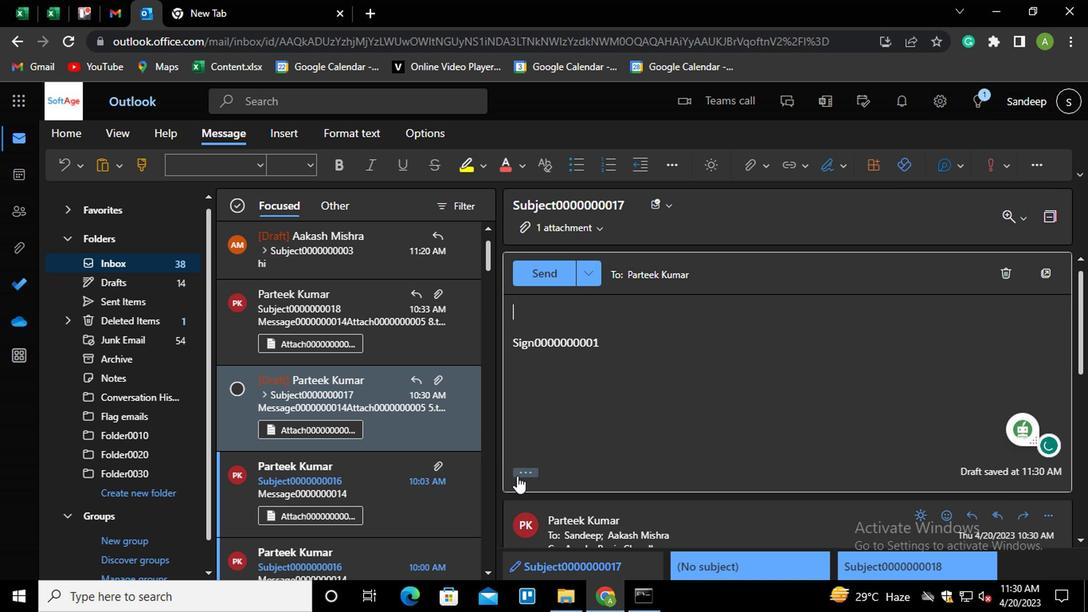 
Action: Mouse moved to (700, 212)
Screenshot: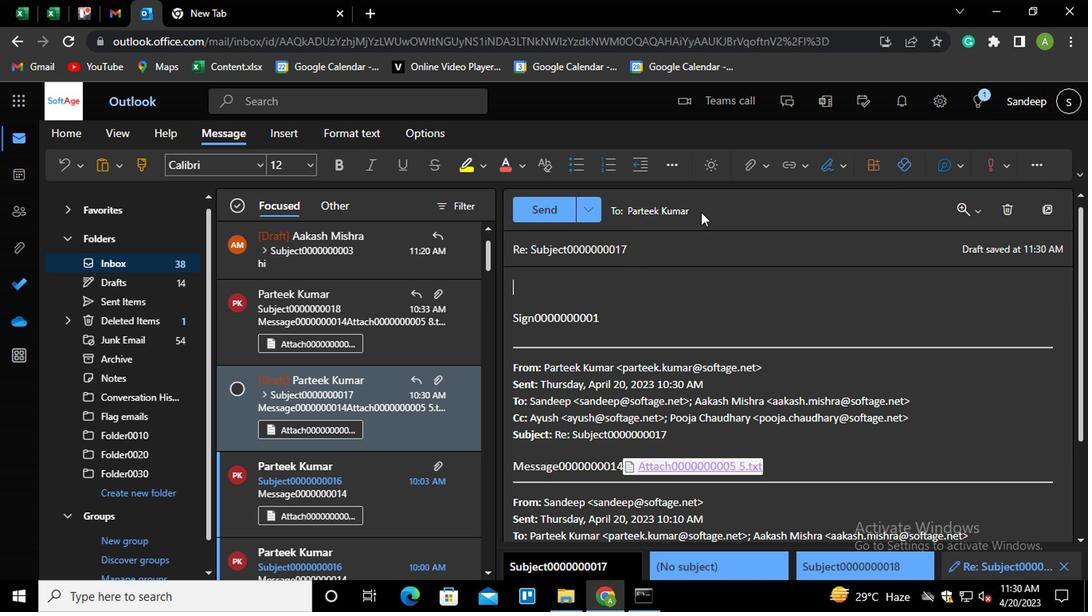 
Action: Mouse pressed left at (700, 212)
Screenshot: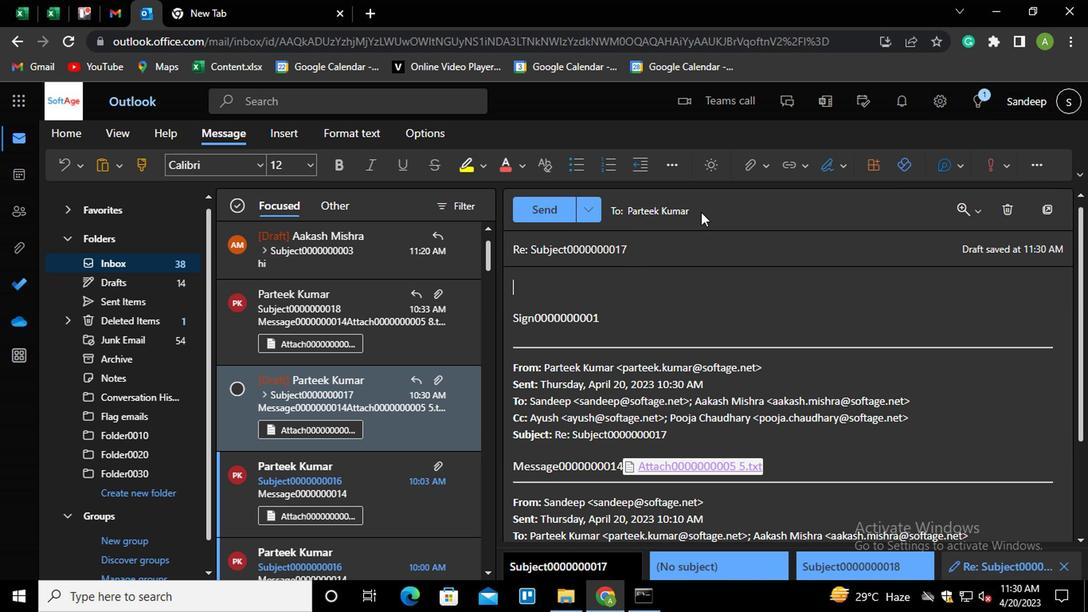 
Action: Mouse moved to (678, 280)
Screenshot: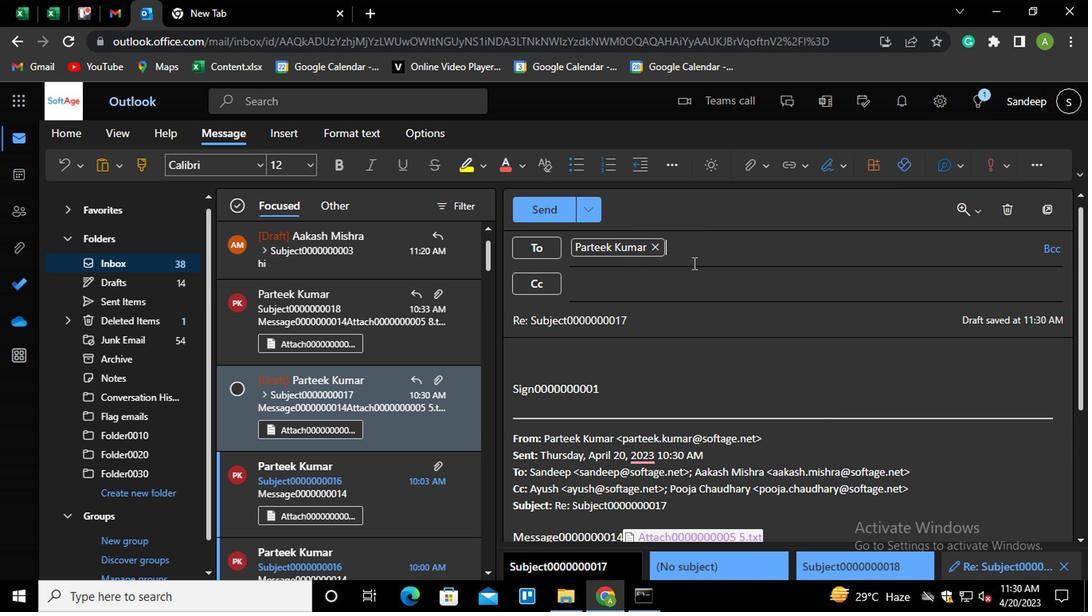 
Action: Mouse pressed left at (678, 280)
Screenshot: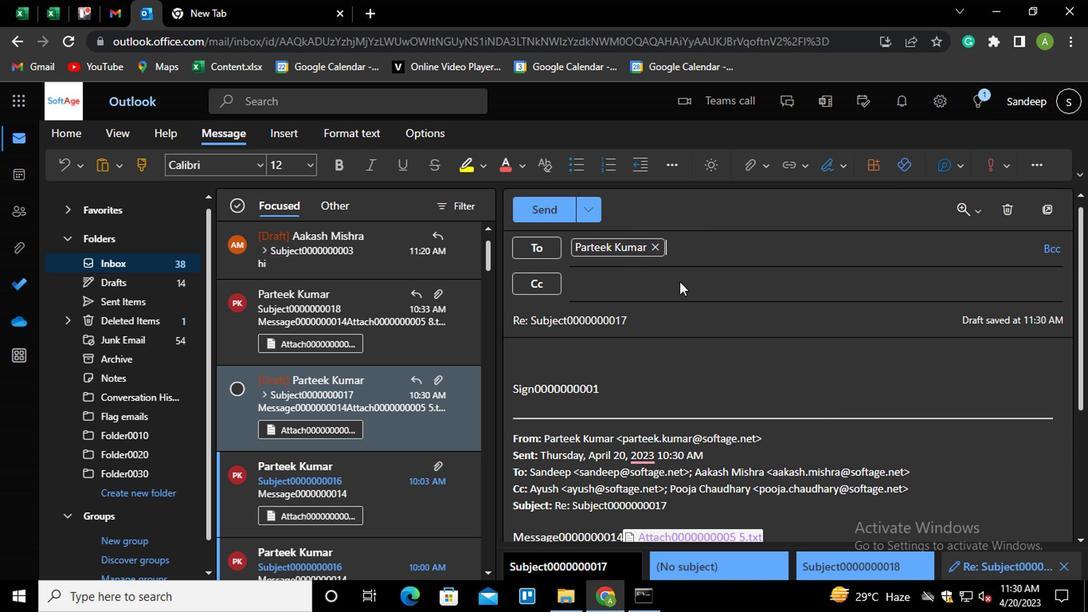 
Action: Key pressed AA<Key.enter>
Screenshot: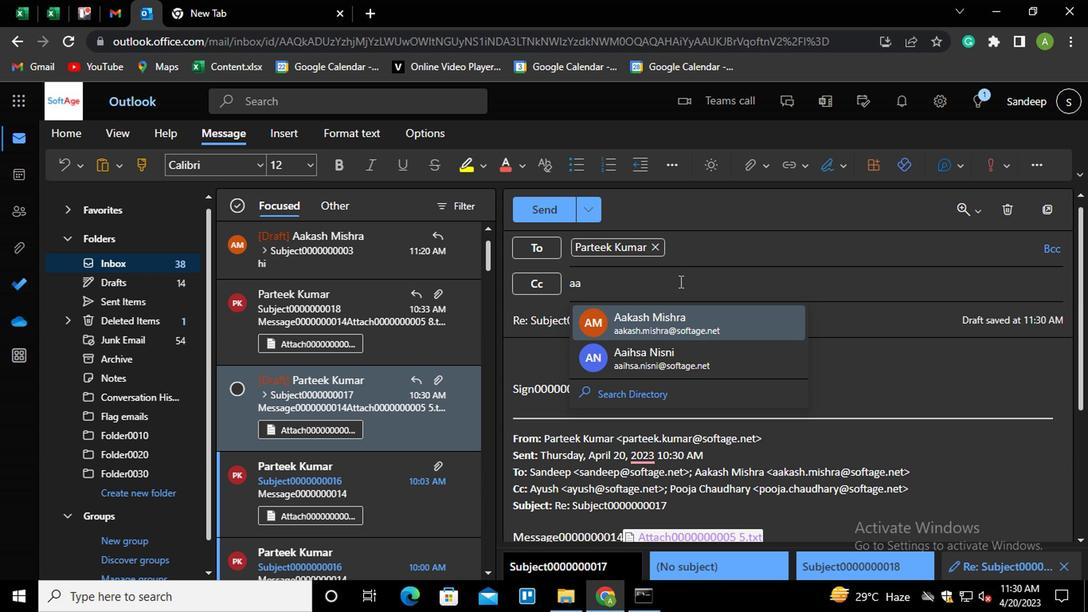 
Action: Mouse moved to (1048, 248)
Screenshot: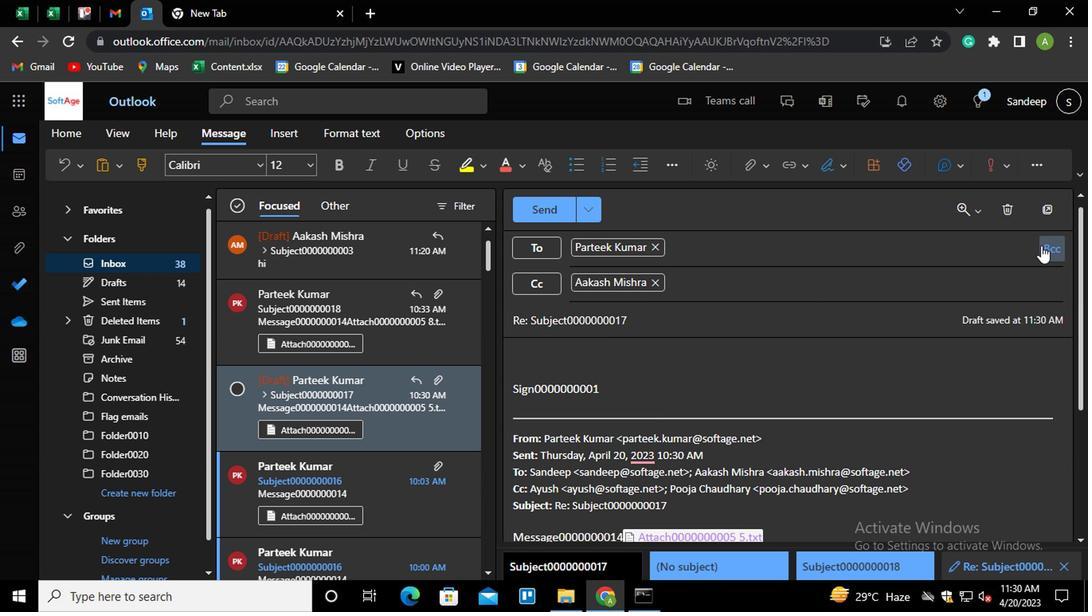 
Action: Mouse pressed left at (1048, 248)
Screenshot: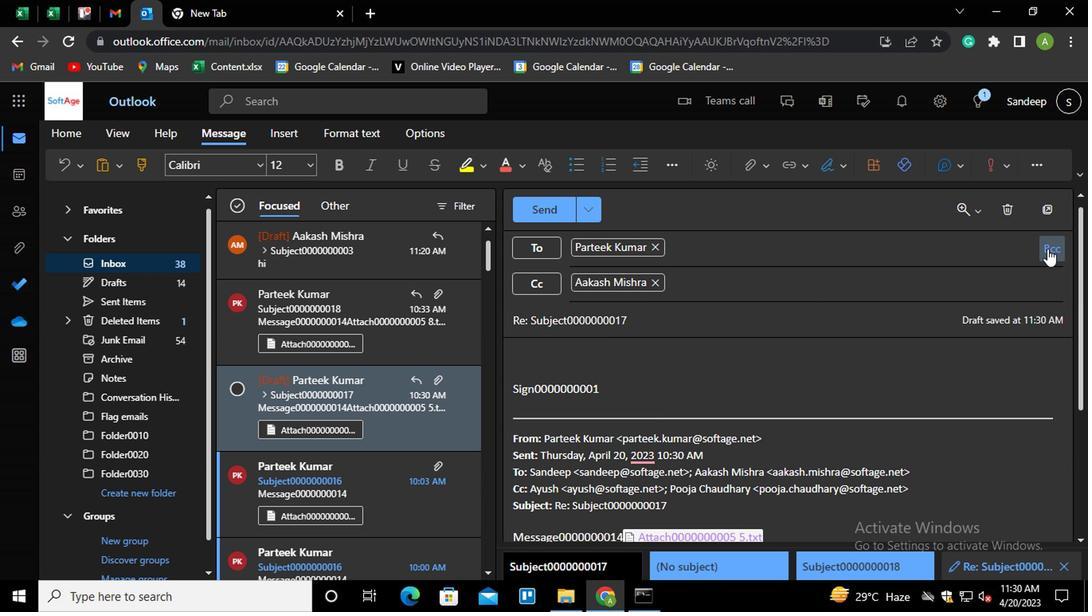 
Action: Mouse moved to (712, 313)
Screenshot: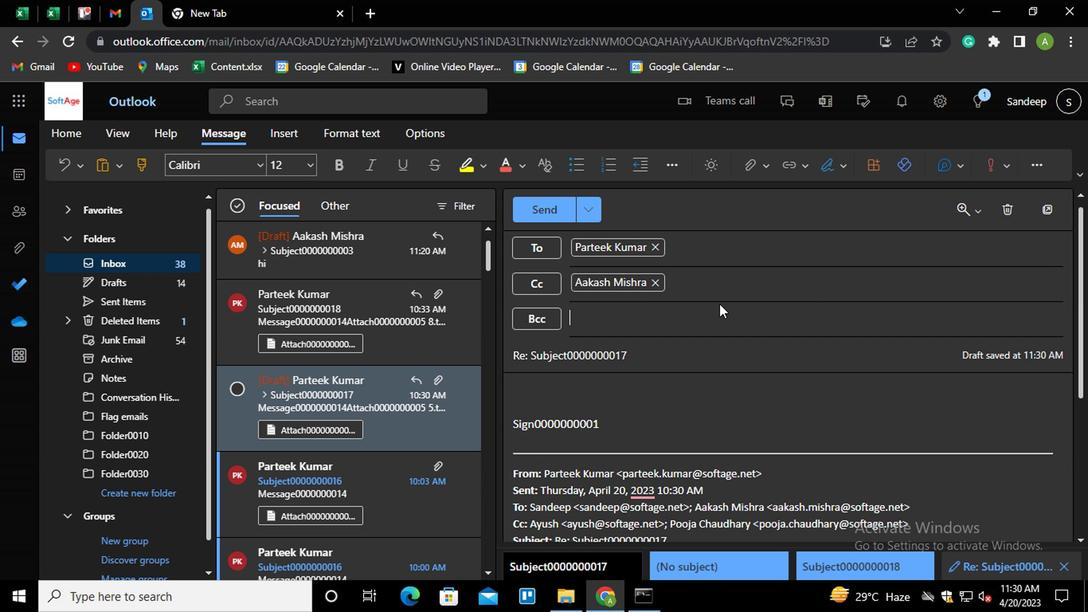 
Action: Mouse pressed left at (712, 313)
Screenshot: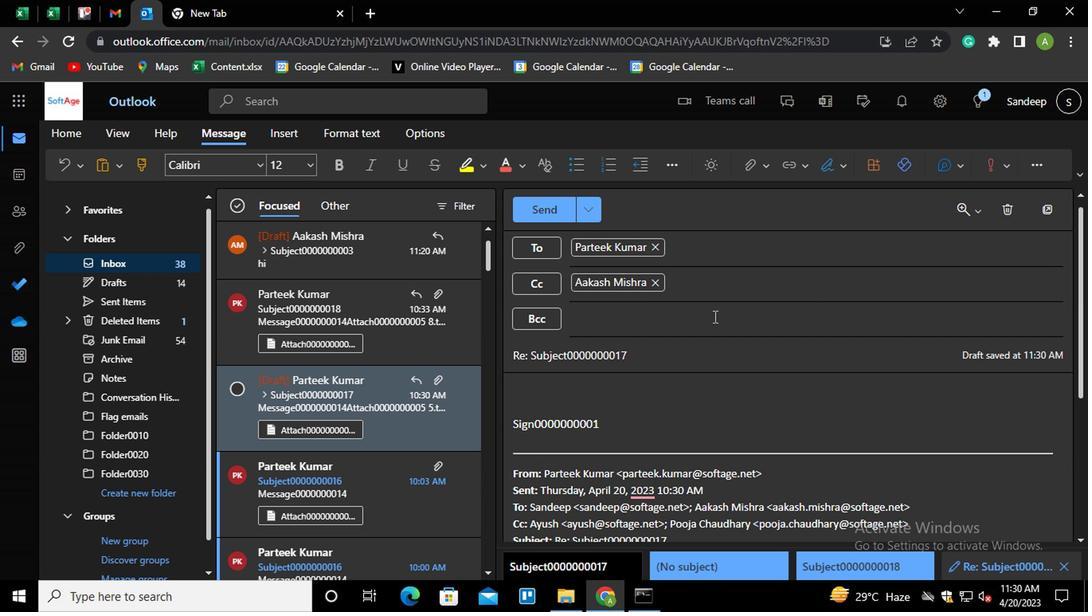
Action: Key pressed AYU<Key.enter>
Screenshot: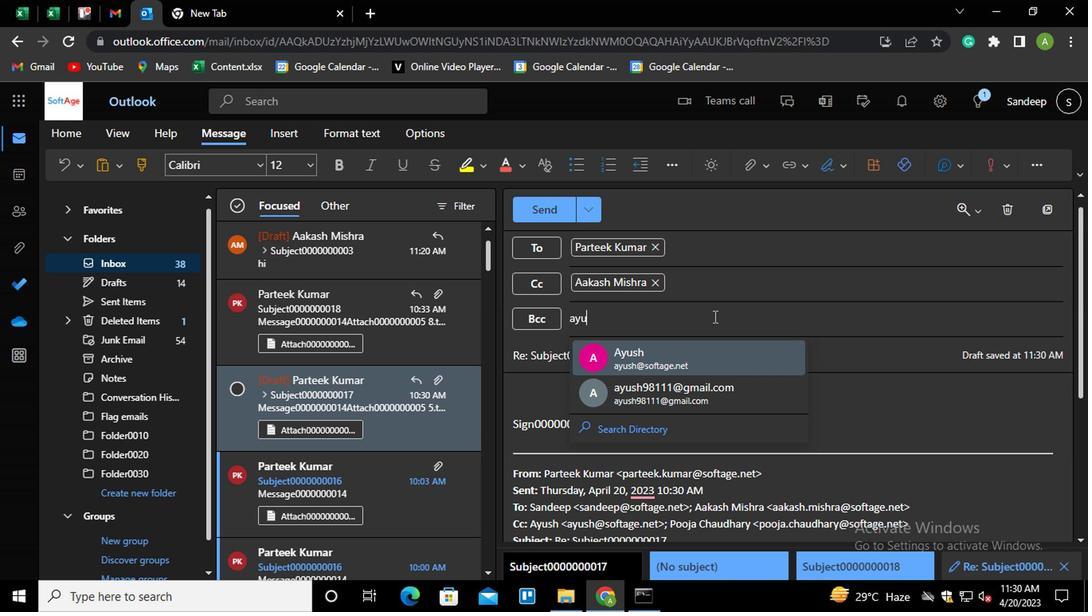 
Action: Mouse moved to (699, 354)
Screenshot: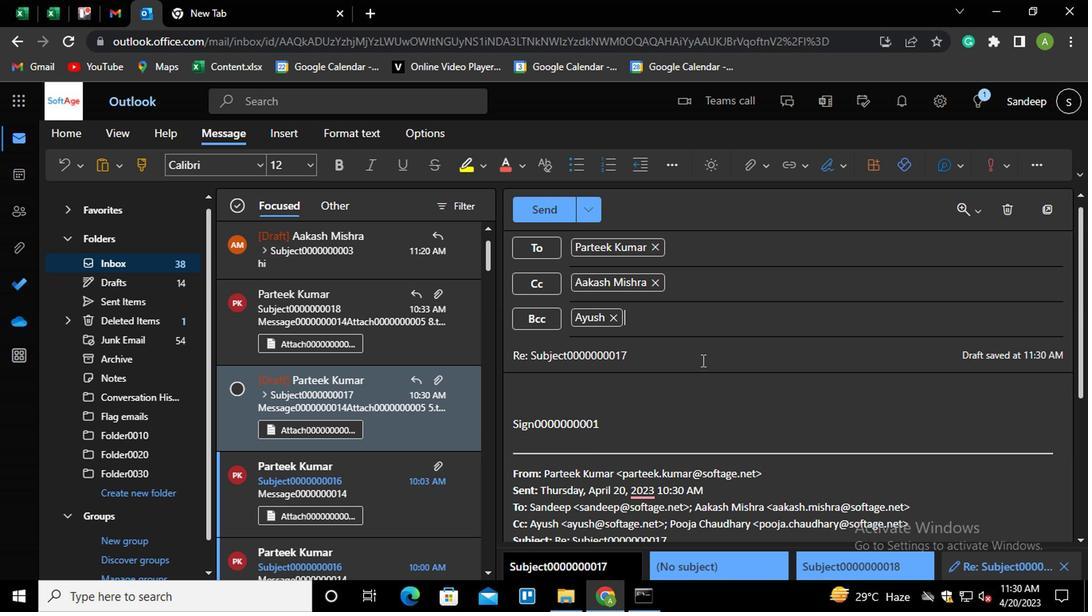 
Action: Mouse pressed left at (699, 354)
Screenshot: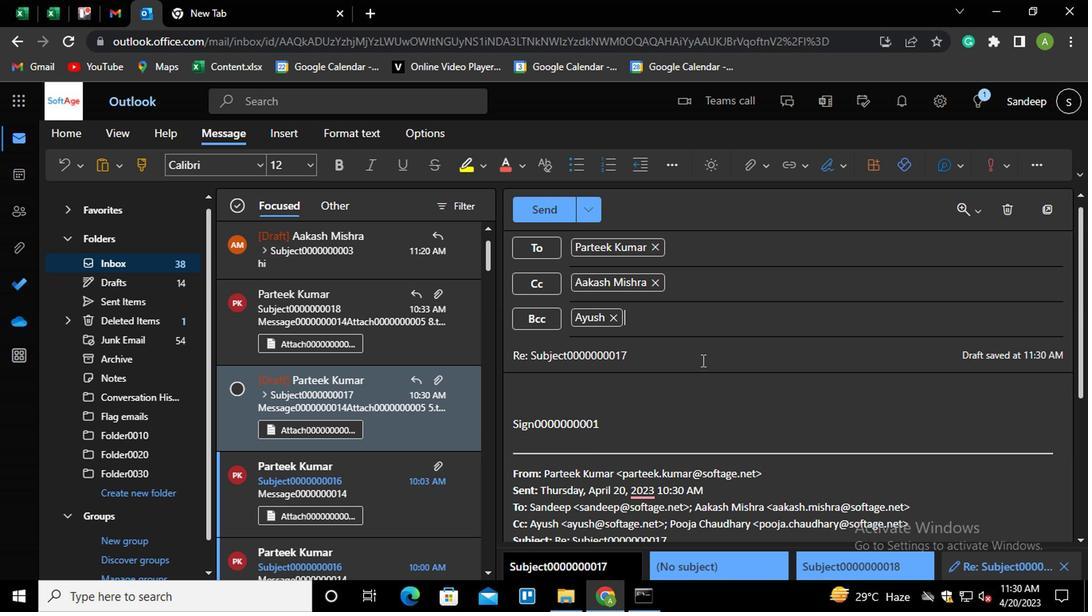 
Action: Key pressed <Key.shift_r><Key.home><Key.shift>SUBJECT0000000002
Screenshot: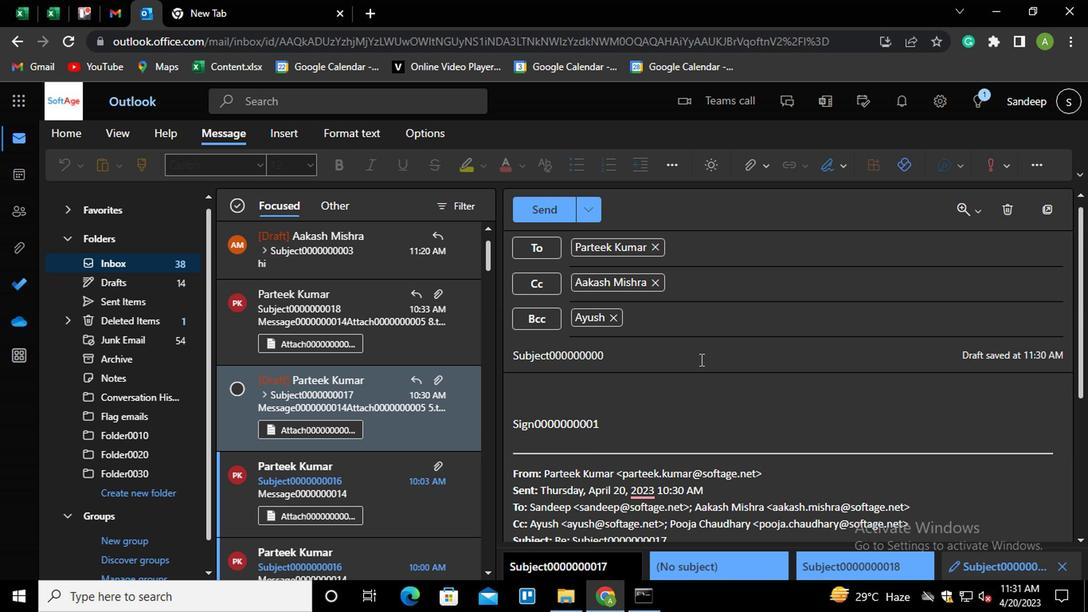 
Action: Mouse moved to (686, 418)
Screenshot: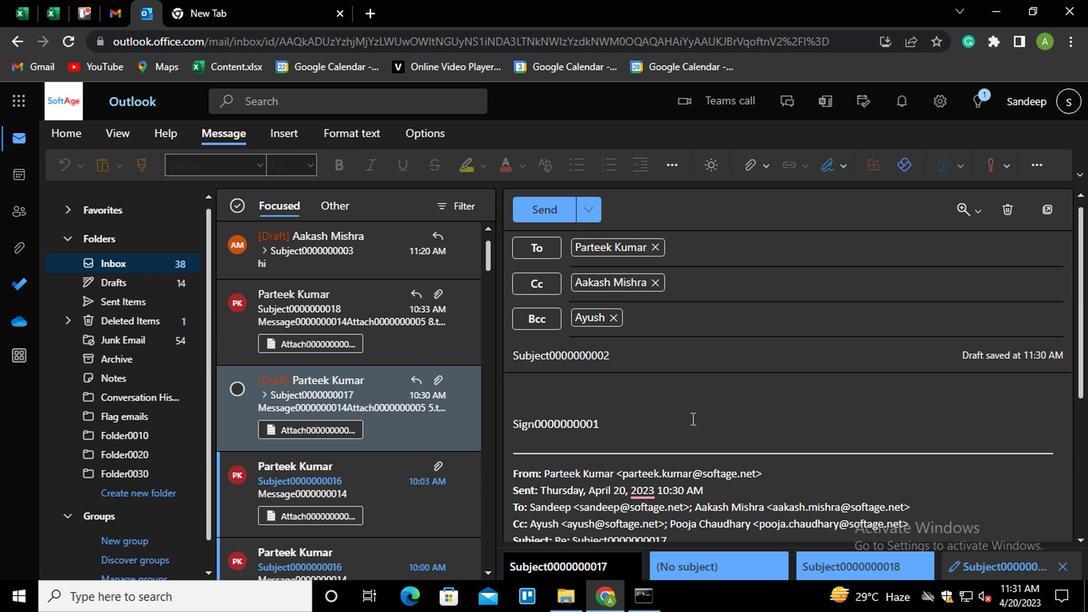 
Action: Mouse pressed left at (686, 418)
Screenshot: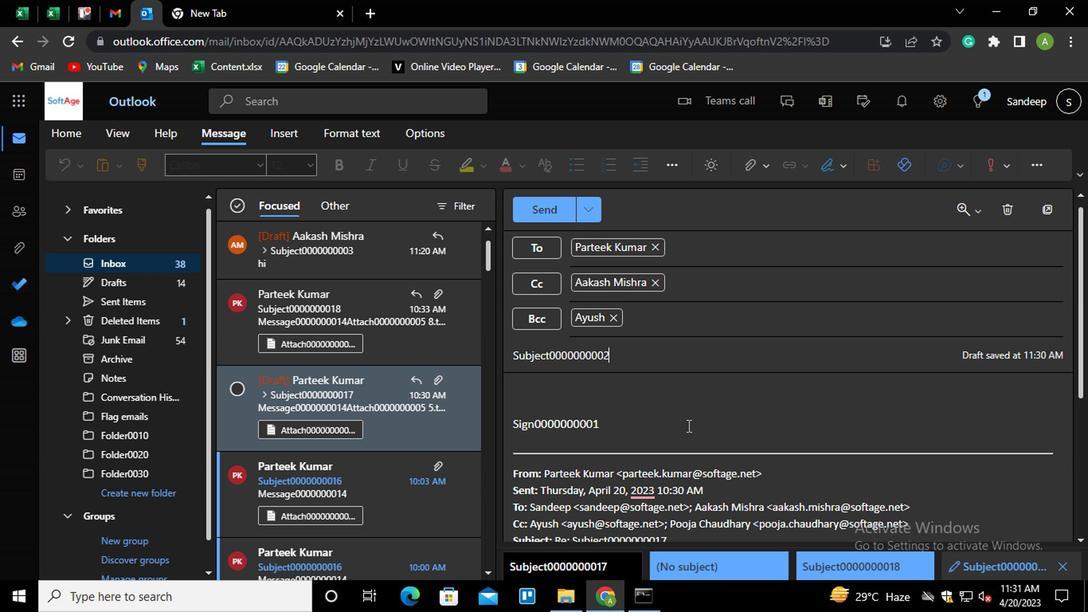 
Action: Key pressed <Key.shift_r><Key.home><Key.shift_r>MESSAGE0000000004
Screenshot: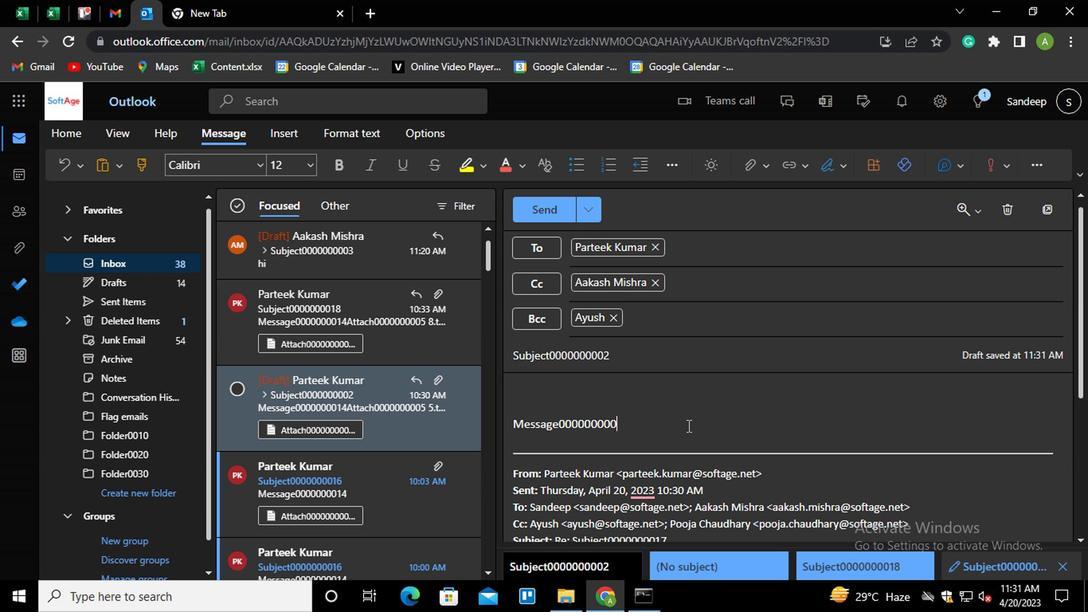 
Action: Mouse moved to (668, 415)
Screenshot: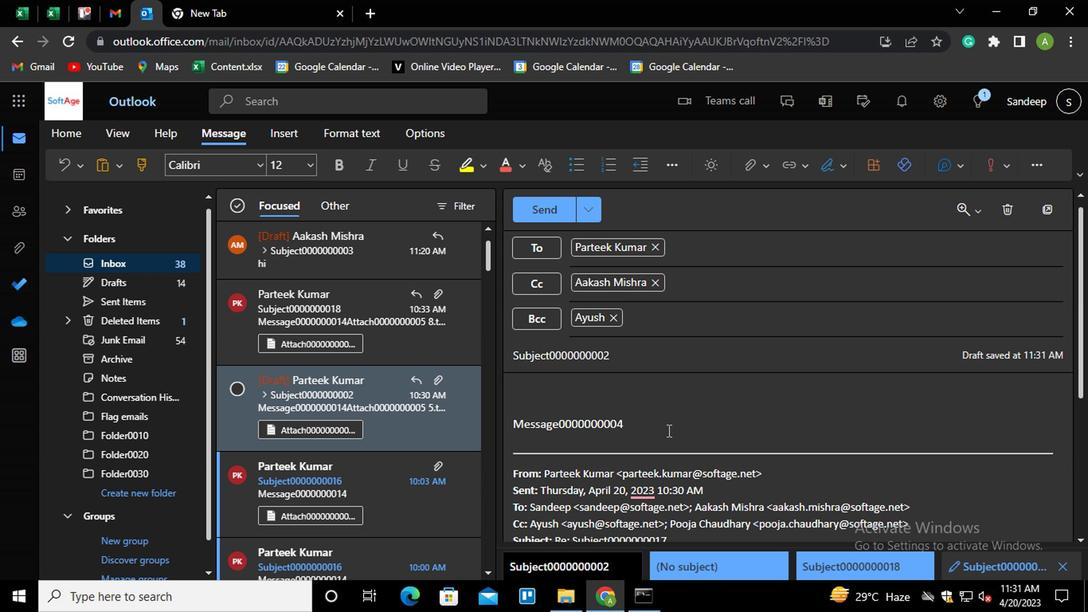 
Action: Mouse pressed left at (668, 415)
Screenshot: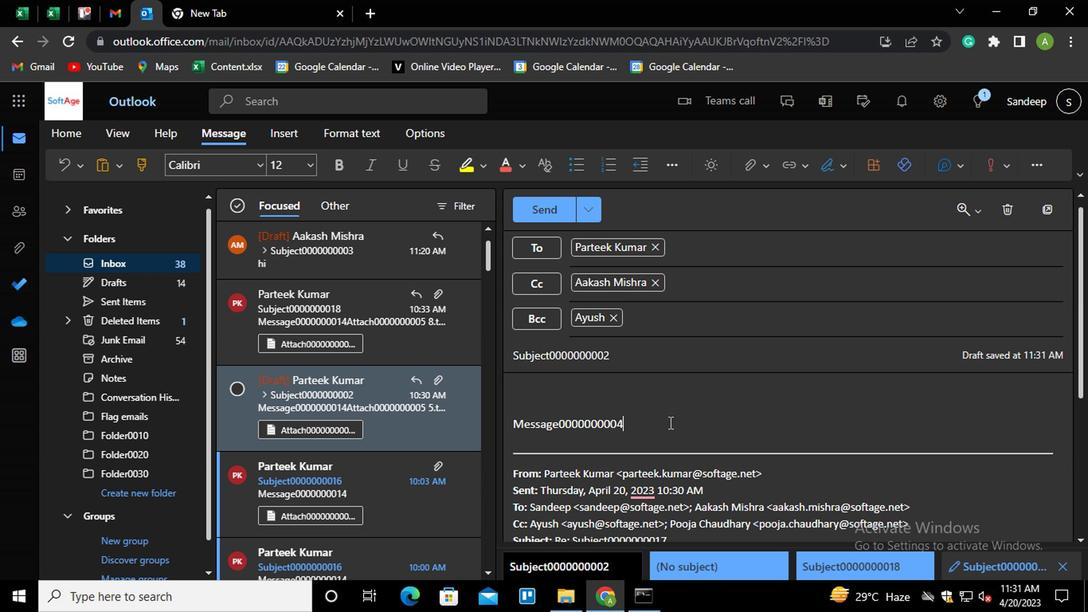 
Action: Mouse moved to (763, 164)
Screenshot: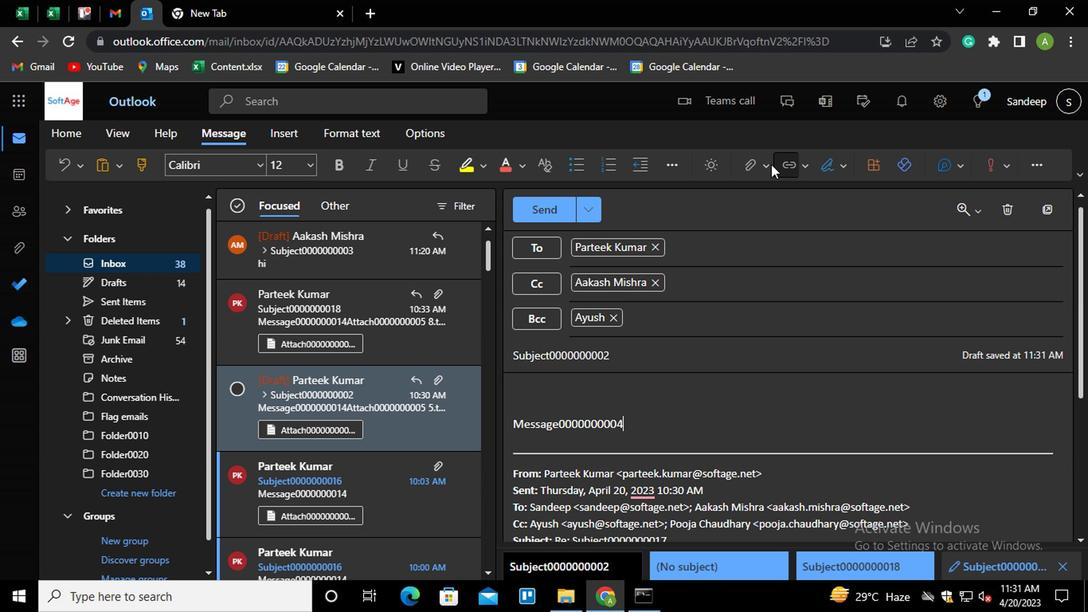 
Action: Mouse pressed left at (763, 164)
Screenshot: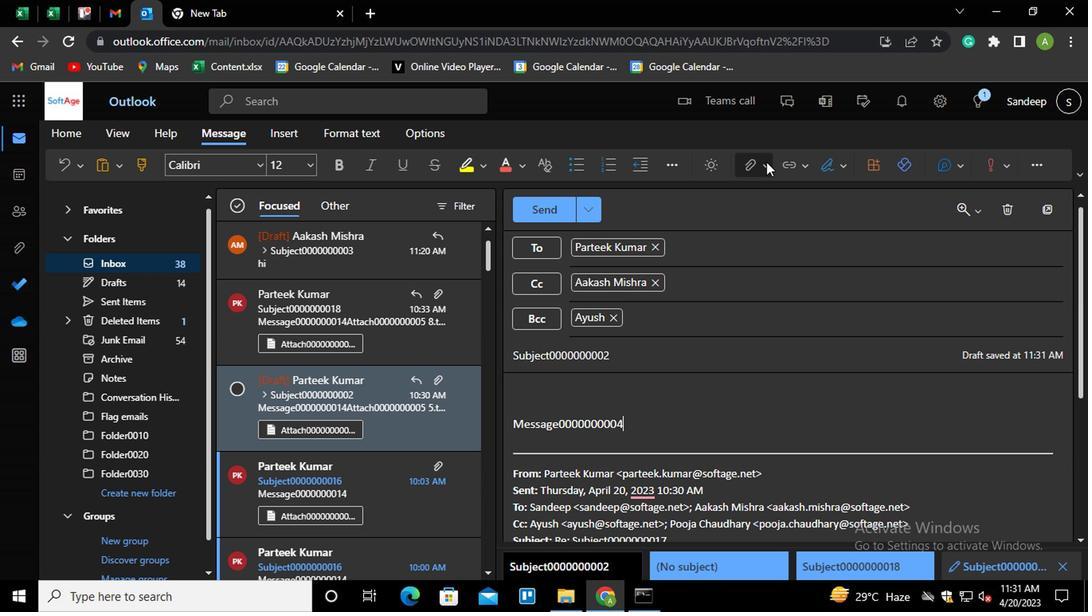 
Action: Mouse moved to (688, 202)
Screenshot: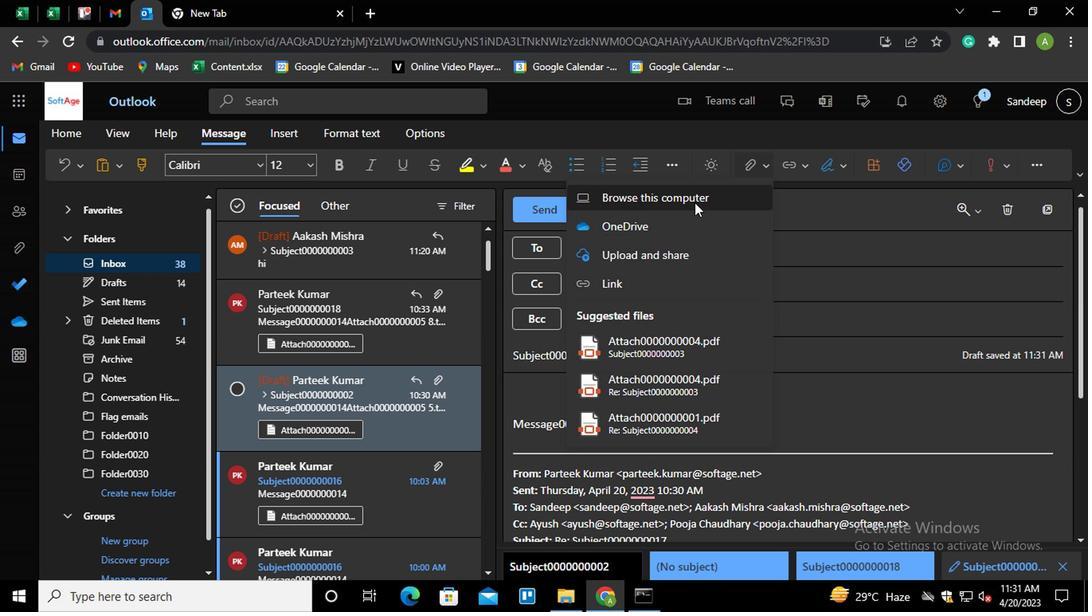
Action: Mouse pressed left at (688, 202)
Screenshot: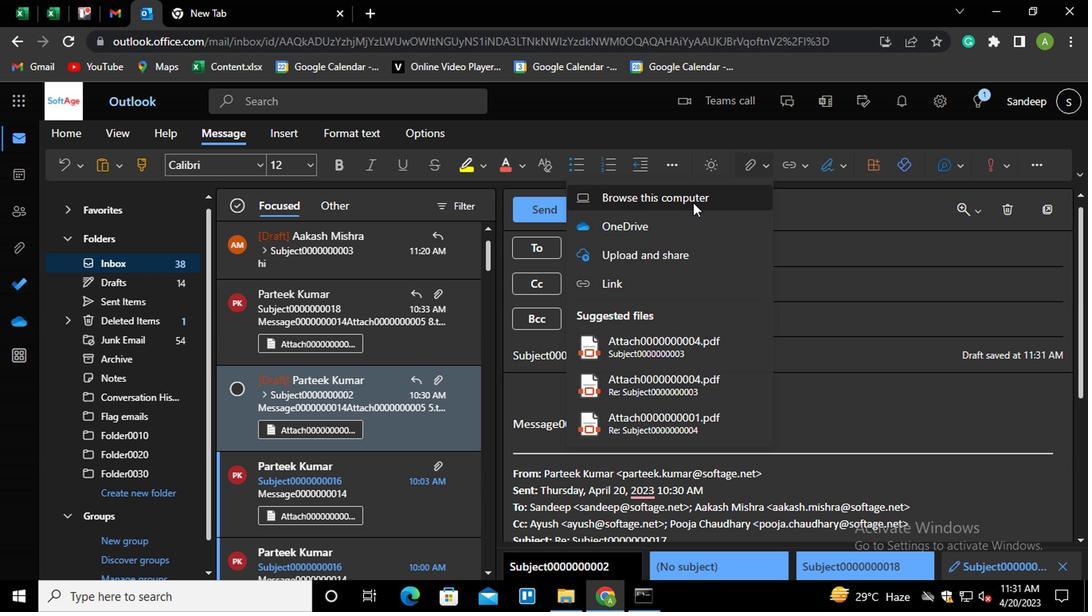 
Action: Mouse moved to (243, 174)
Screenshot: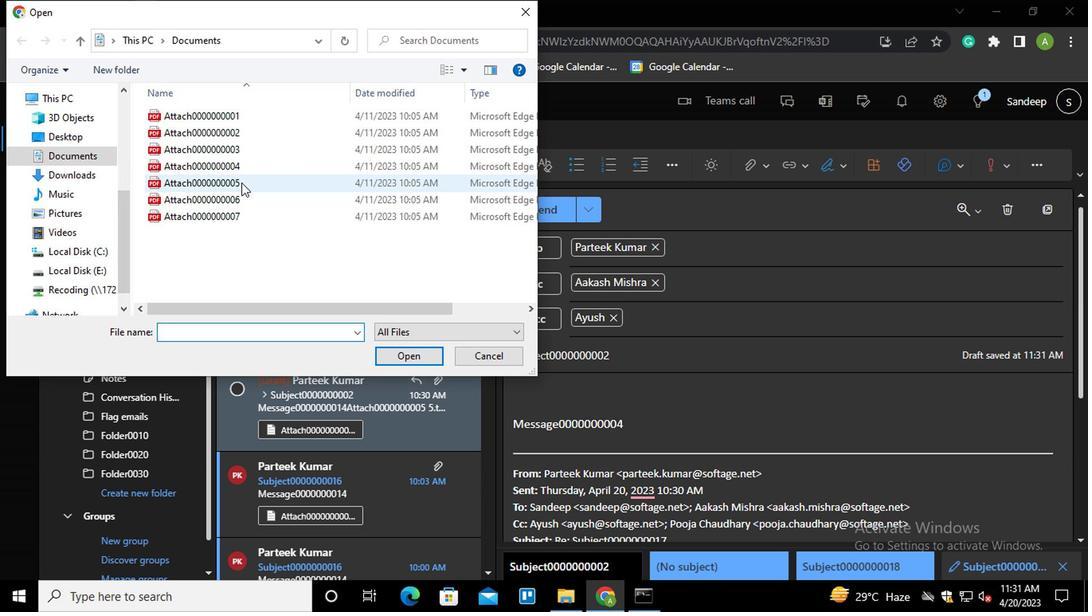 
Action: Mouse pressed left at (243, 174)
Screenshot: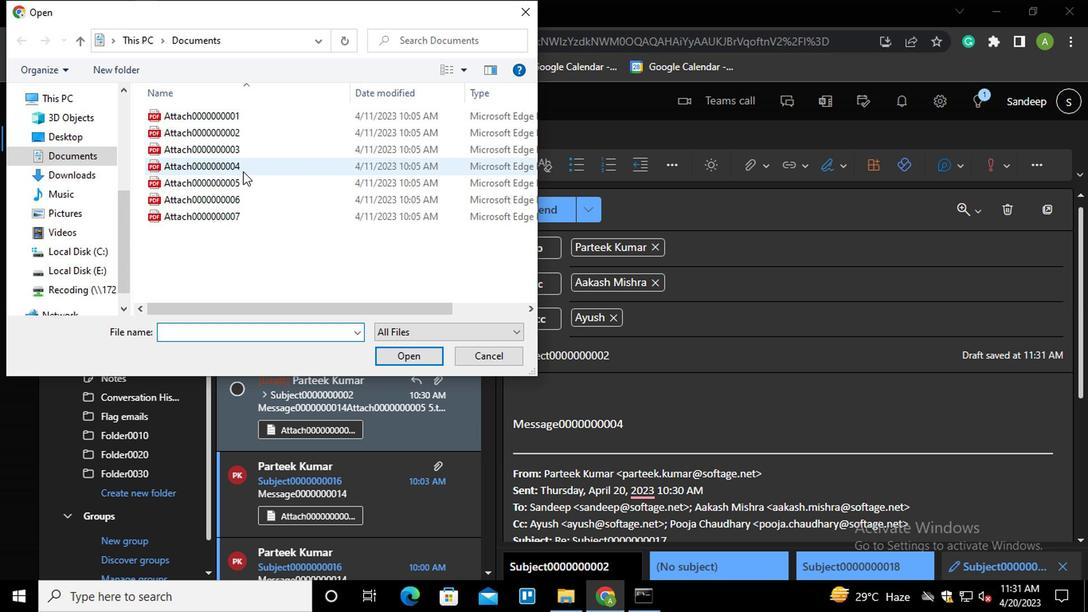 
Action: Mouse moved to (397, 356)
Screenshot: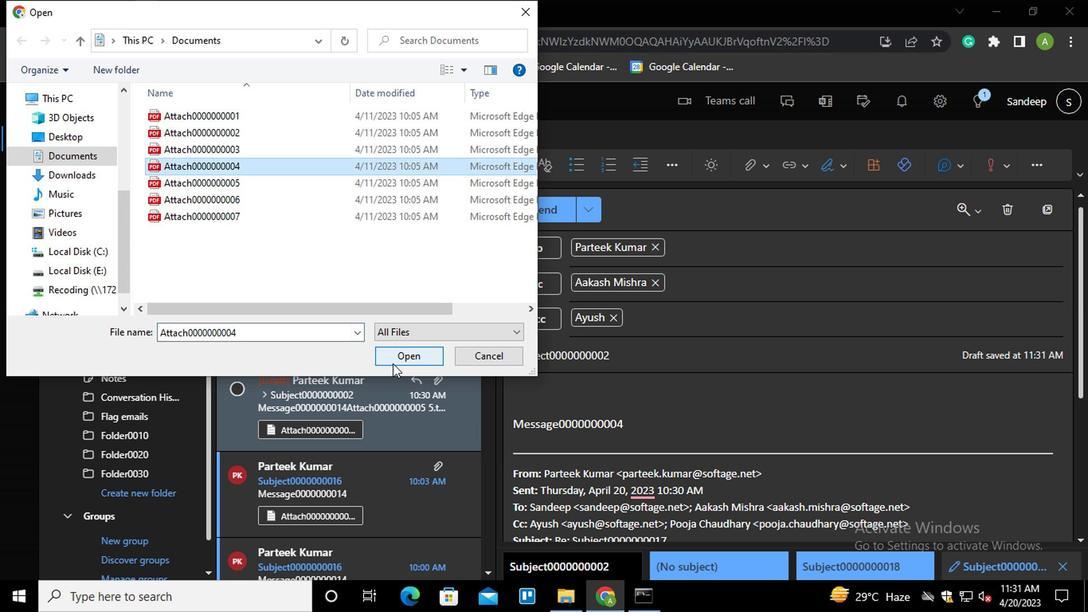 
Action: Mouse pressed left at (397, 356)
Screenshot: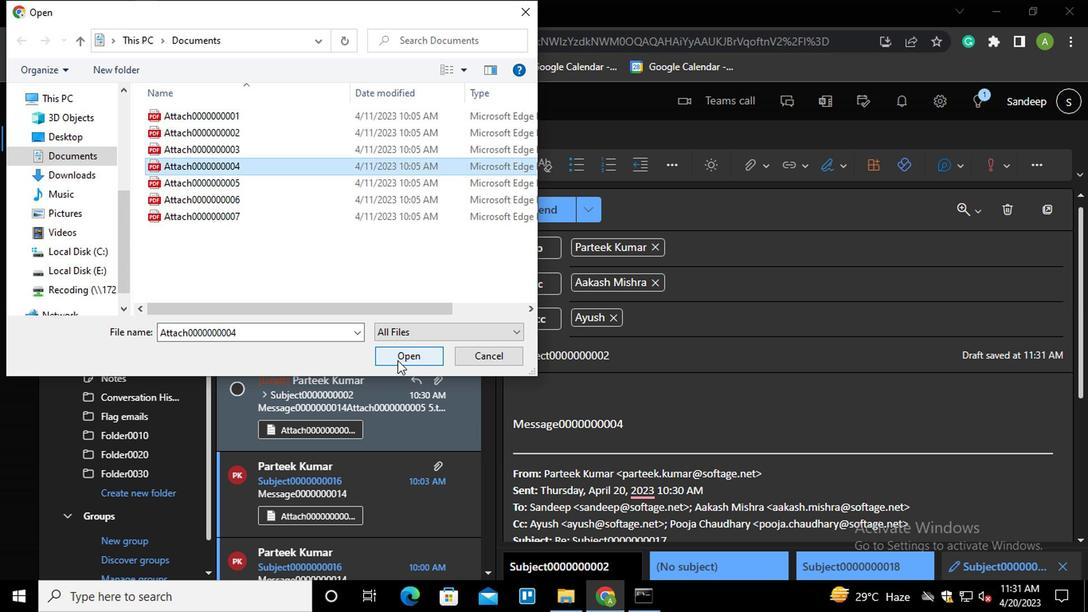 
Action: Mouse moved to (553, 211)
Screenshot: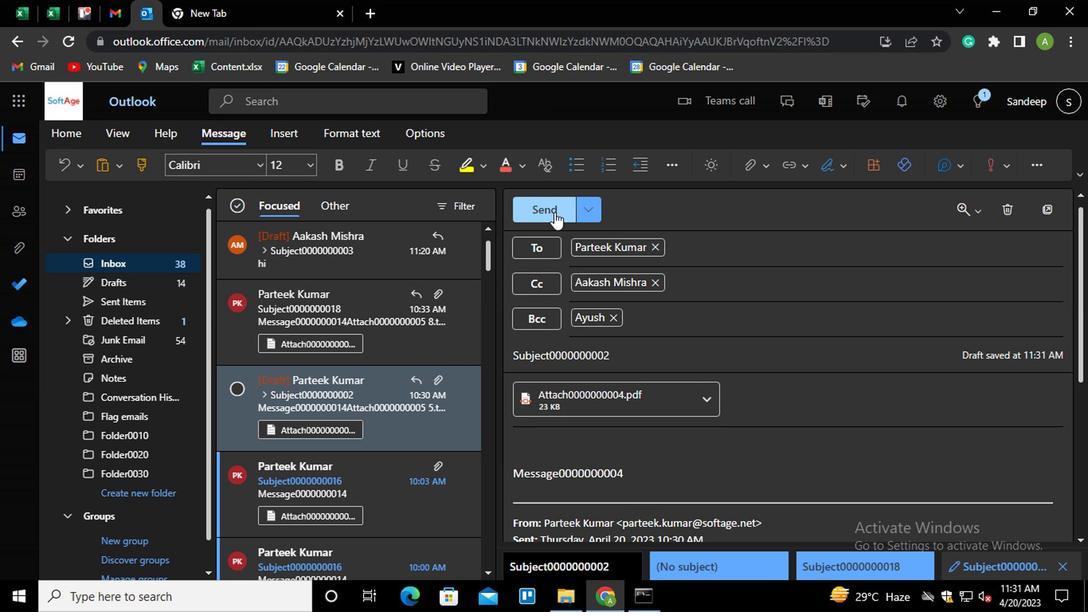 
Action: Mouse pressed left at (553, 211)
Screenshot: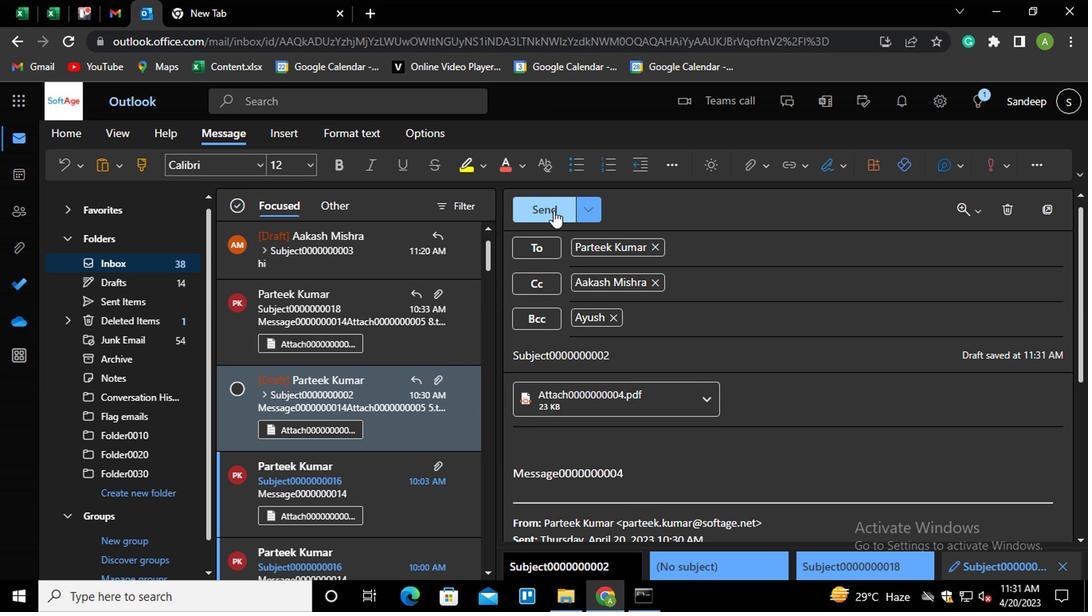 
Action: Mouse moved to (340, 251)
Screenshot: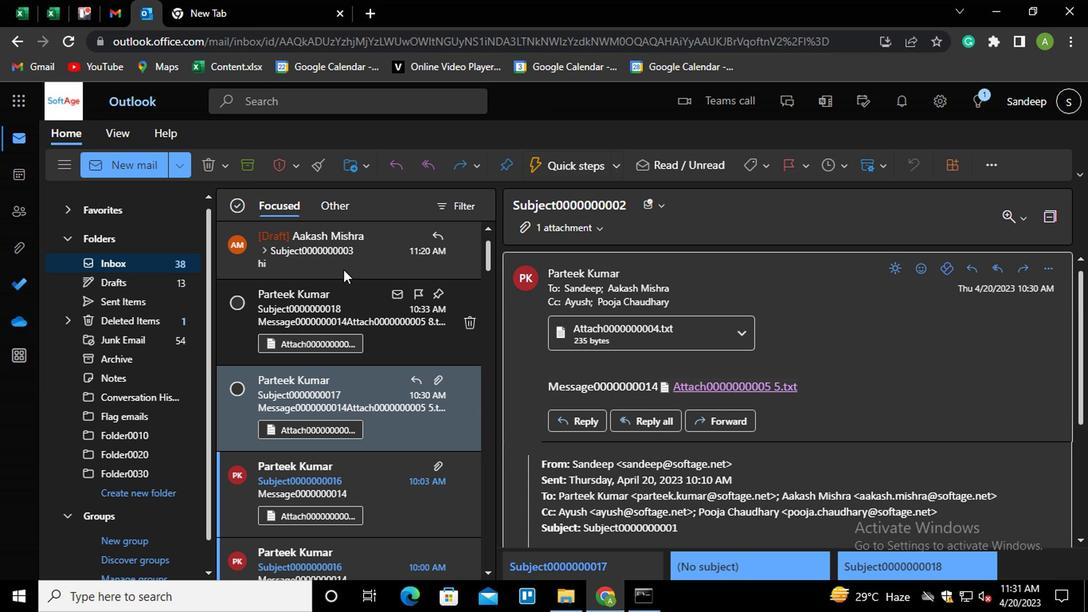 
Action: Mouse pressed left at (340, 251)
Screenshot: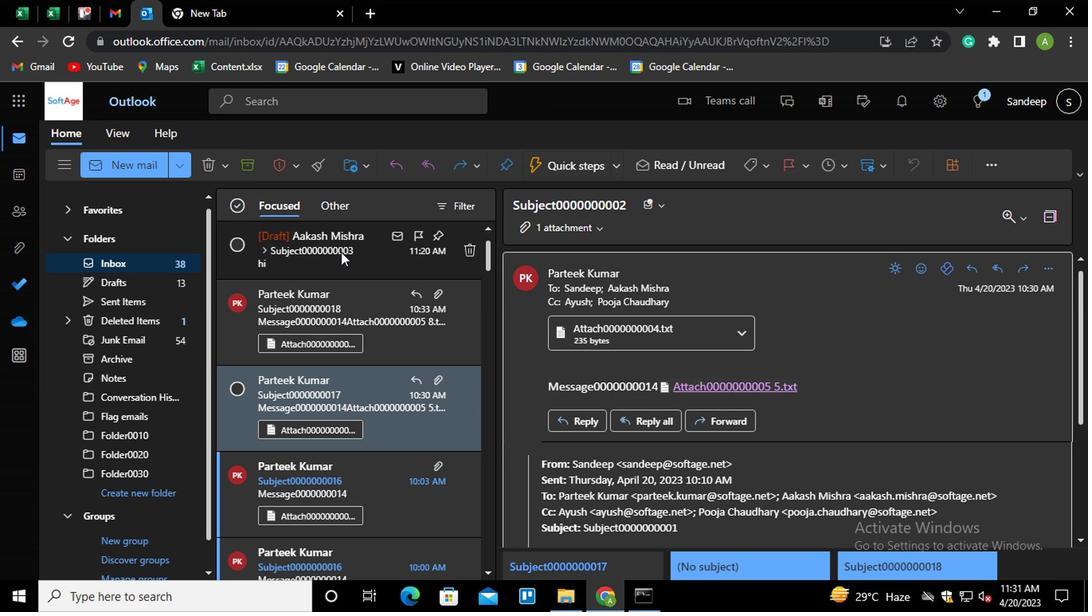 
Action: Mouse moved to (1044, 366)
Screenshot: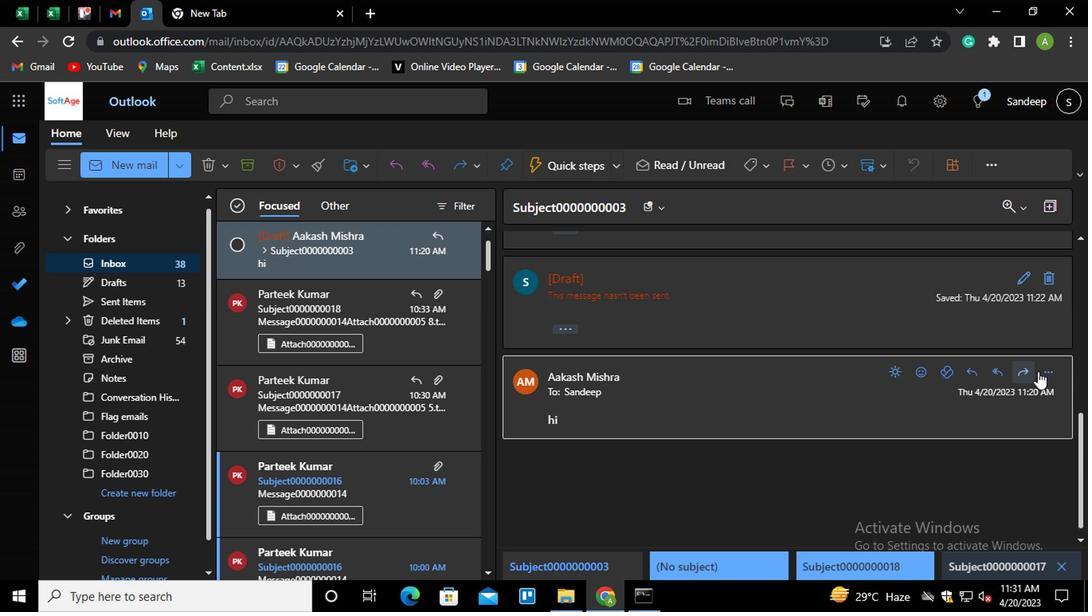 
Action: Mouse pressed left at (1044, 366)
Screenshot: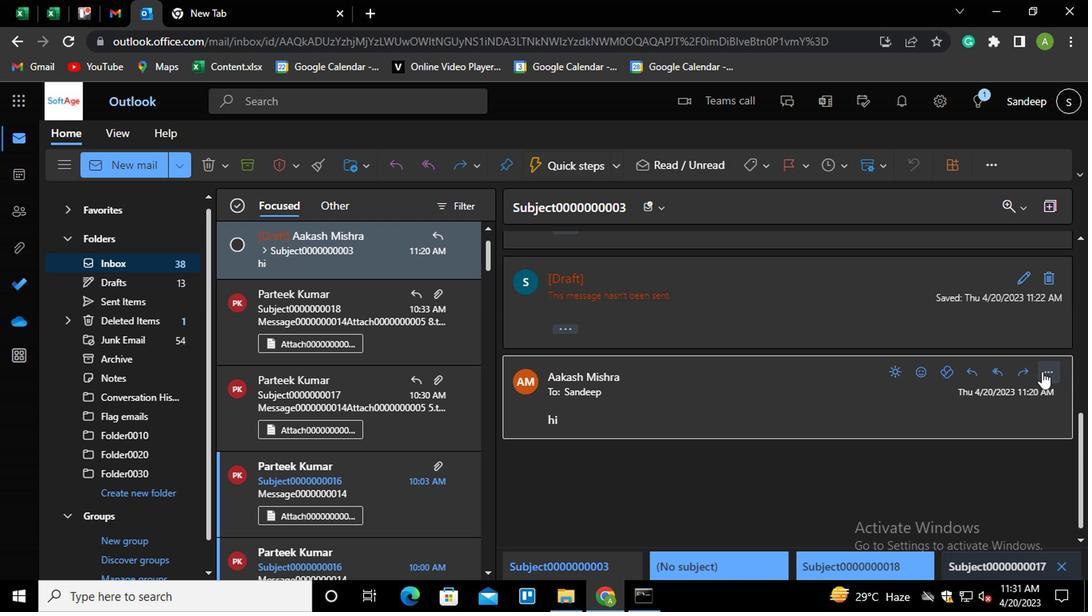 
Action: Mouse moved to (942, 114)
Screenshot: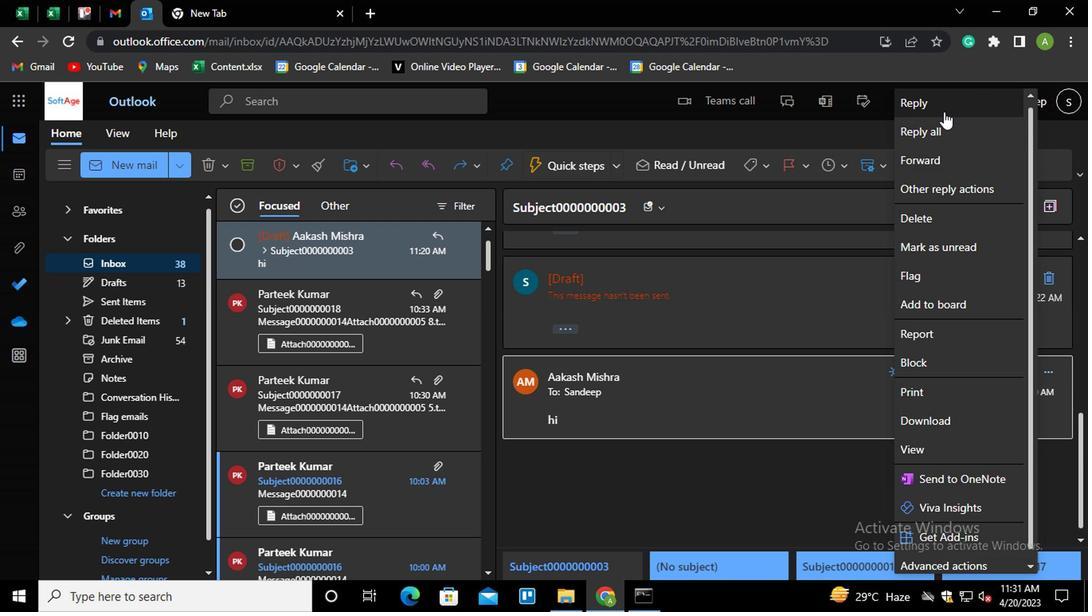 
Action: Mouse pressed left at (942, 114)
Screenshot: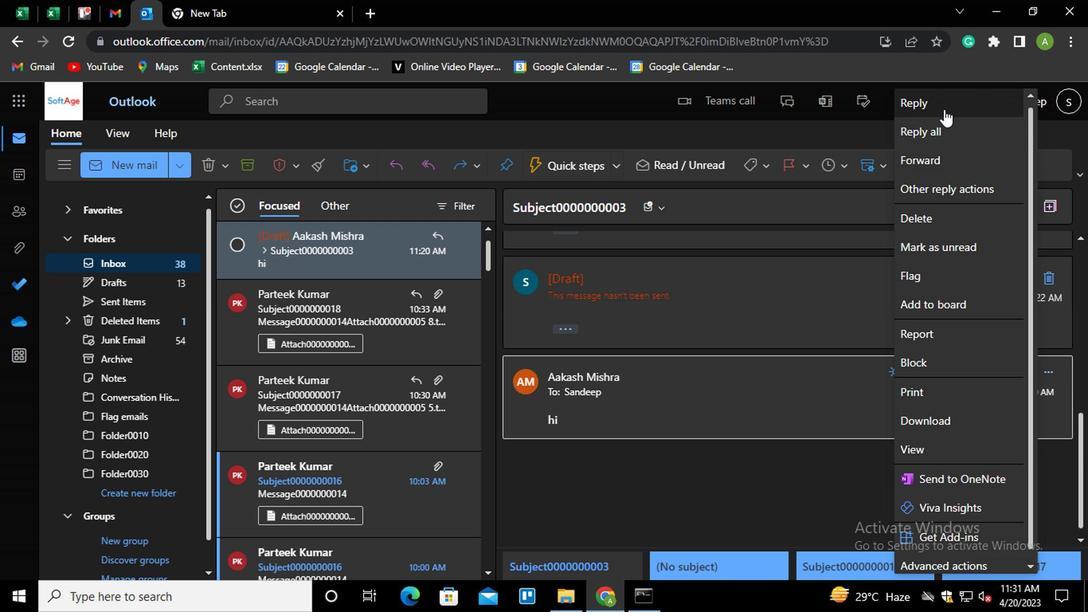 
Action: Mouse moved to (529, 515)
Screenshot: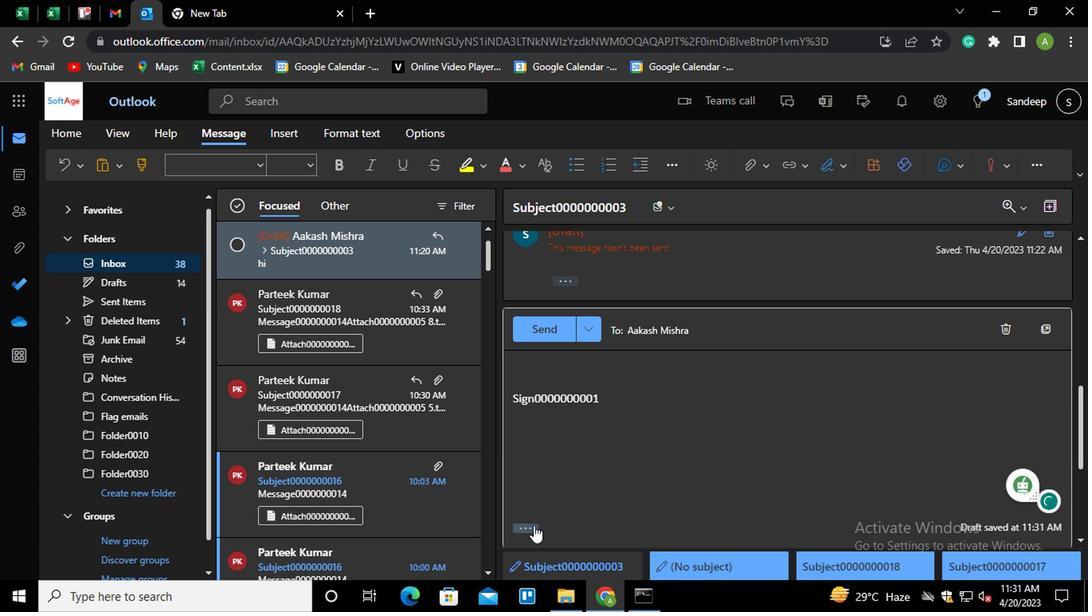 
Action: Mouse pressed left at (529, 515)
Screenshot: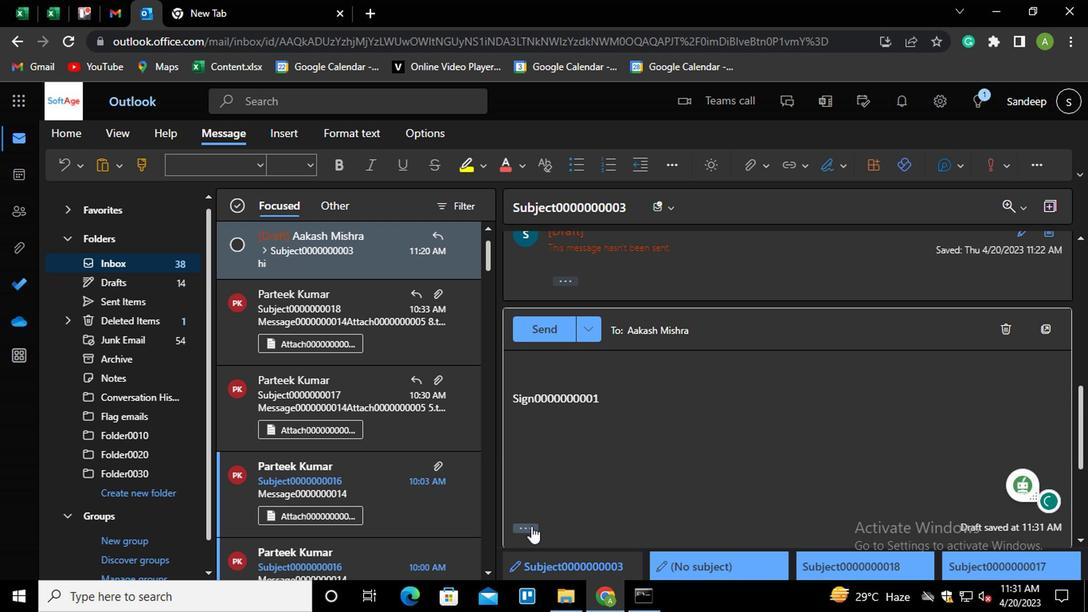 
Action: Mouse moved to (574, 254)
Screenshot: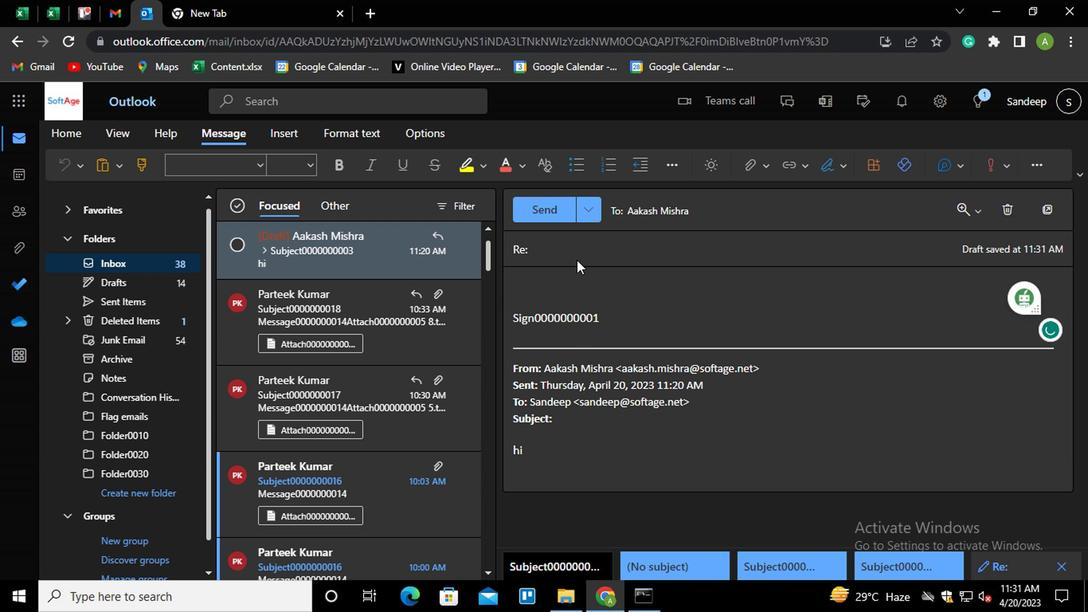 
Action: Mouse pressed left at (574, 254)
Screenshot: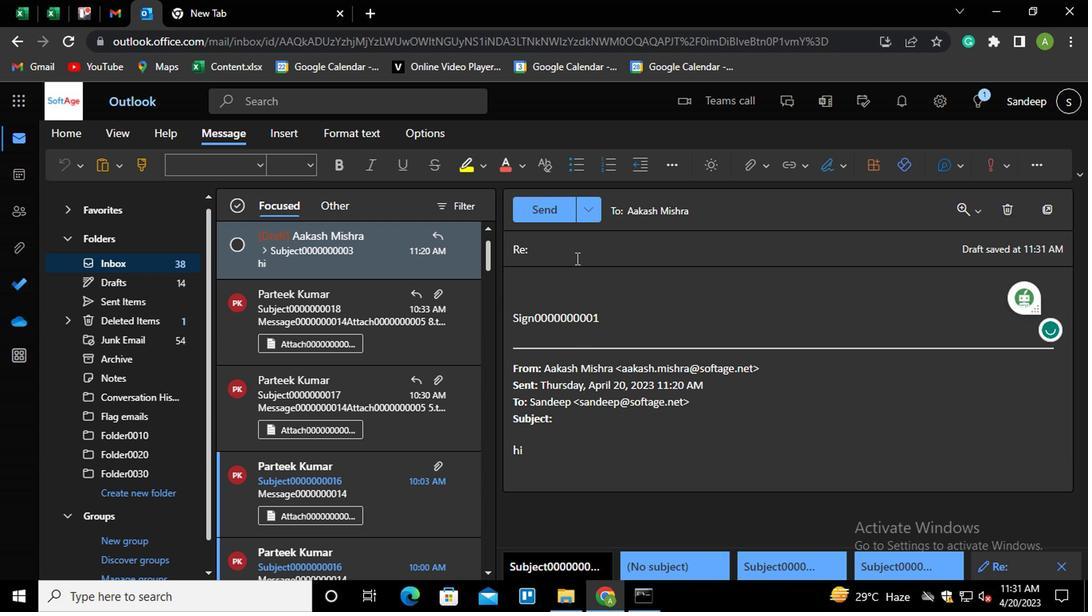 
Action: Key pressed <Key.shift>SUBJECT0000000004
Screenshot: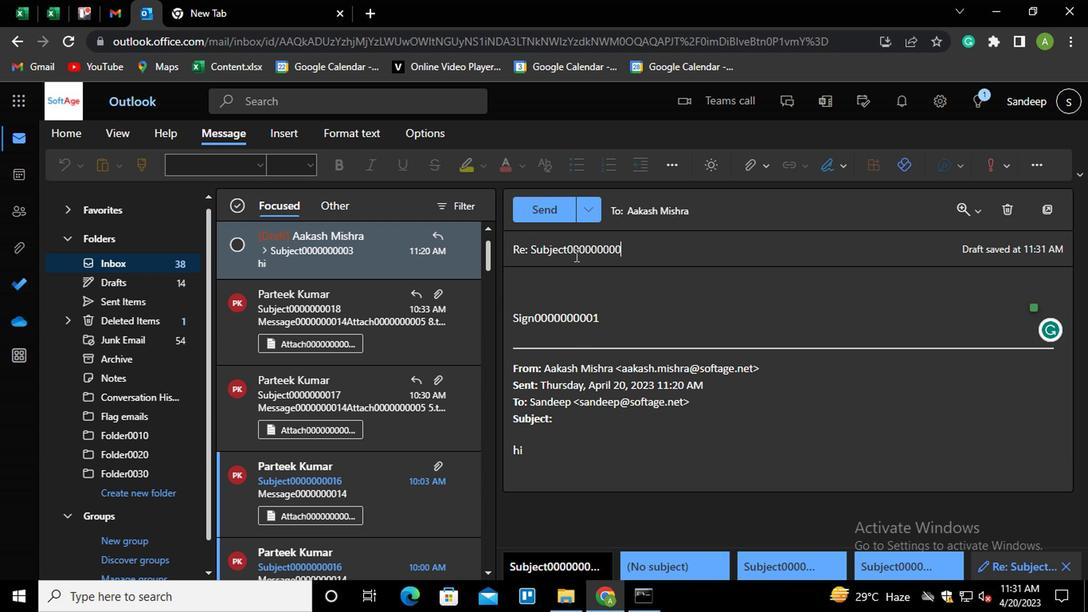
Action: Mouse moved to (611, 313)
Screenshot: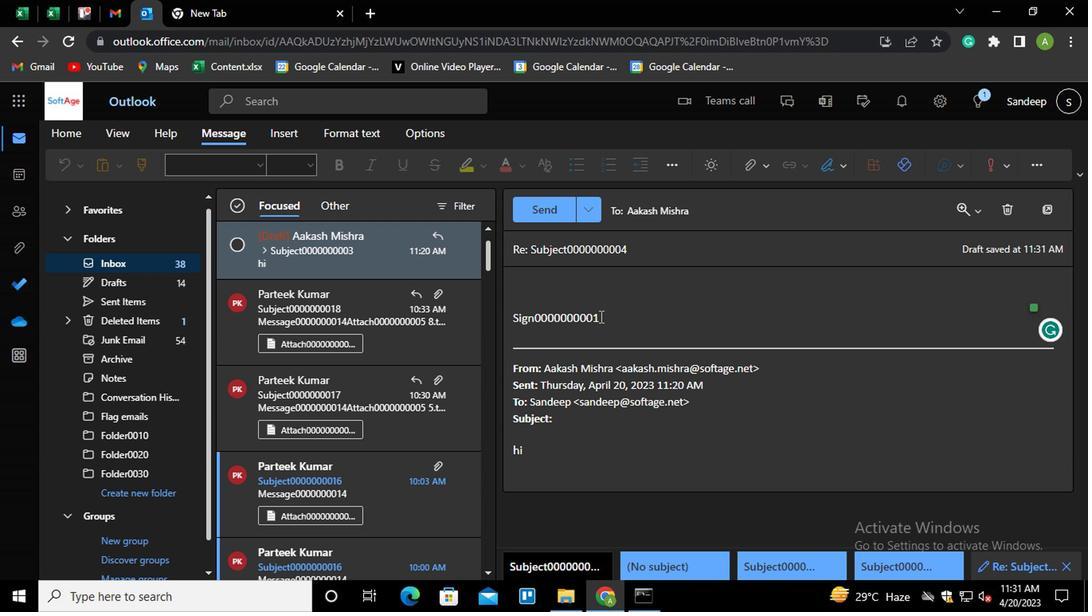 
Action: Mouse pressed left at (611, 313)
Screenshot: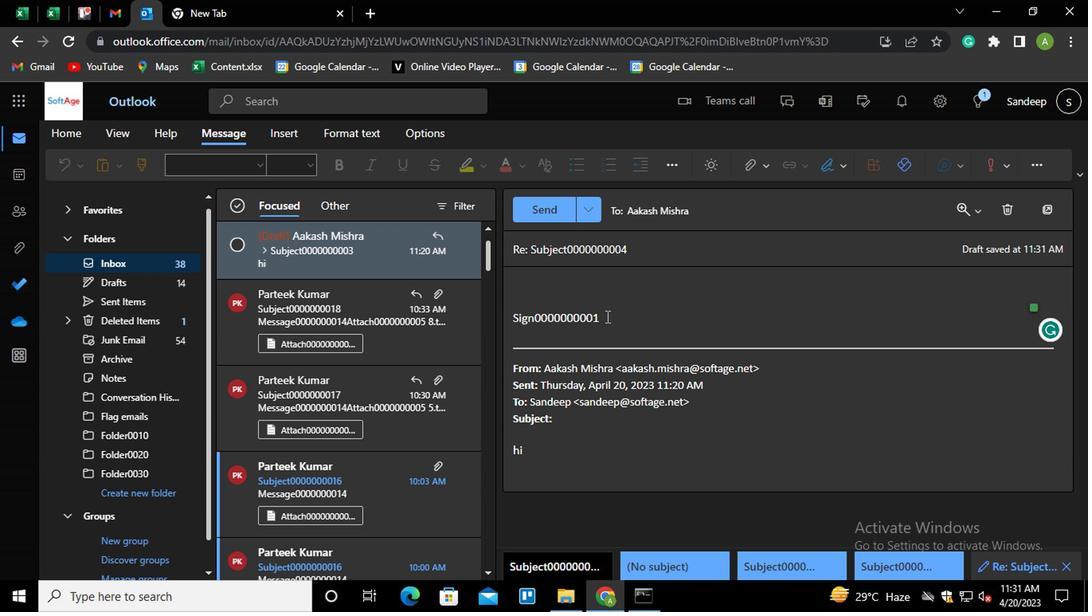 
Action: Key pressed <Key.shift_r><Key.home><Key.shift_r>MESSAGE0000000004
Screenshot: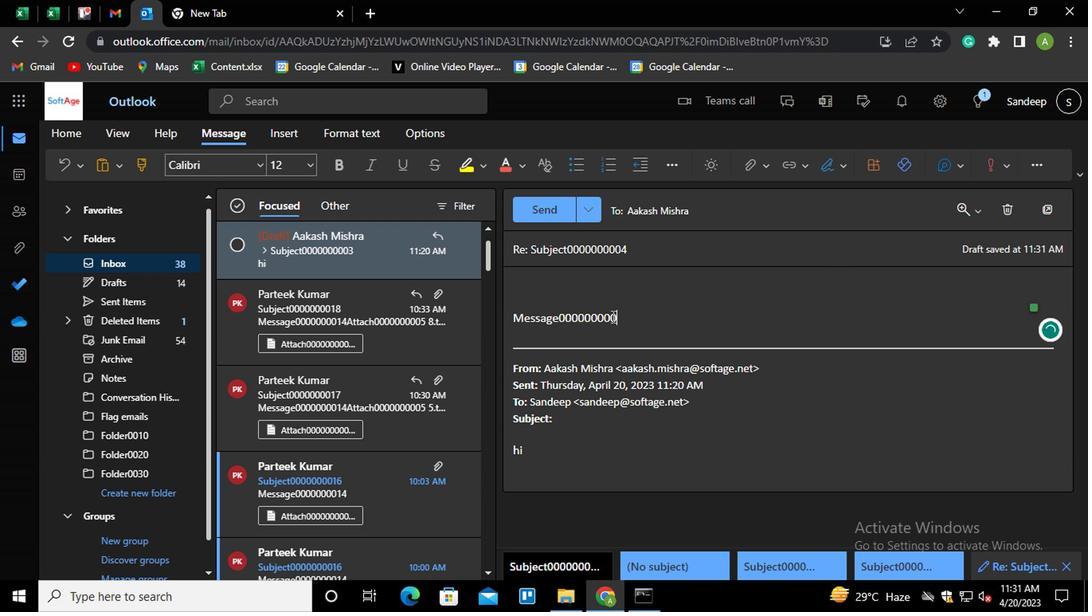 
Action: Mouse moved to (654, 306)
Screenshot: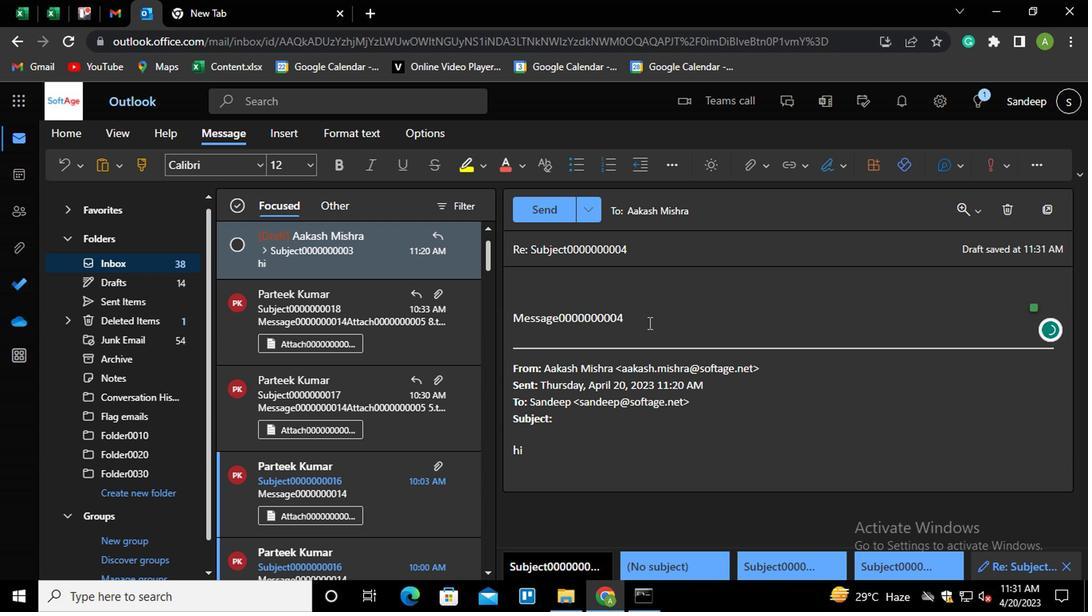 
Action: Mouse pressed left at (654, 306)
Screenshot: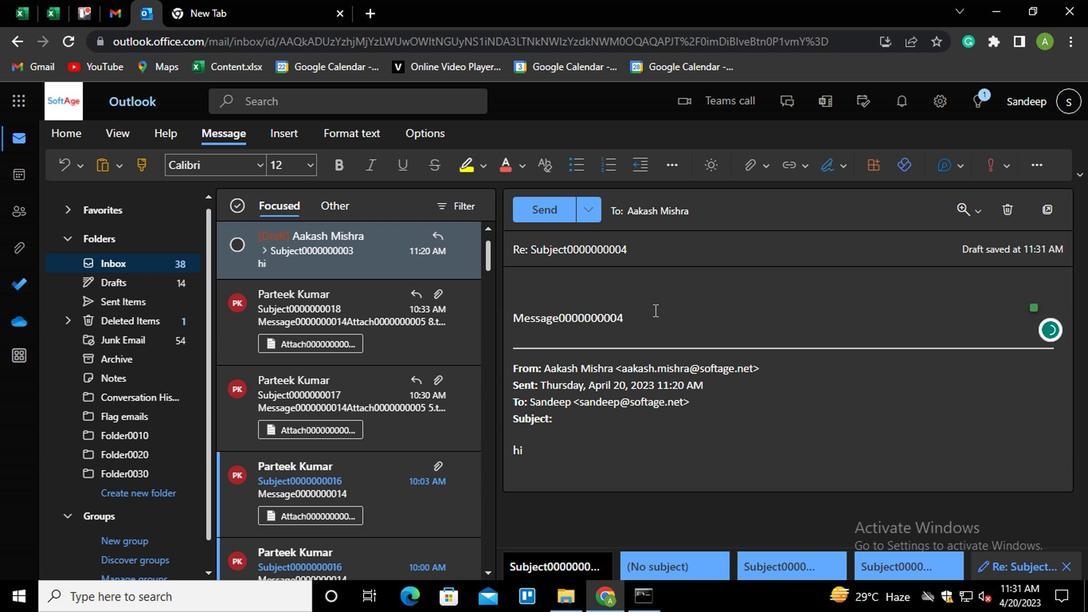 
Action: Mouse moved to (764, 166)
Screenshot: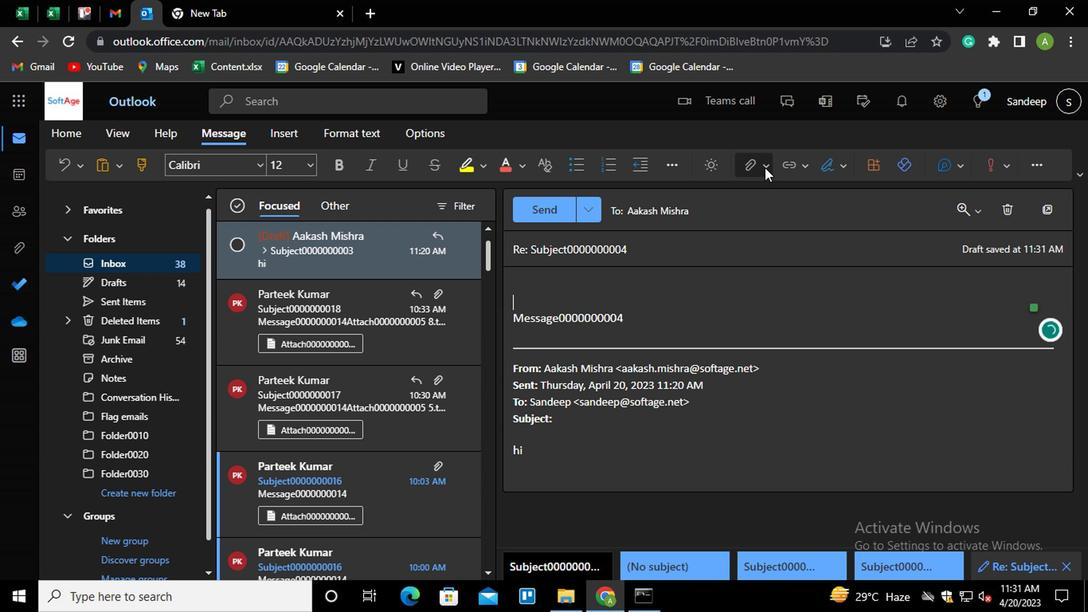 
Action: Mouse pressed left at (764, 166)
Screenshot: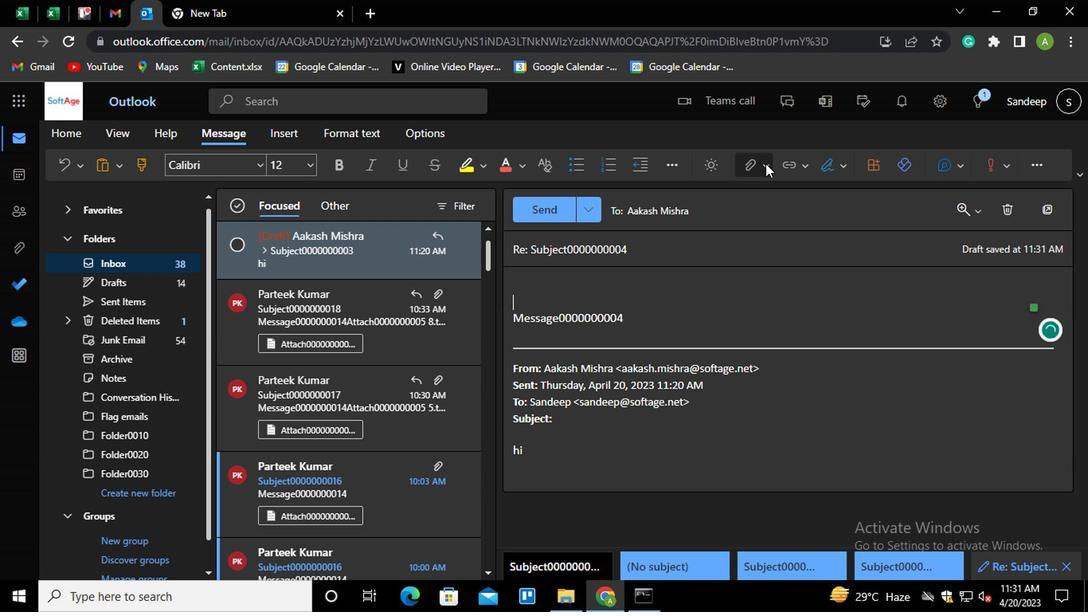
Action: Mouse moved to (648, 209)
Screenshot: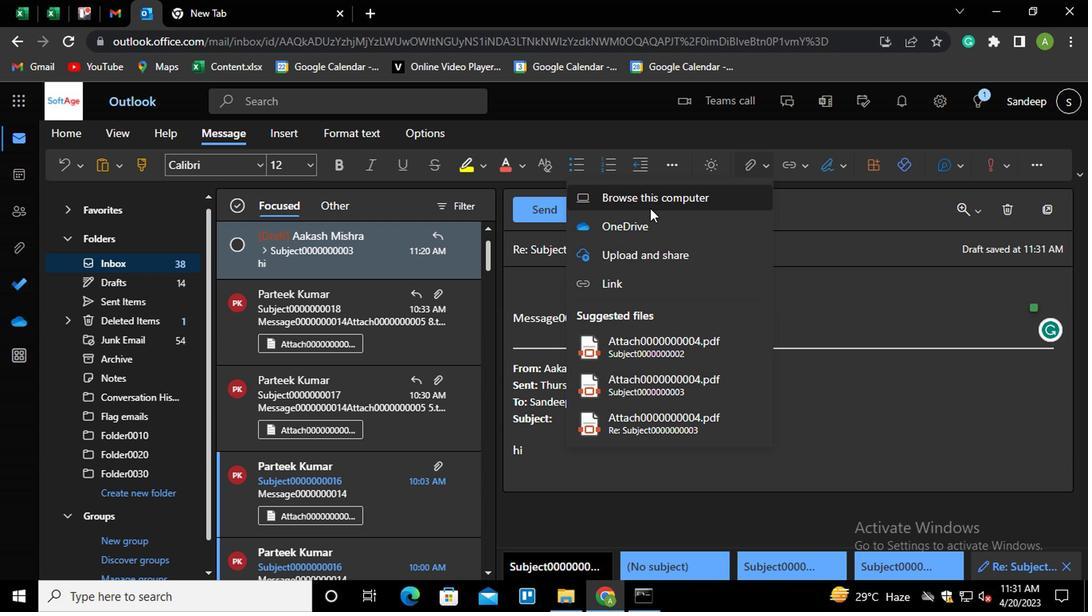 
Action: Mouse pressed left at (648, 209)
Screenshot: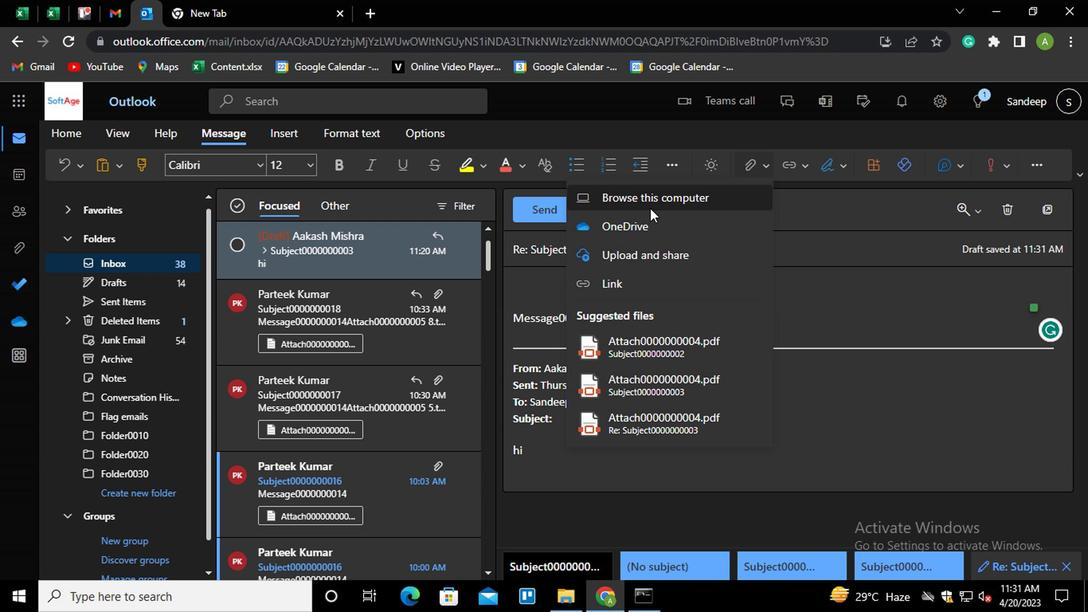 
Action: Mouse moved to (285, 164)
Screenshot: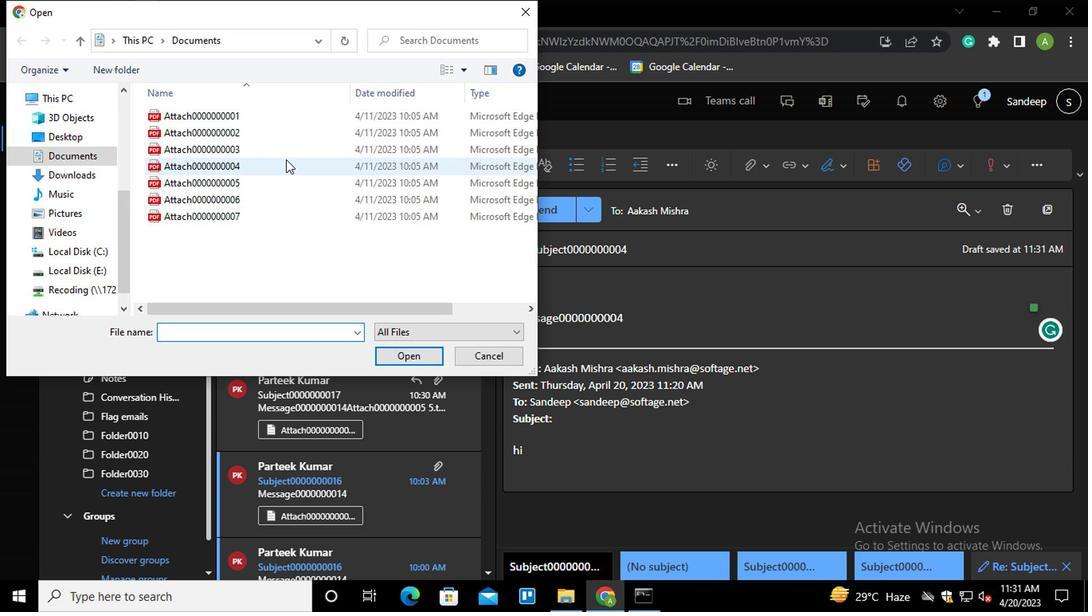
Action: Mouse pressed left at (285, 164)
Screenshot: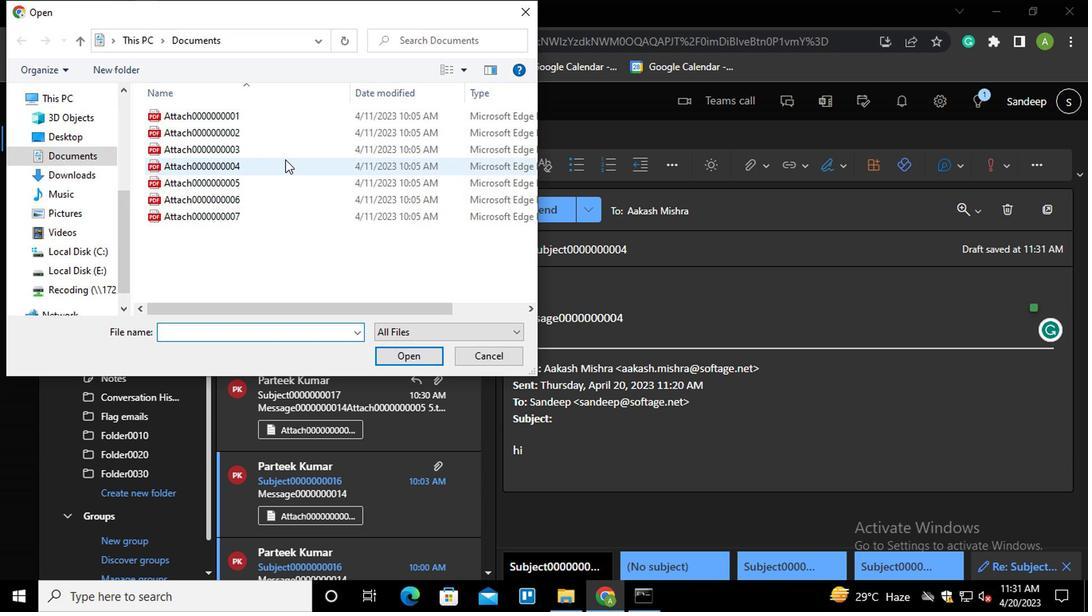 
Action: Mouse moved to (409, 346)
Screenshot: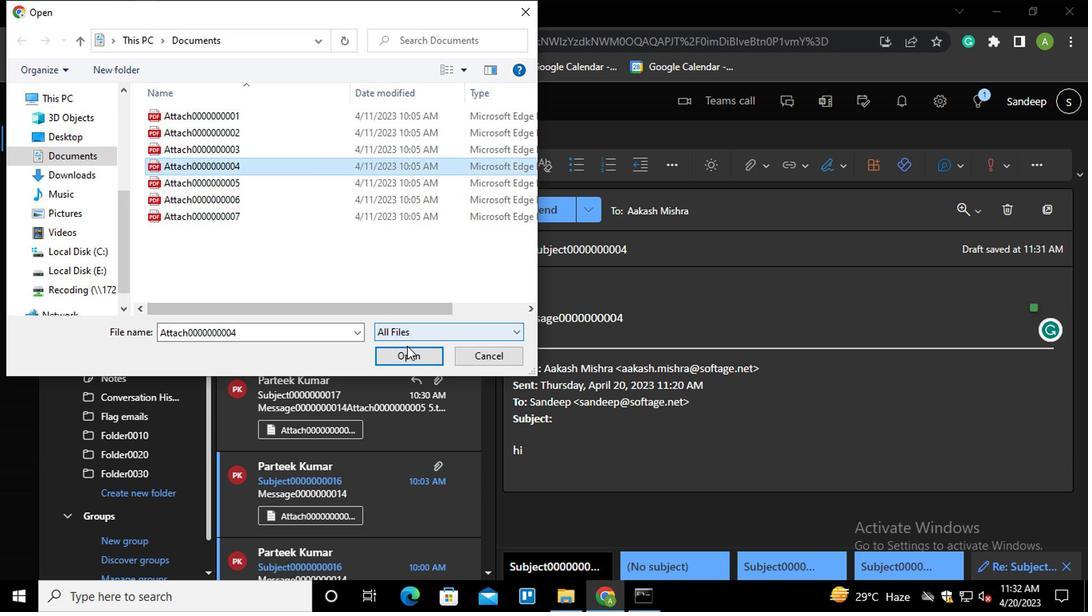 
Action: Mouse pressed left at (409, 346)
Screenshot: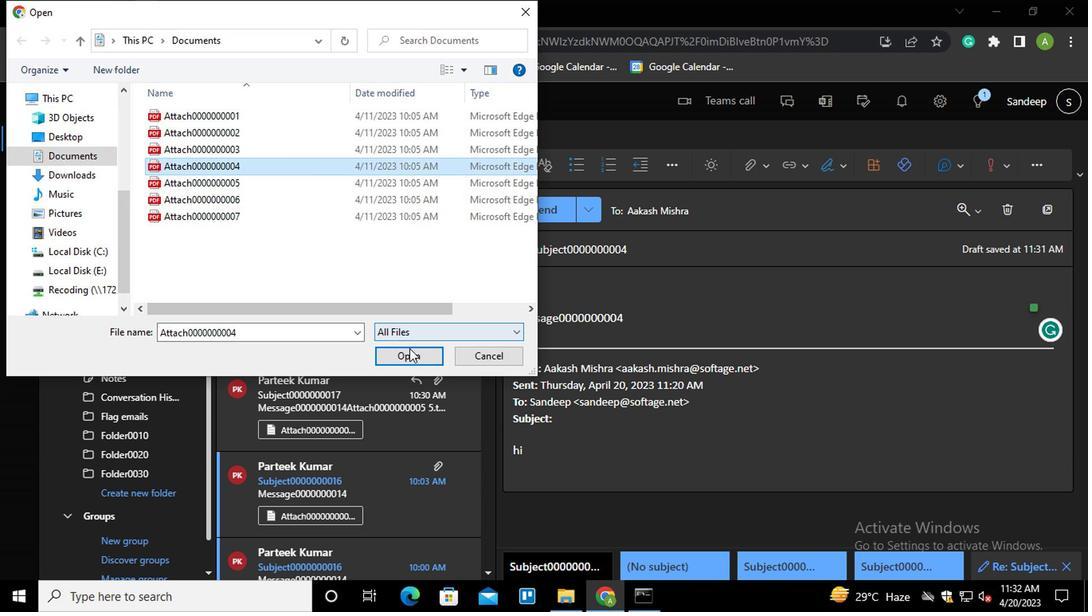 
Action: Mouse moved to (767, 166)
Screenshot: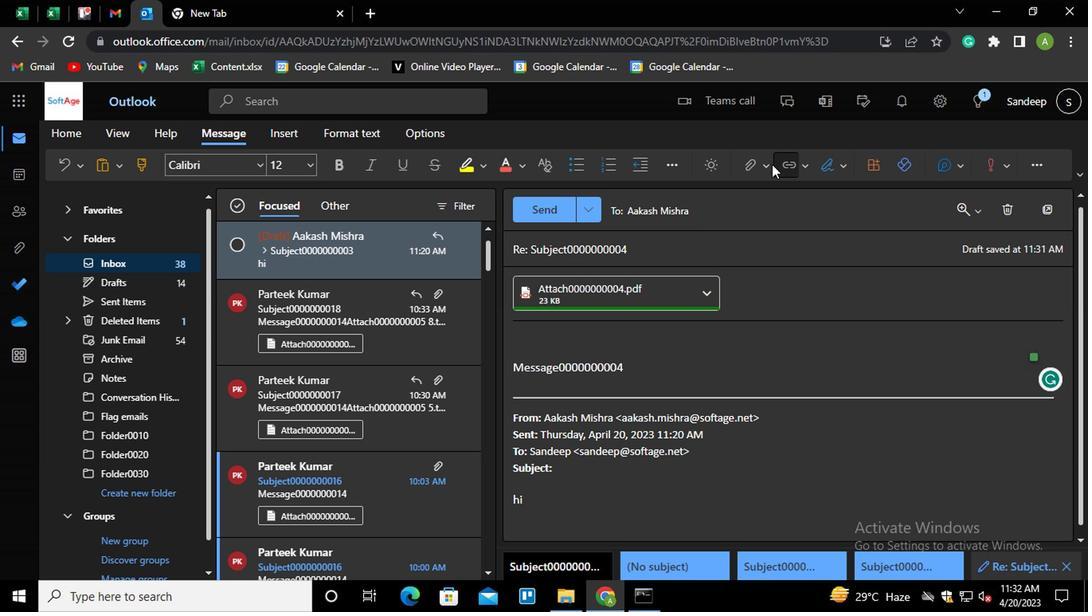 
Action: Mouse pressed left at (767, 166)
Screenshot: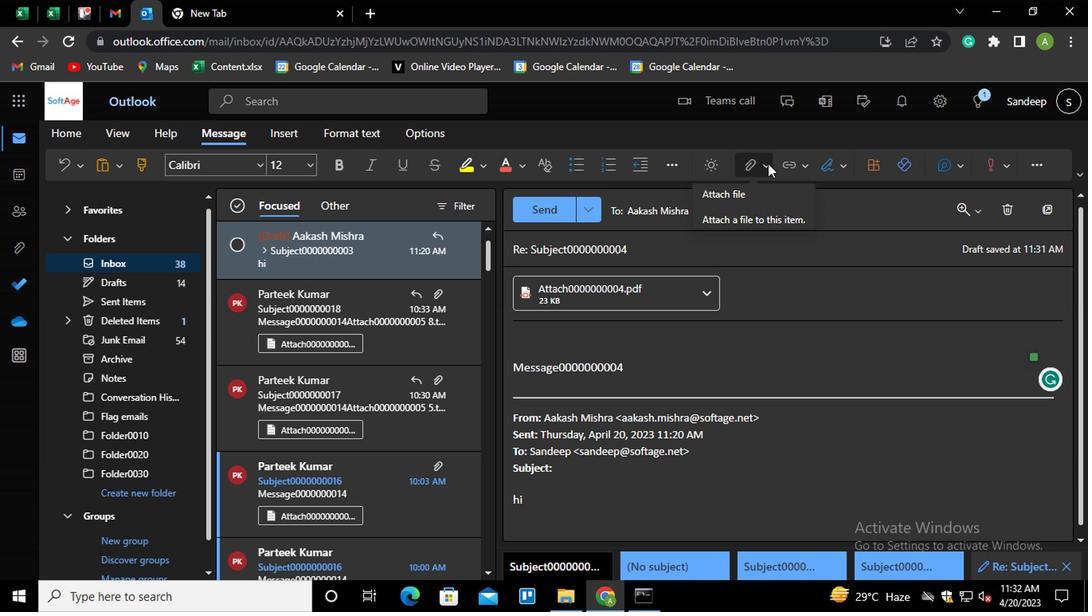 
Action: Mouse moved to (660, 222)
Screenshot: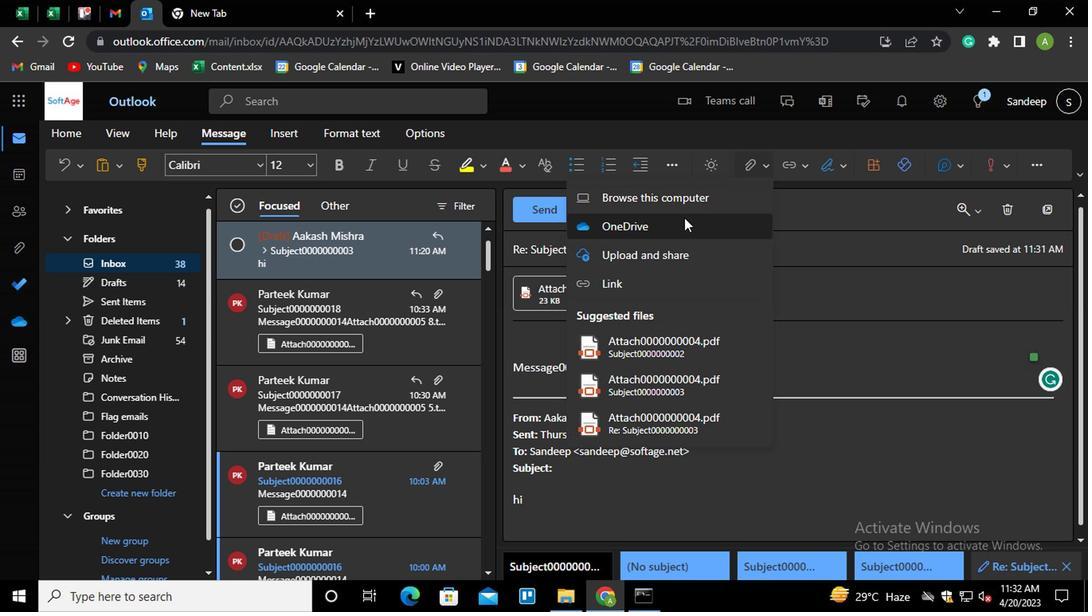
Action: Mouse pressed left at (660, 222)
Screenshot: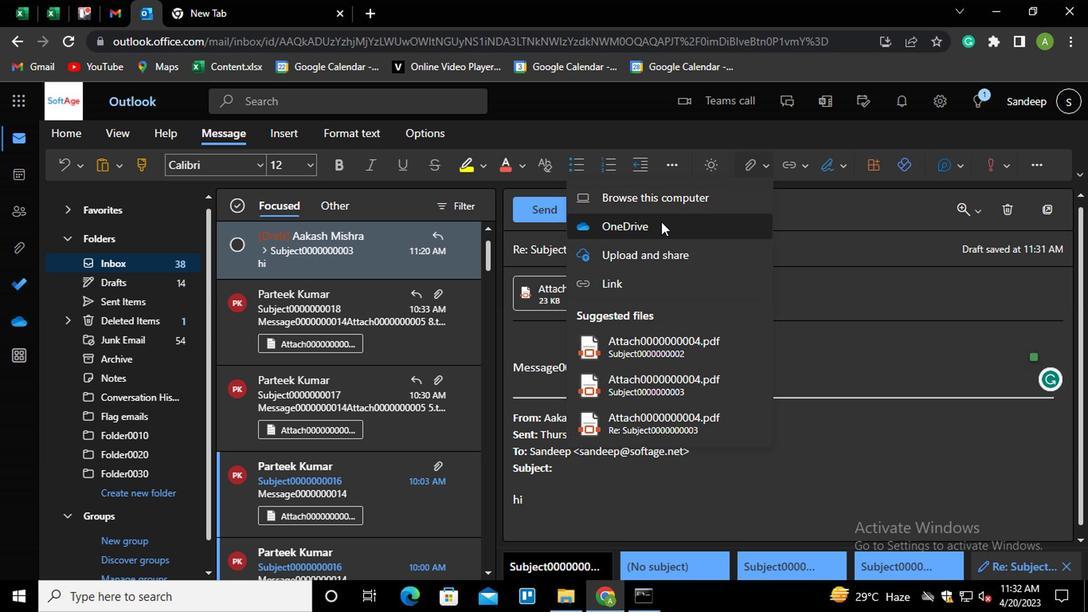 
Action: Mouse moved to (407, 317)
Screenshot: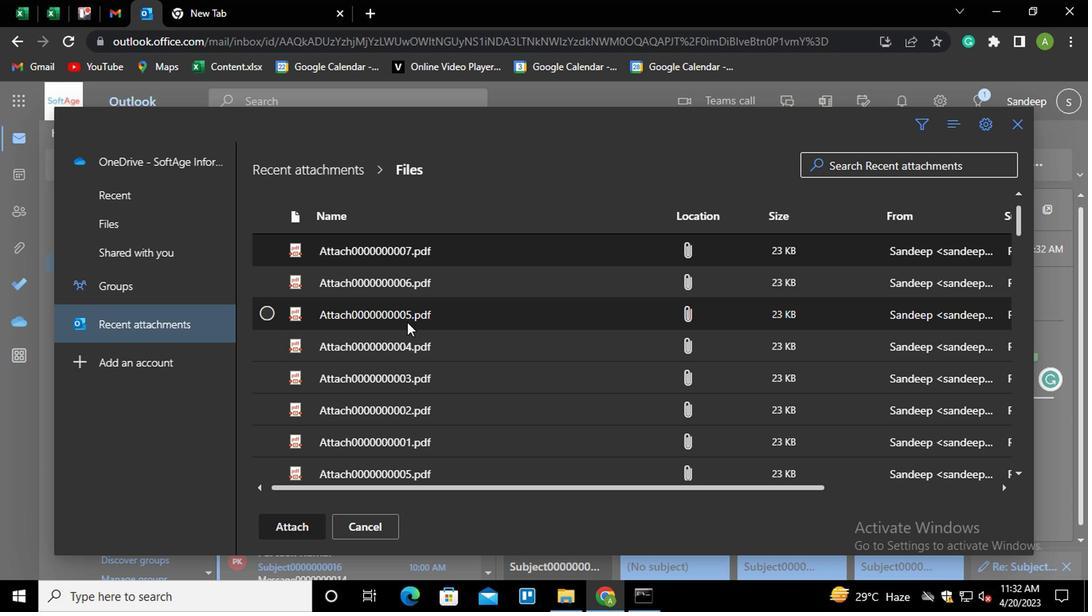
Action: Mouse pressed left at (407, 317)
Screenshot: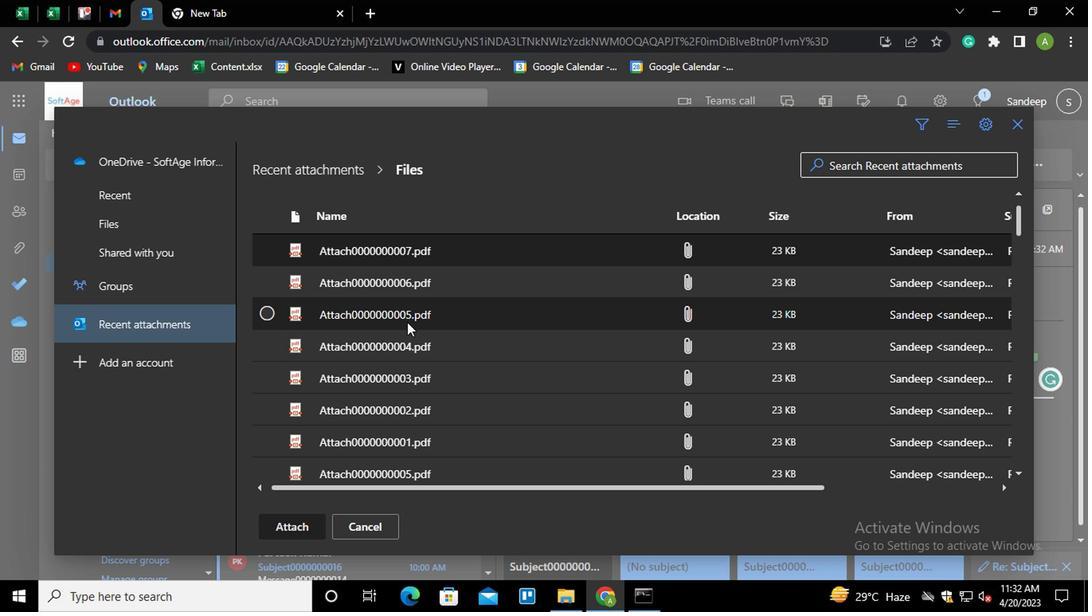 
Action: Mouse moved to (310, 507)
Screenshot: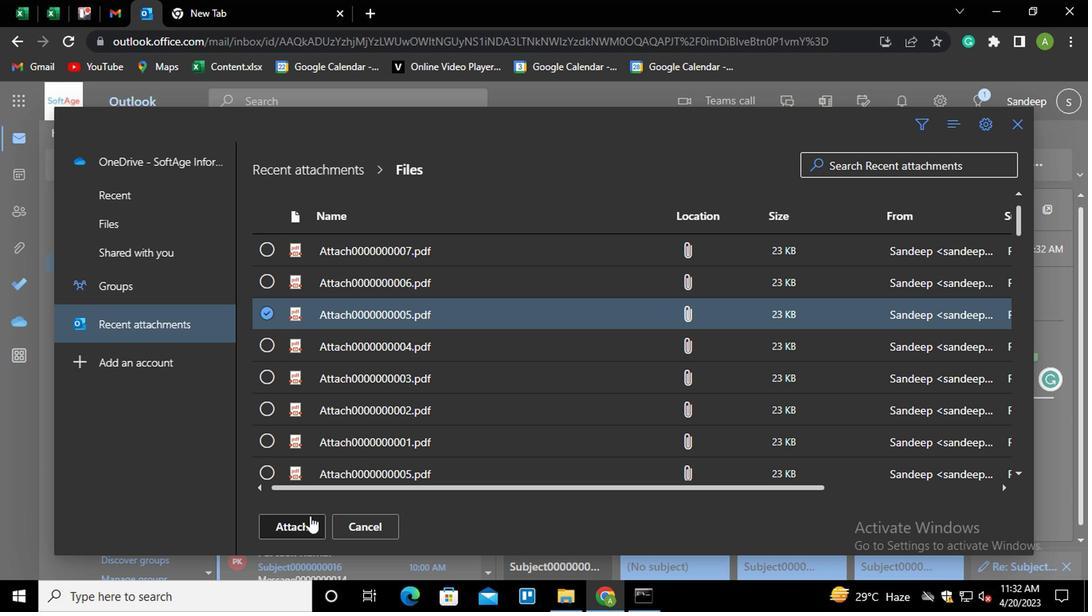 
Action: Mouse pressed left at (310, 507)
Screenshot: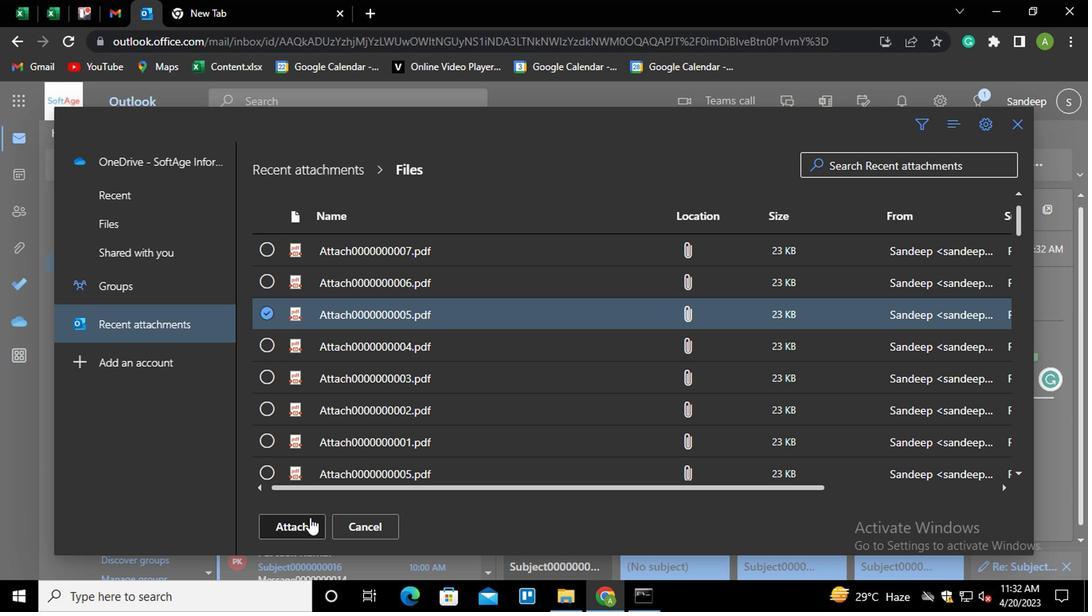 
Action: Mouse moved to (552, 215)
Screenshot: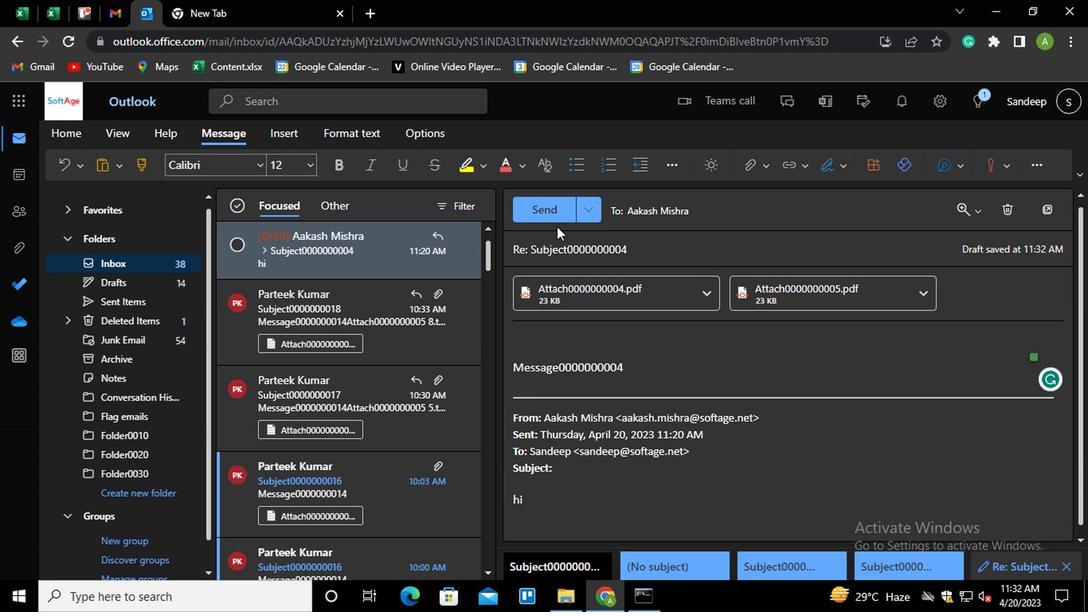 
Action: Mouse pressed left at (552, 215)
Screenshot: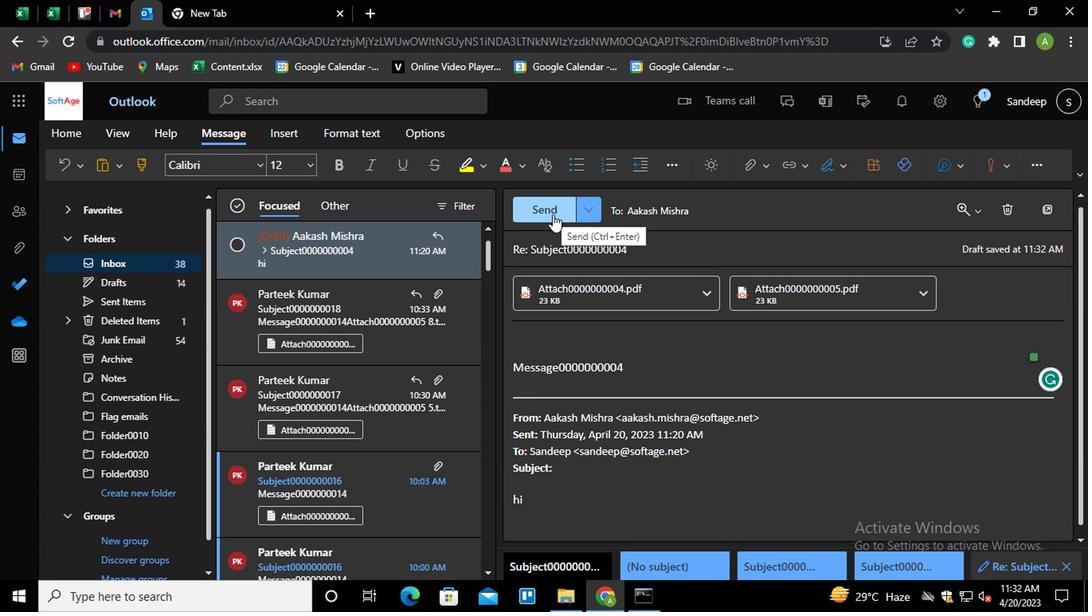 
Action: Mouse moved to (356, 303)
Screenshot: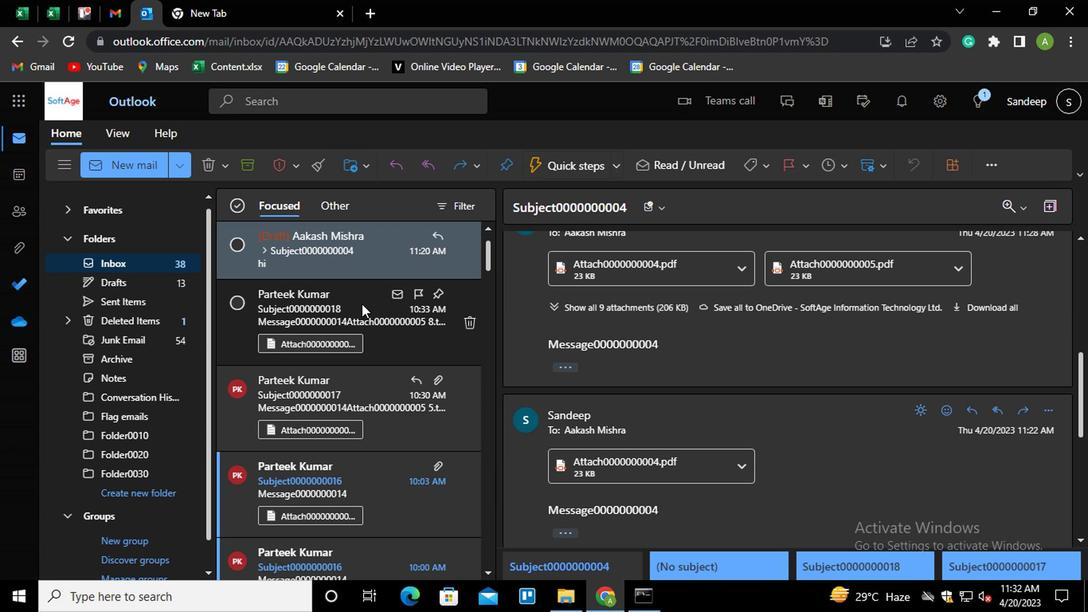 
Action: Mouse pressed left at (356, 303)
Screenshot: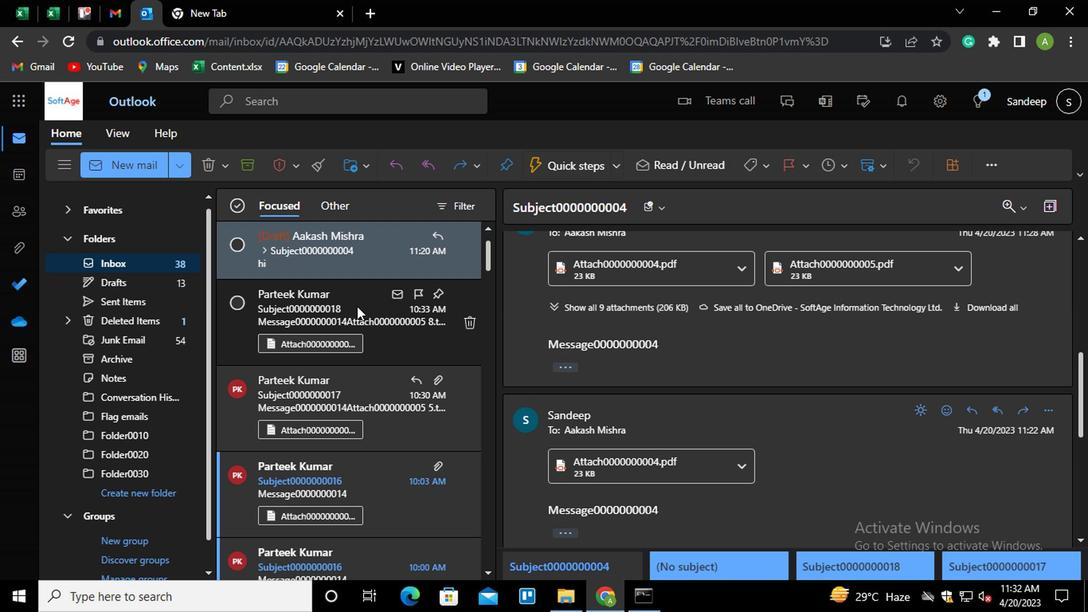 
Action: Mouse moved to (1049, 263)
Screenshot: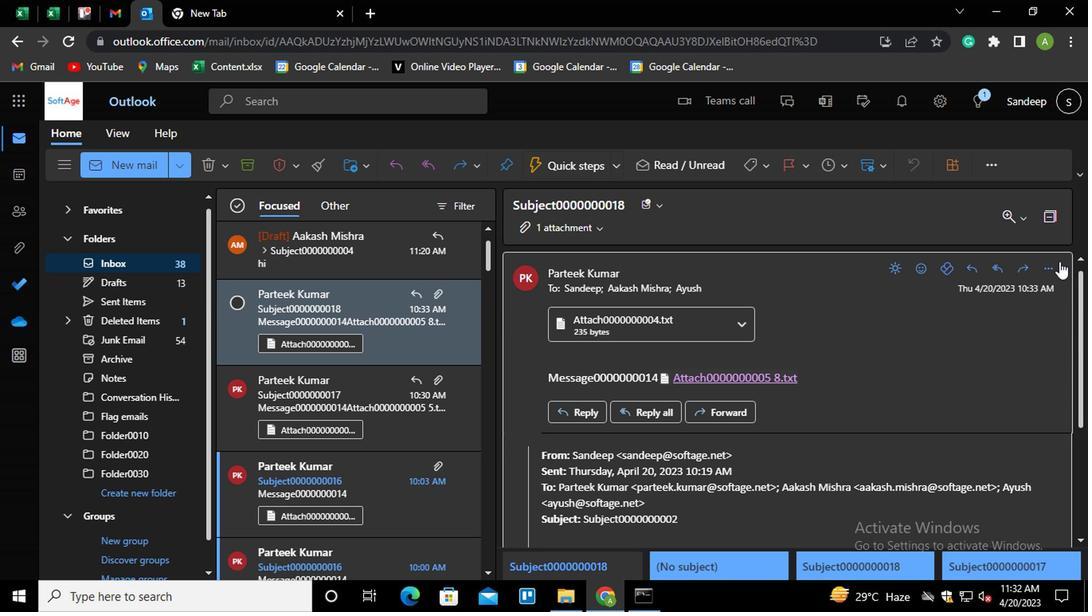 
Action: Mouse pressed left at (1049, 263)
Screenshot: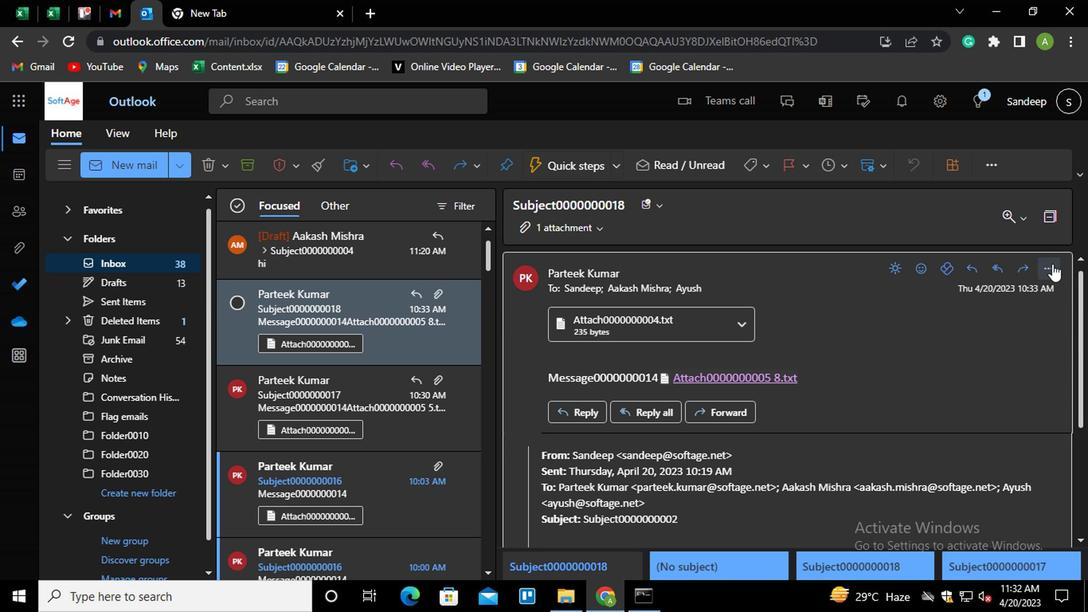 
Action: Mouse moved to (930, 115)
Screenshot: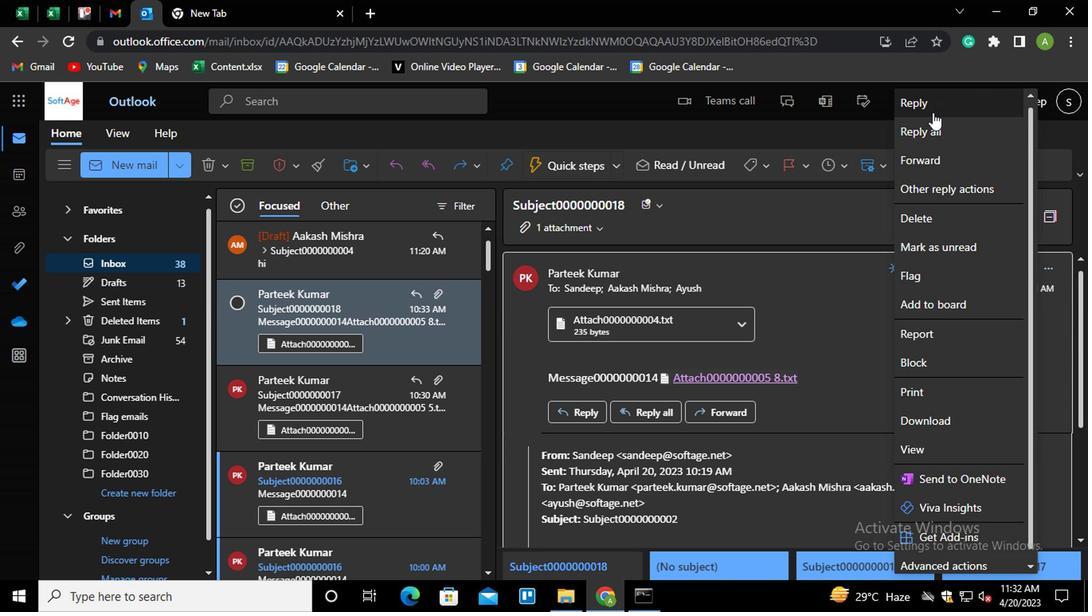 
Action: Mouse pressed left at (930, 115)
Screenshot: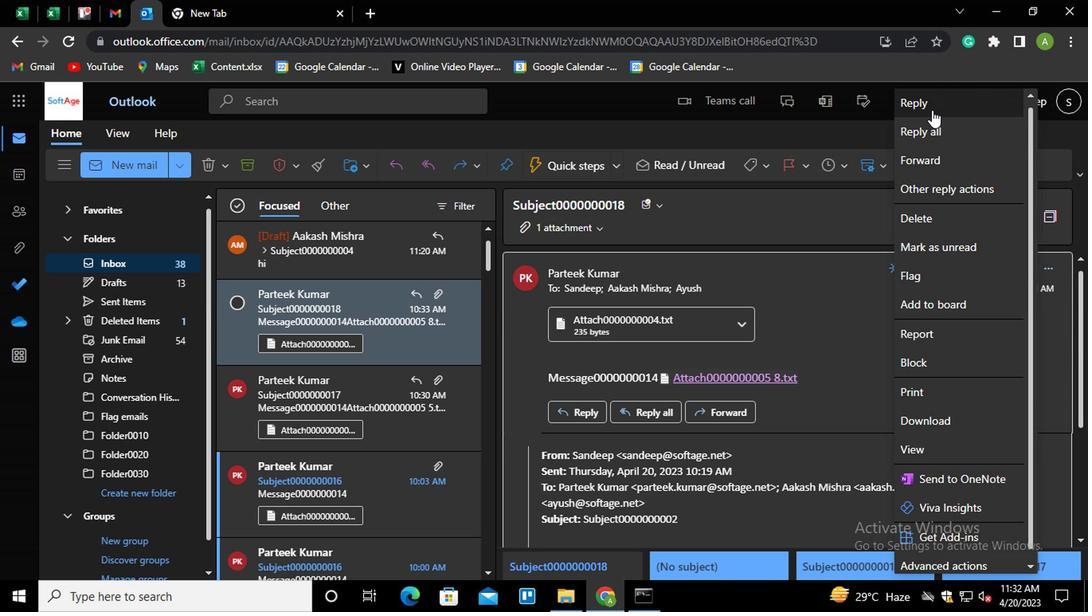 
Action: Mouse moved to (527, 459)
Screenshot: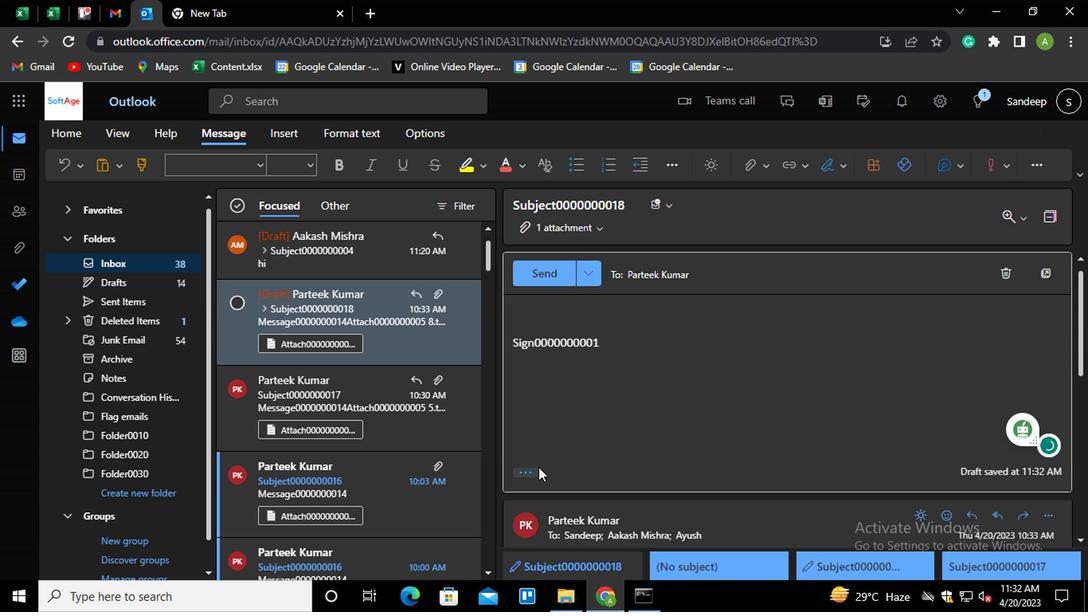 
Action: Mouse pressed left at (527, 459)
Screenshot: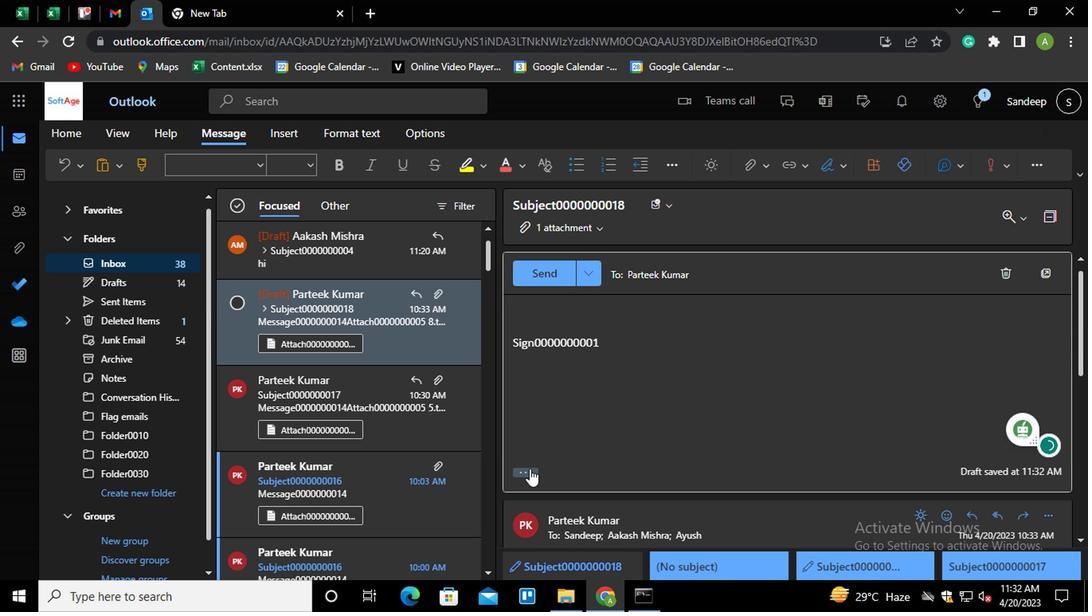 
Action: Mouse moved to (704, 217)
Screenshot: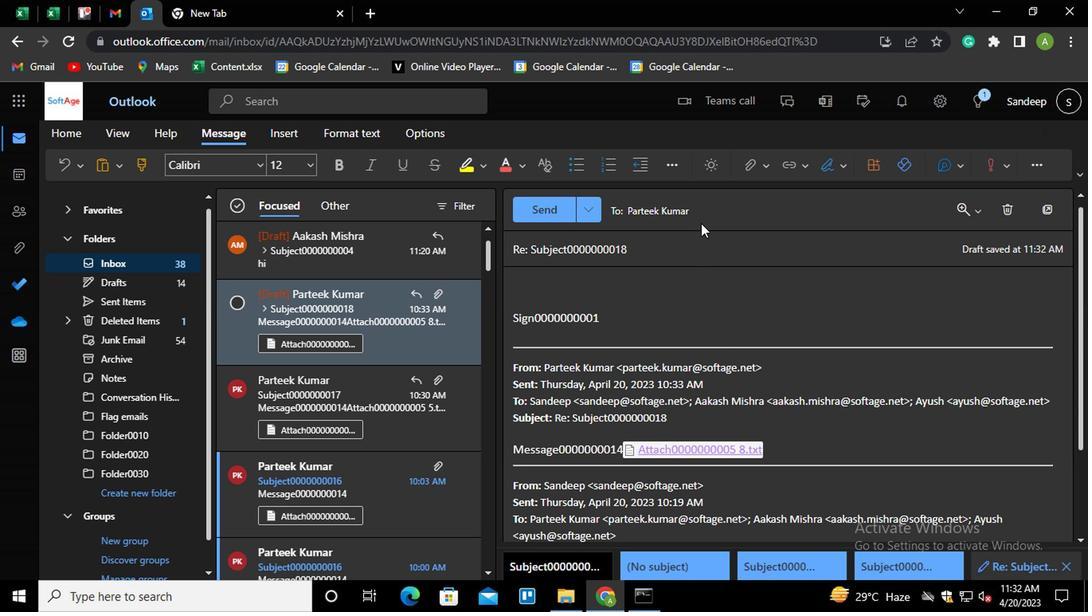 
Action: Mouse pressed left at (704, 217)
Screenshot: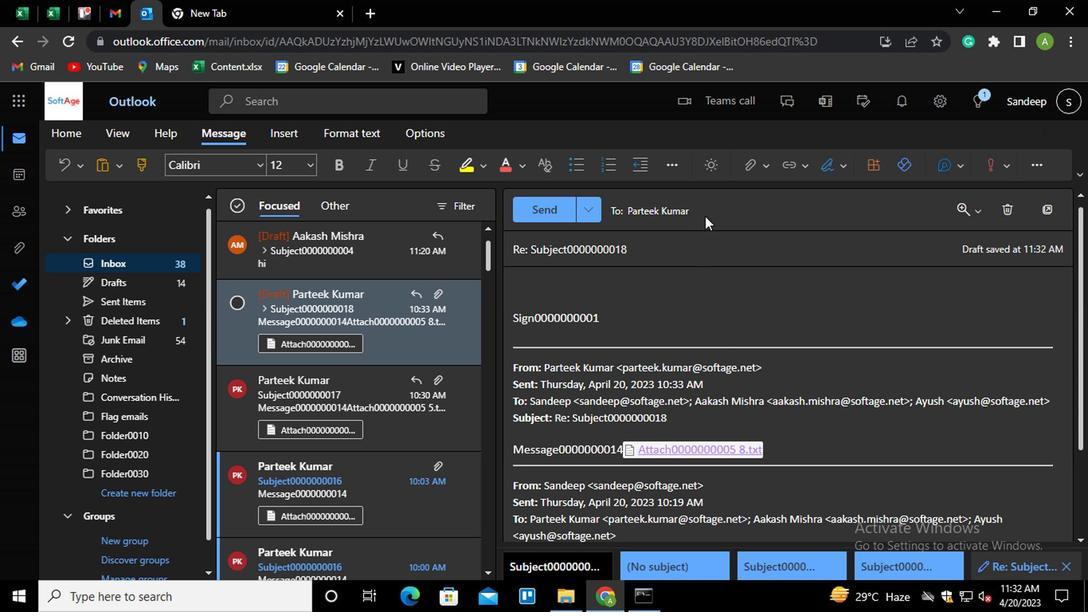 
Action: Mouse moved to (622, 276)
Screenshot: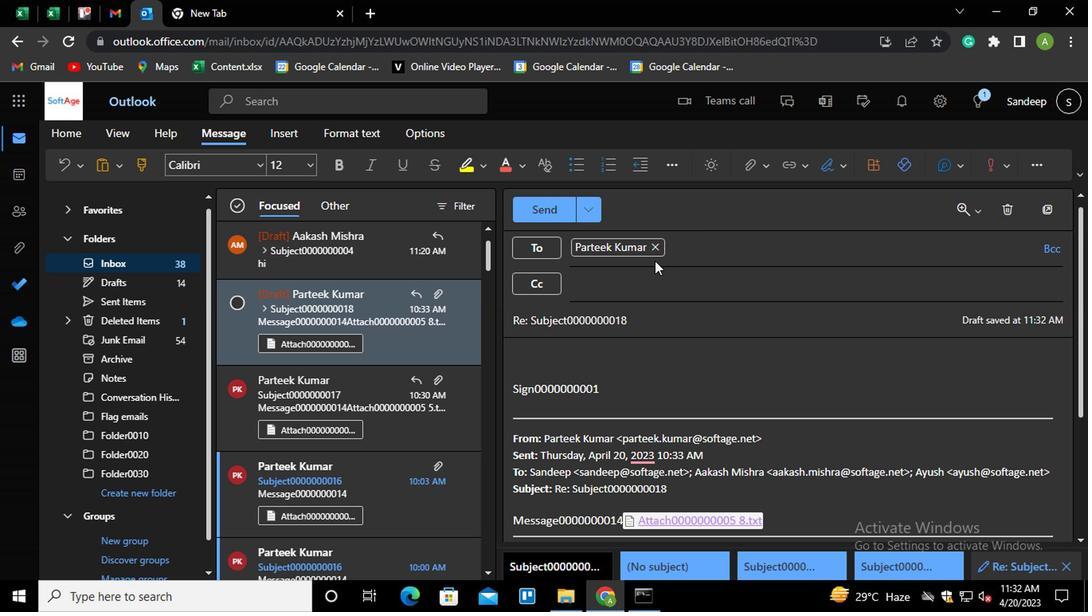 
Action: Mouse pressed left at (622, 276)
Screenshot: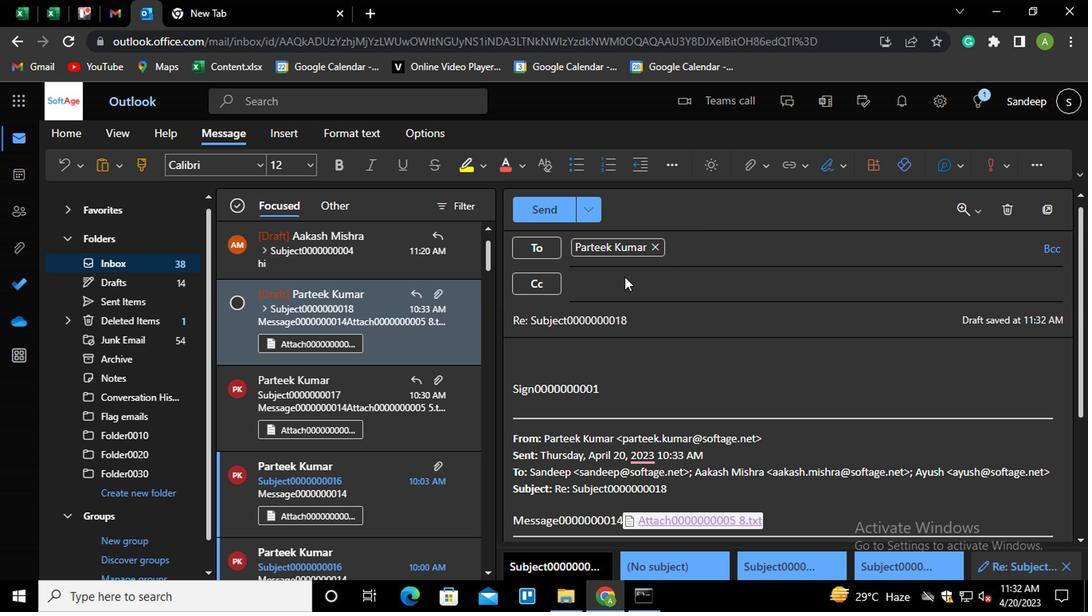 
Action: Key pressed AA<Key.enter>
Screenshot: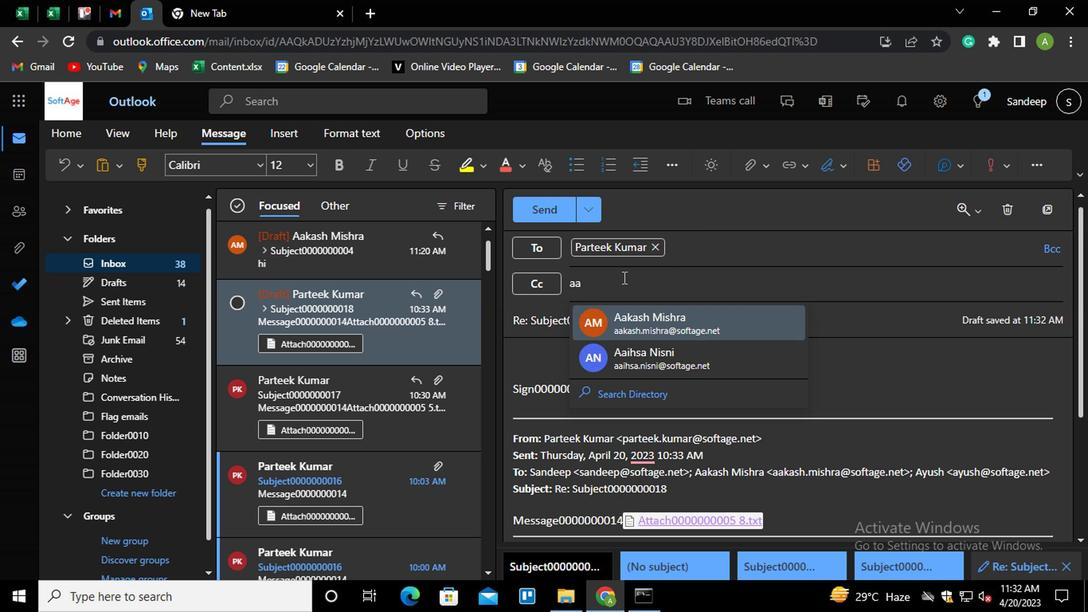 
Action: Mouse moved to (662, 324)
Screenshot: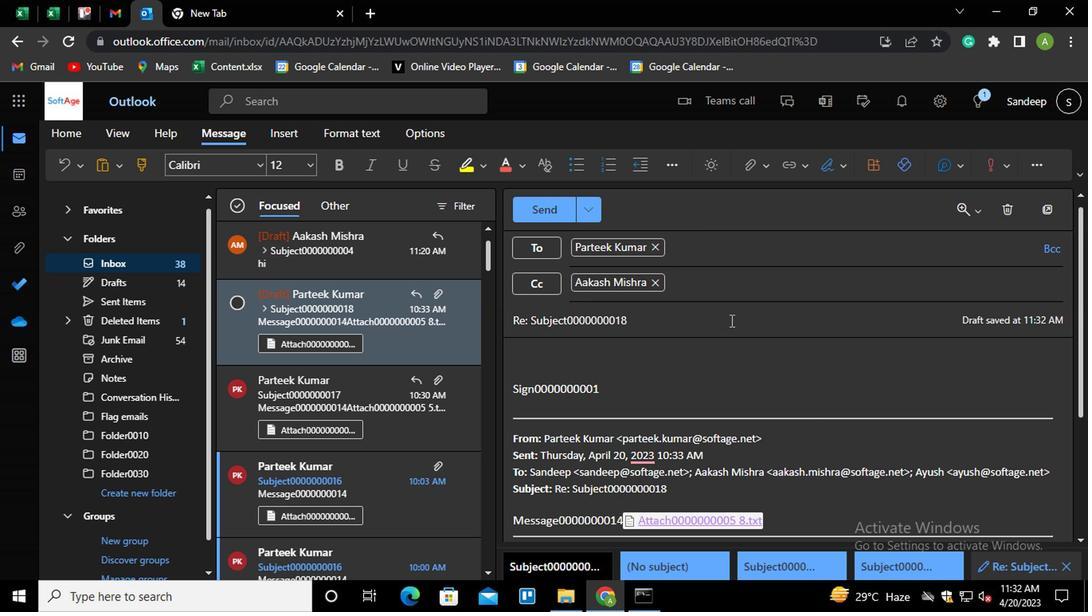 
Action: Mouse pressed left at (662, 324)
Screenshot: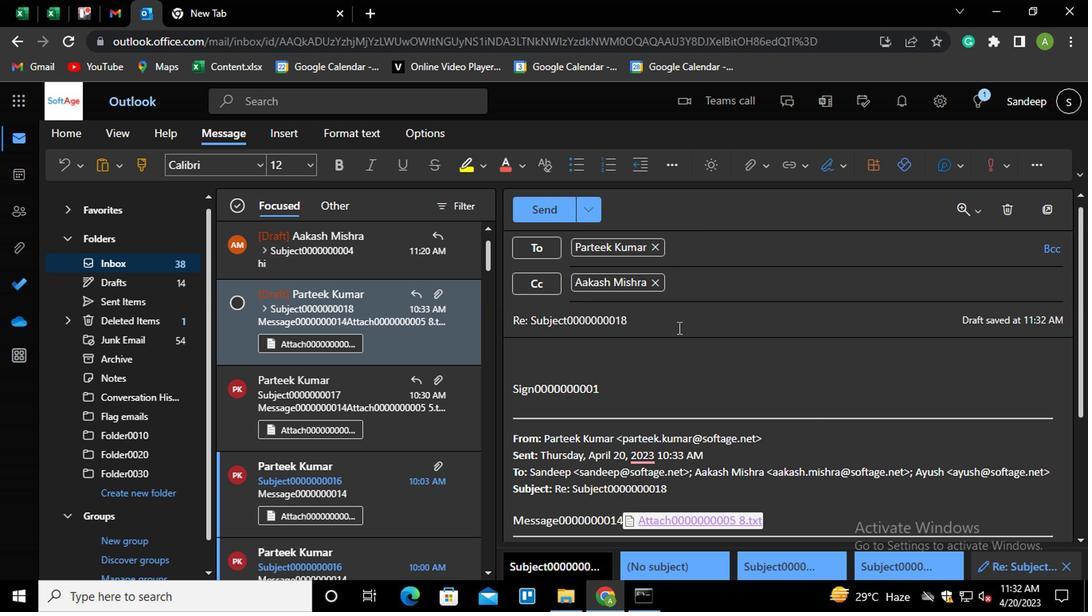 
Action: Key pressed <Key.shift_r><Key.home><Key.shift>SUBJECT0000000004
Screenshot: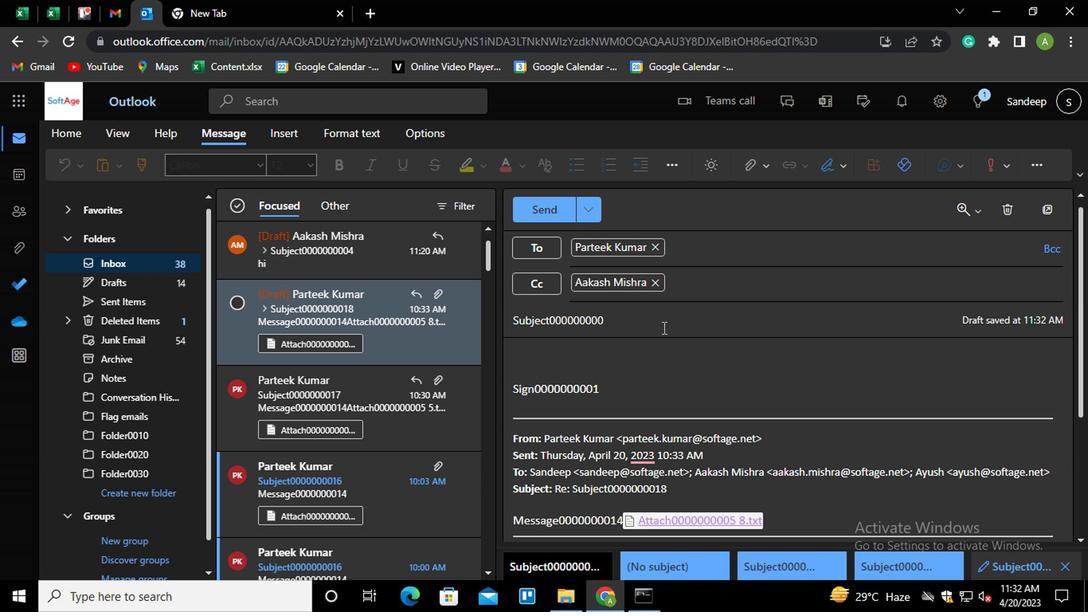 
Action: Mouse moved to (623, 388)
Screenshot: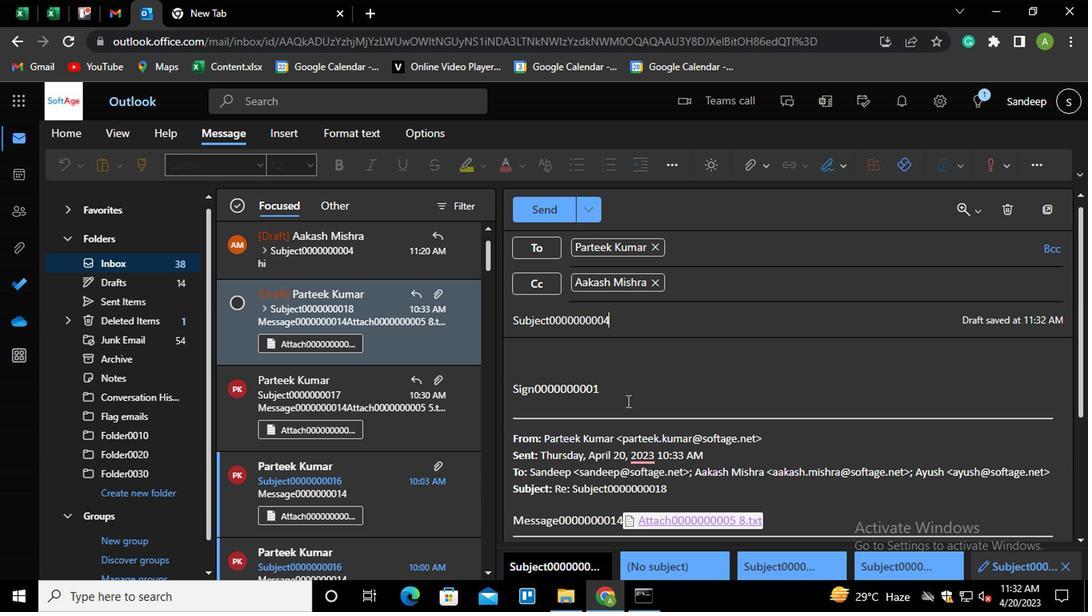 
Action: Mouse pressed left at (623, 388)
Screenshot: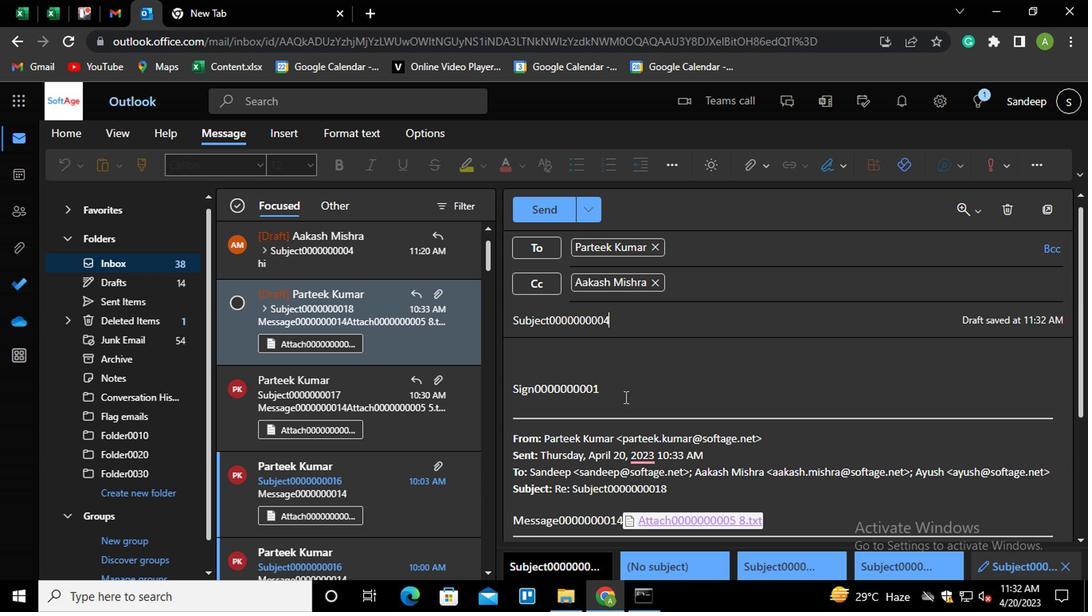 
Action: Mouse moved to (623, 388)
Screenshot: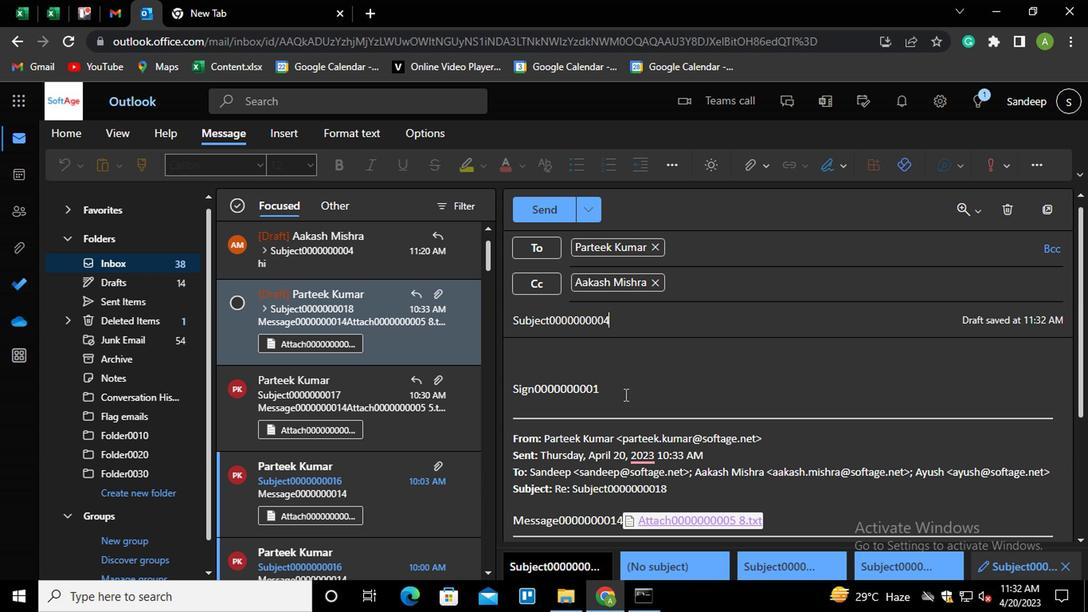 
Action: Key pressed <Key.shift_r><Key.shift_r><Key.shift_r><Key.home><Key.shift_r>MESSAGE0000000004
Screenshot: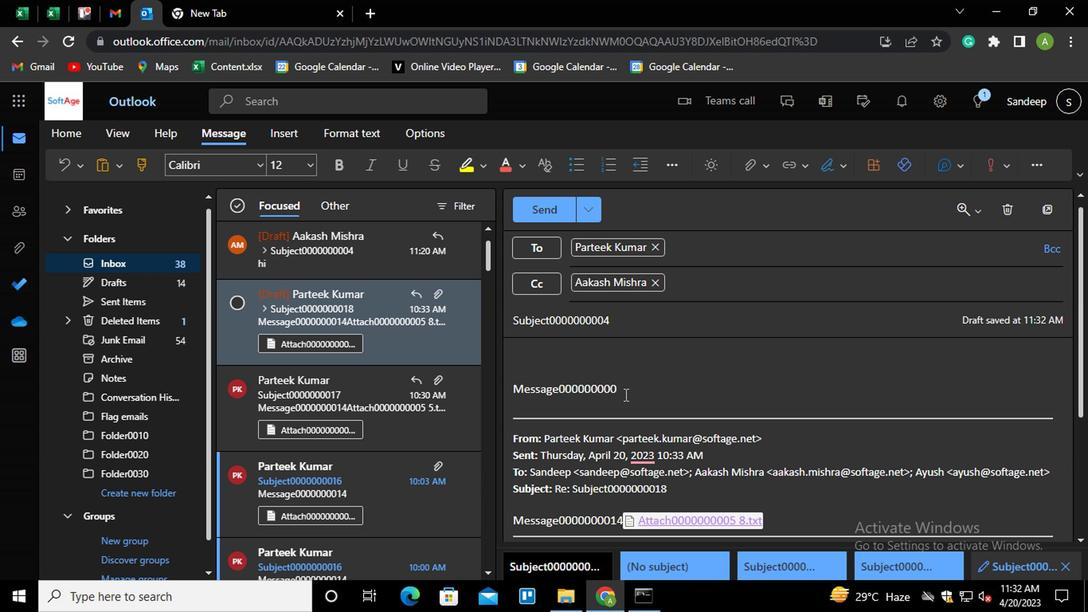 
Action: Mouse moved to (760, 167)
Screenshot: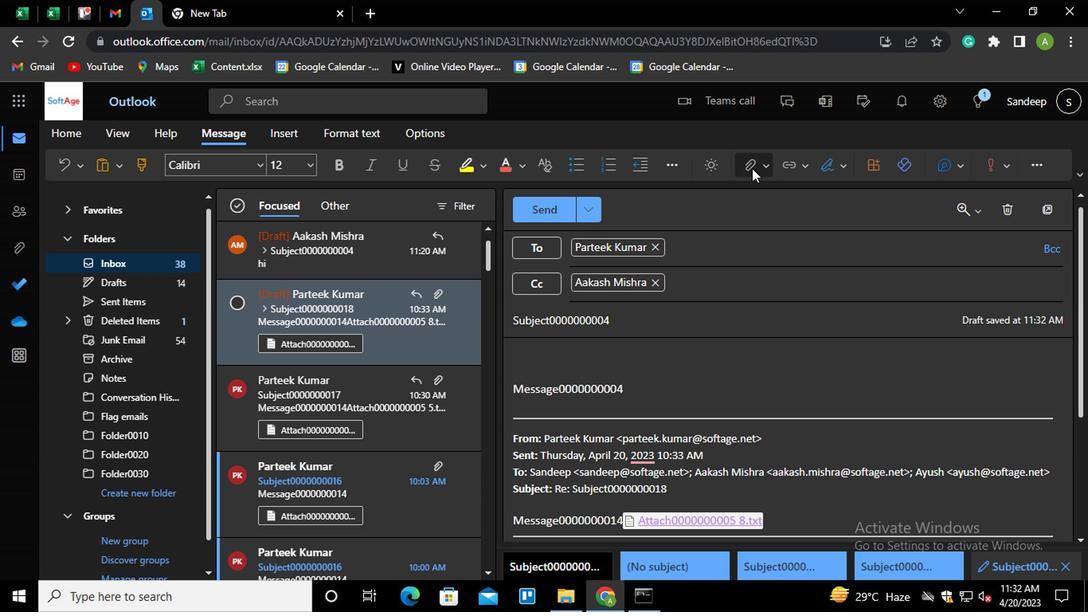 
Action: Mouse pressed left at (760, 167)
Screenshot: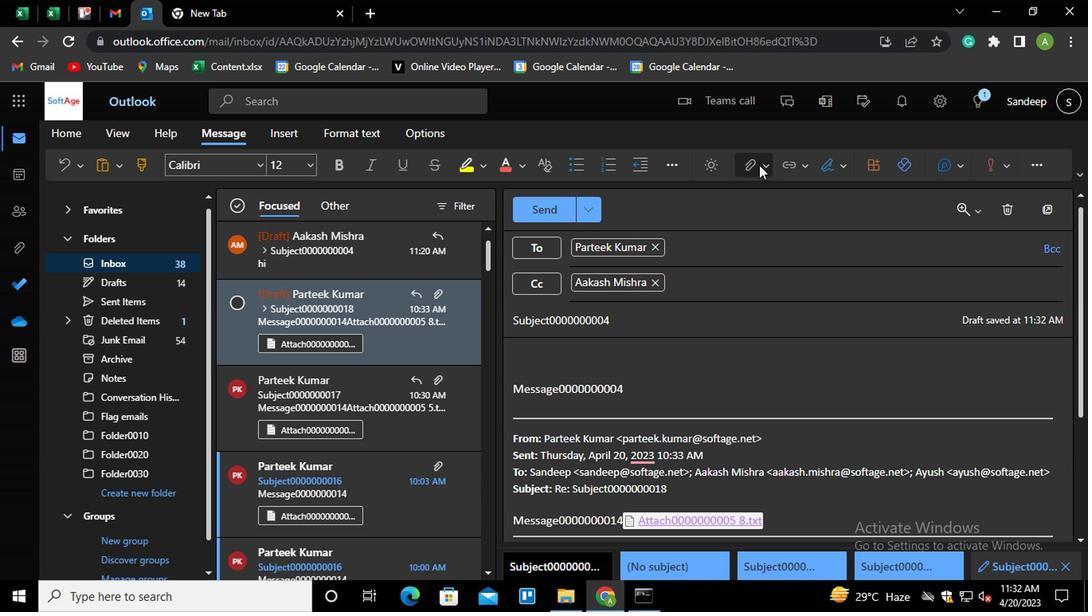 
Action: Mouse moved to (719, 193)
Screenshot: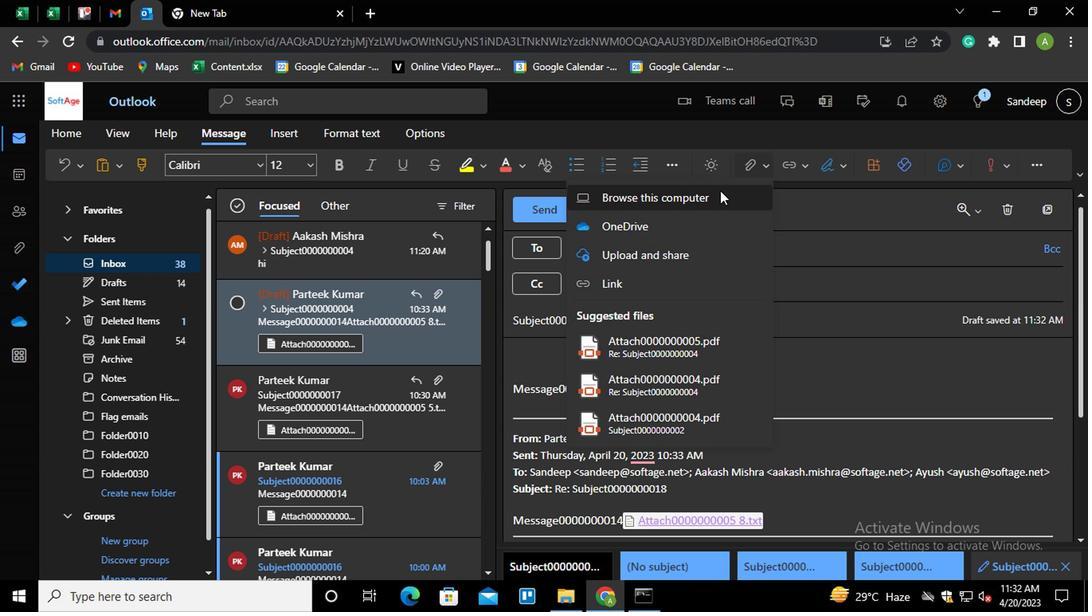 
Action: Mouse pressed left at (719, 193)
Screenshot: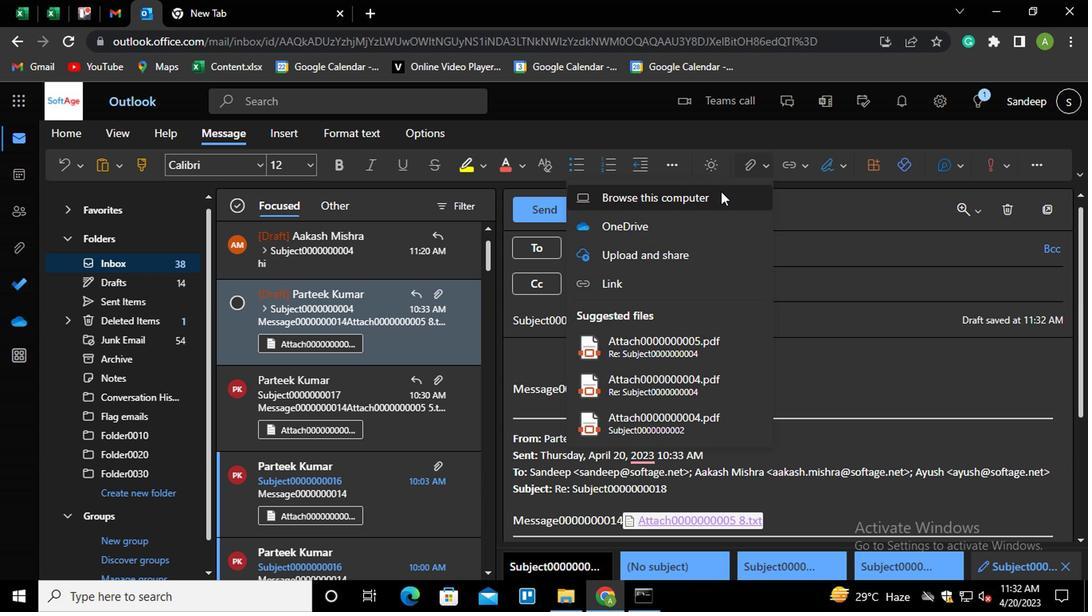 
Action: Mouse moved to (242, 170)
Screenshot: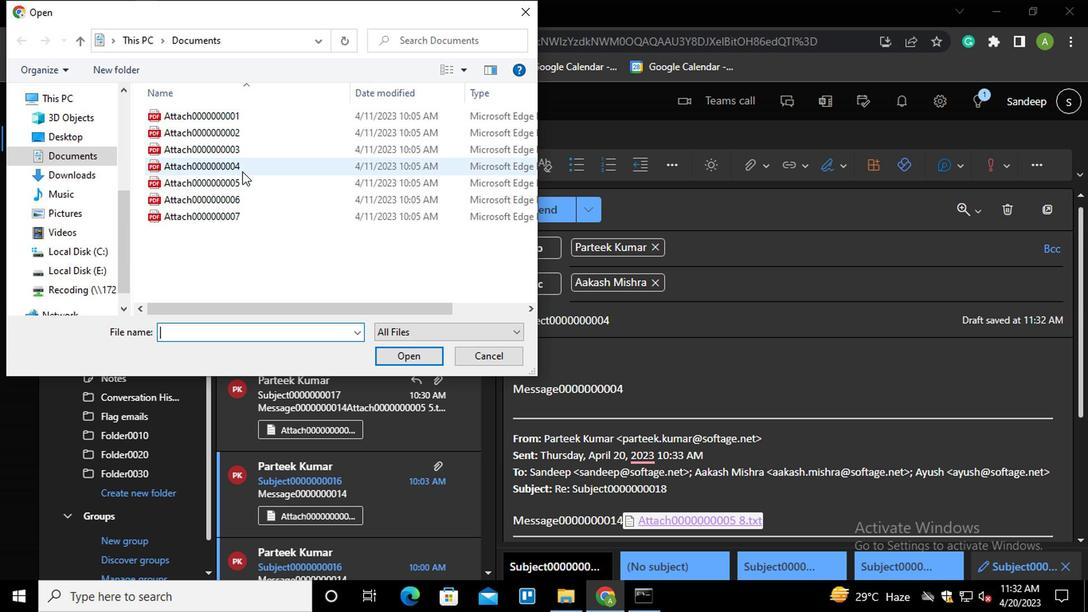 
Action: Mouse pressed left at (242, 170)
Screenshot: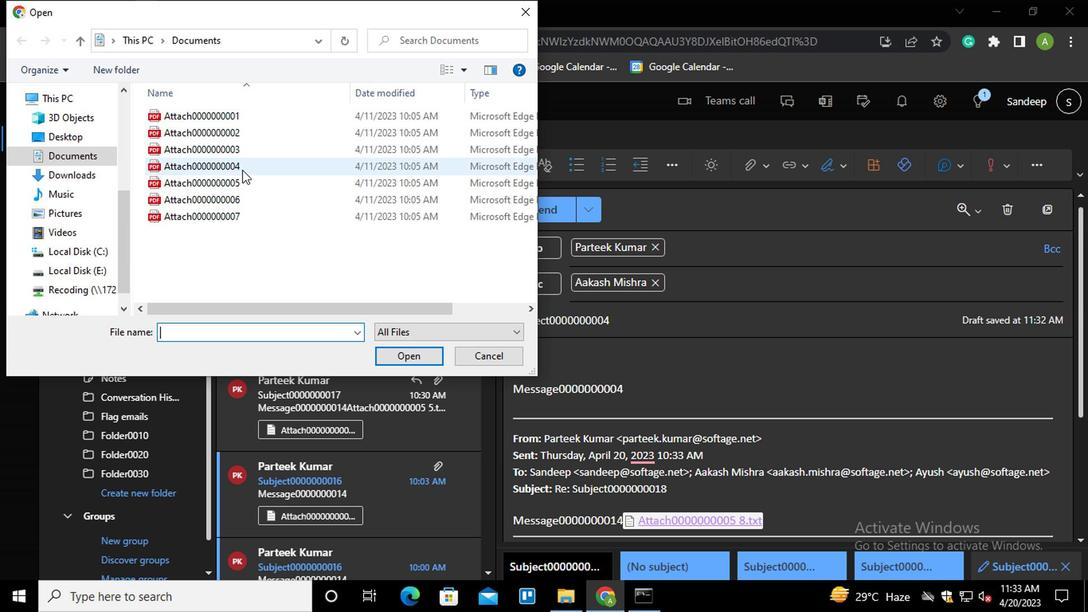 
Action: Mouse moved to (408, 357)
Screenshot: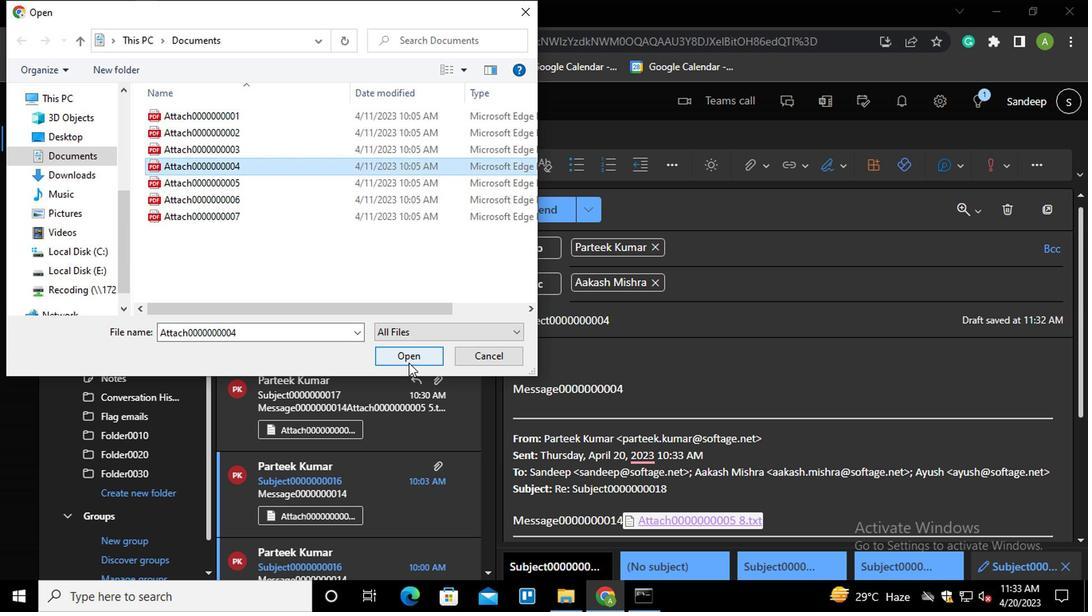 
Action: Mouse pressed left at (408, 357)
Screenshot: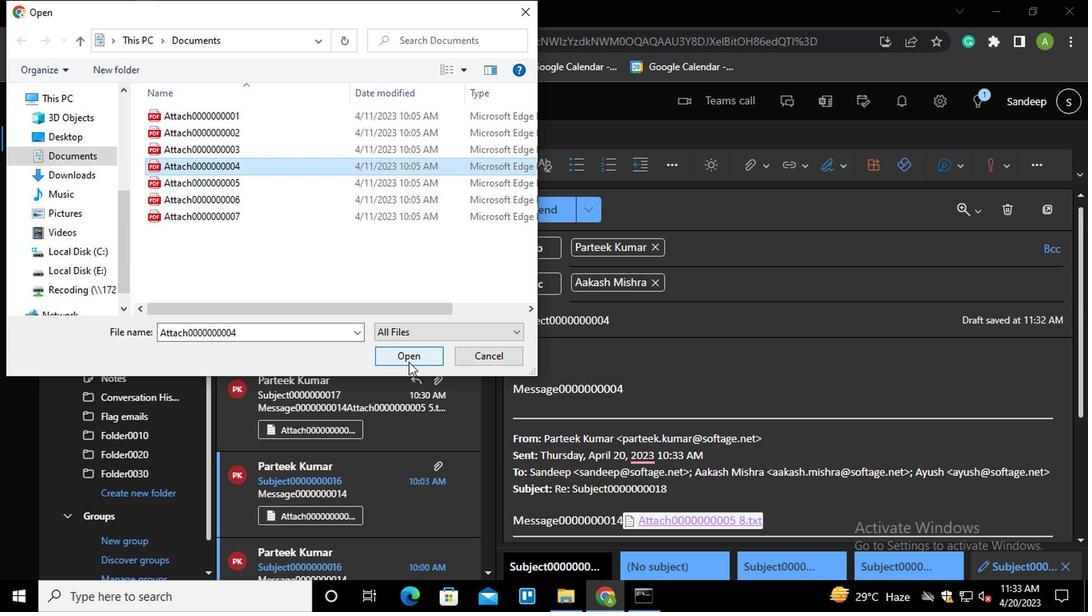 
Action: Mouse moved to (767, 168)
Screenshot: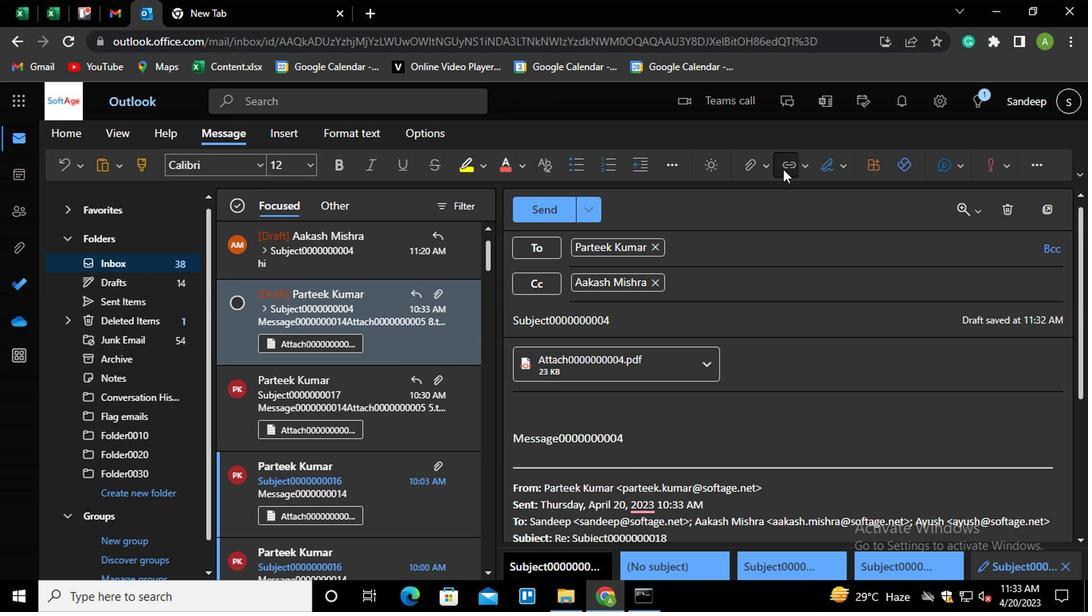 
Action: Mouse pressed left at (767, 168)
Screenshot: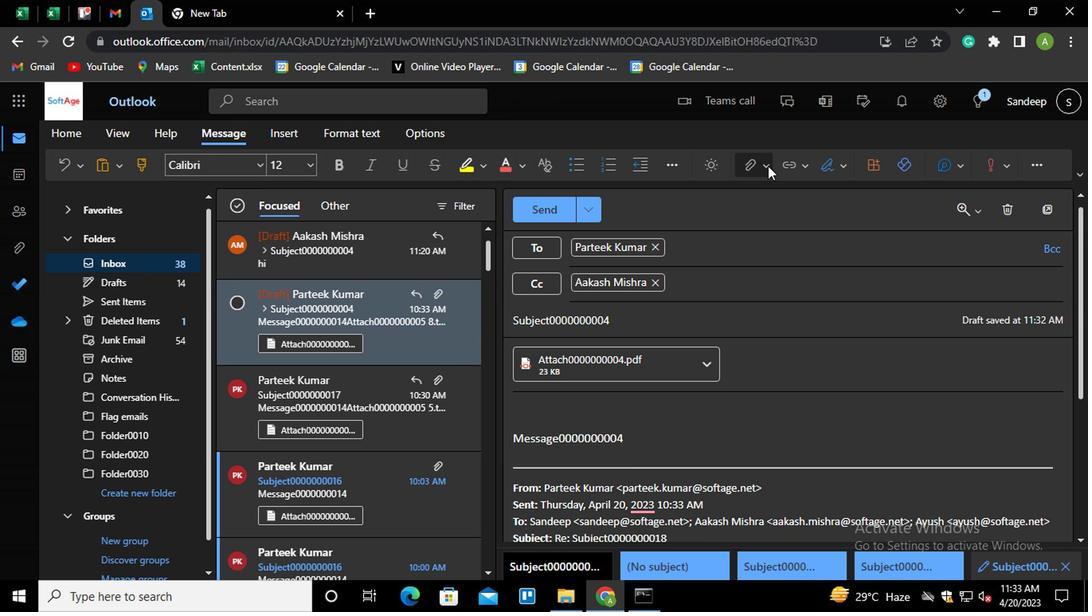 
Action: Mouse moved to (642, 219)
Screenshot: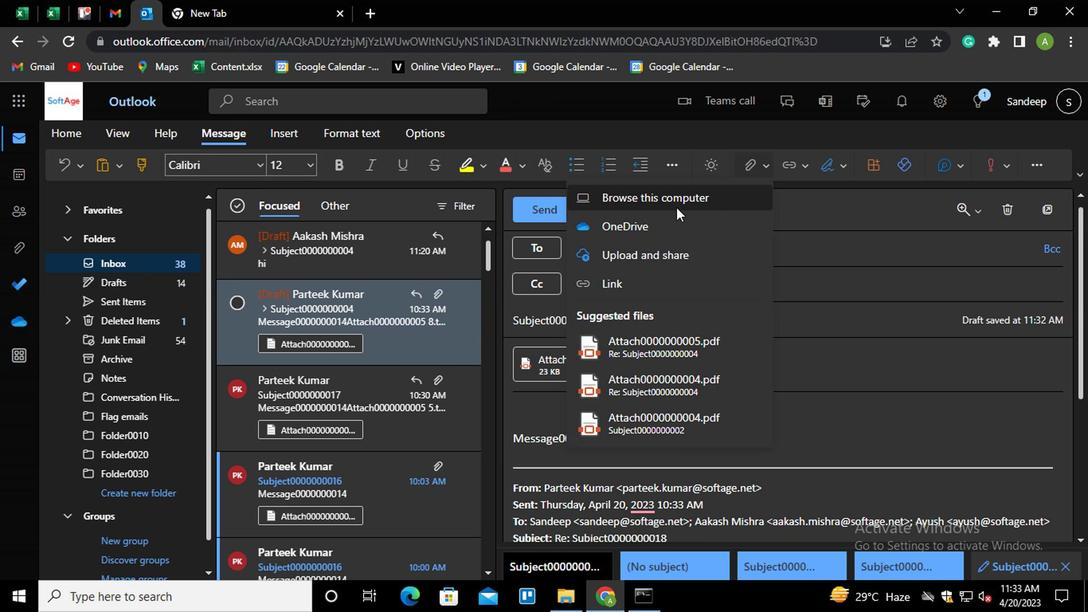 
Action: Mouse pressed left at (642, 219)
Screenshot: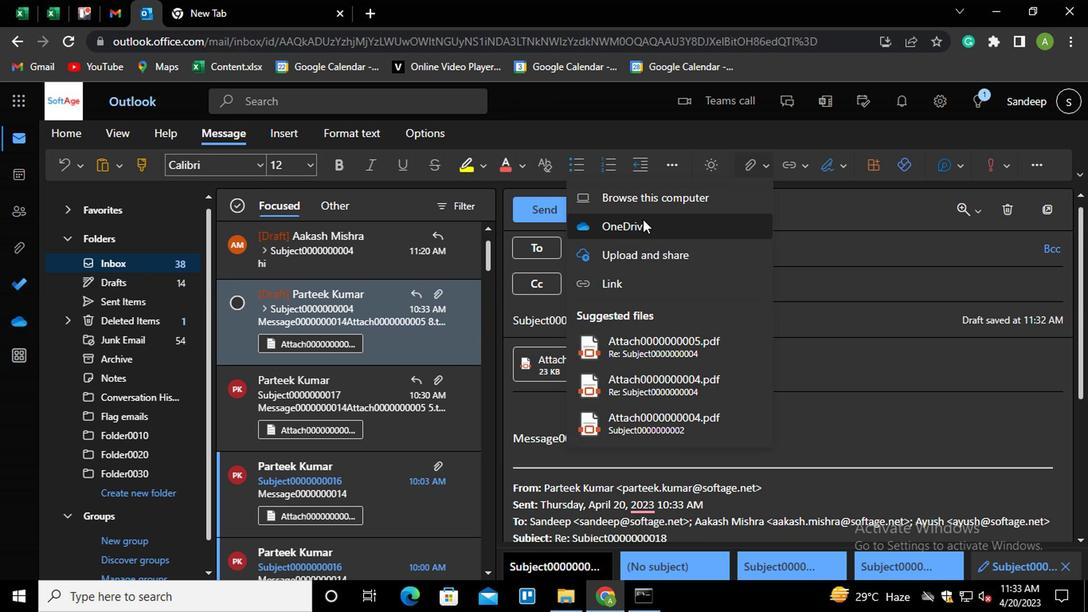 
Action: Mouse moved to (501, 303)
Screenshot: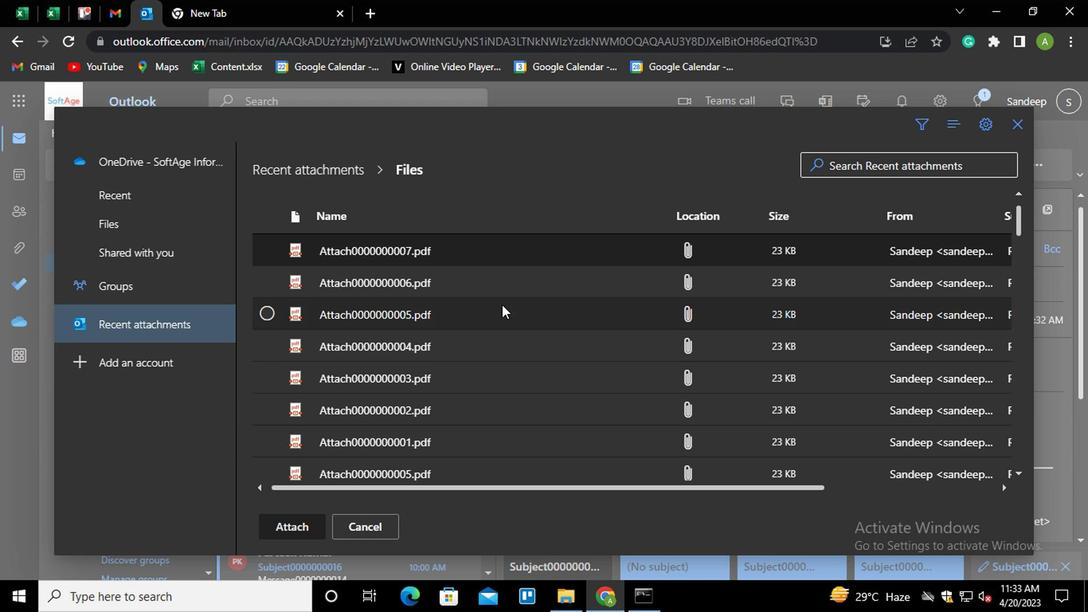 
Action: Mouse pressed left at (501, 303)
Screenshot: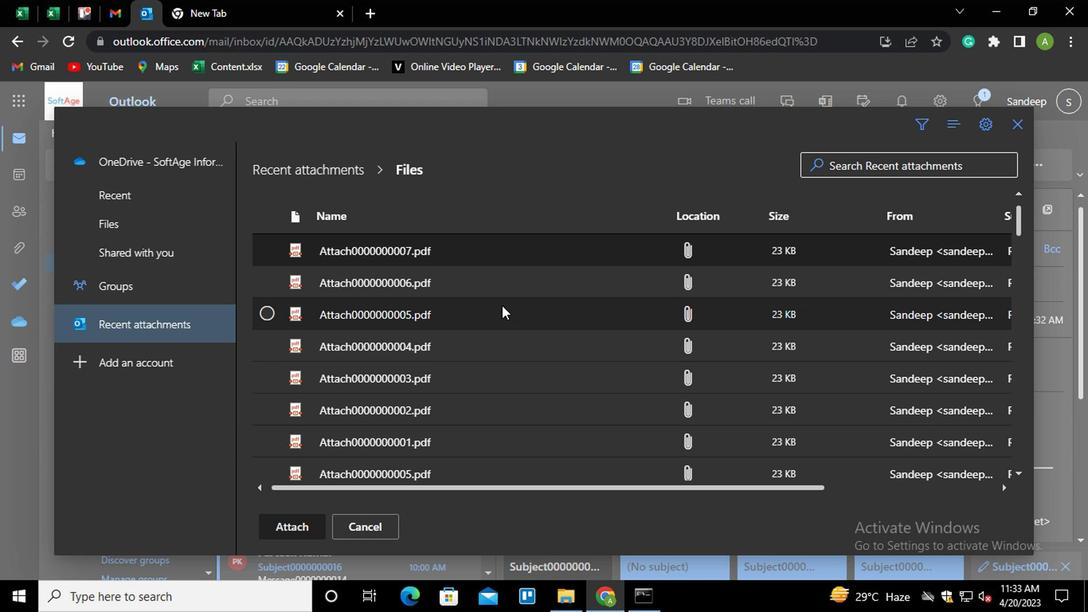 
Action: Mouse moved to (303, 515)
Screenshot: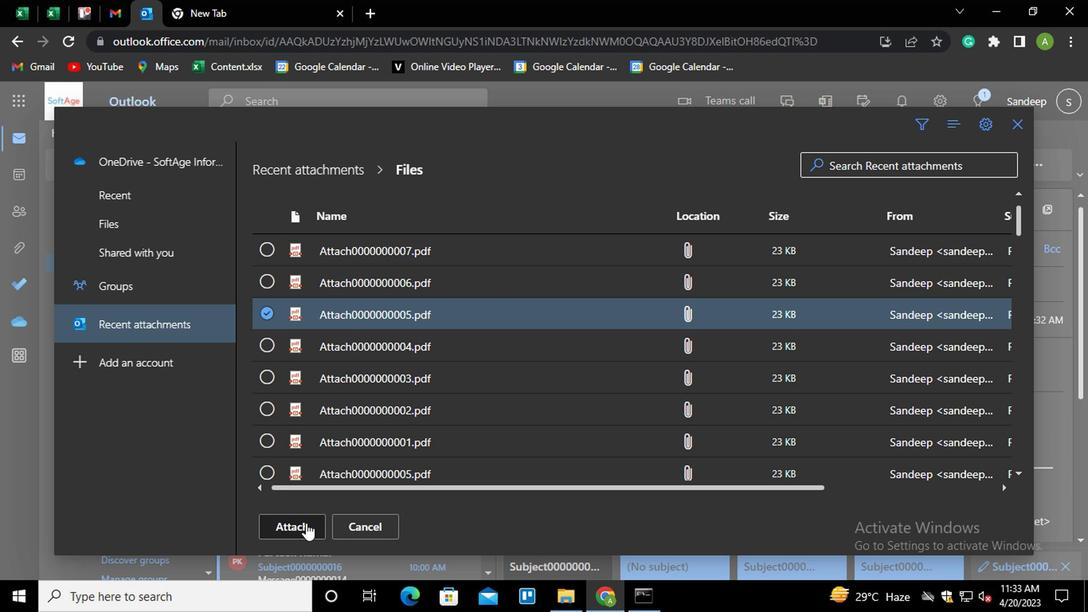 
Action: Mouse pressed left at (303, 515)
Screenshot: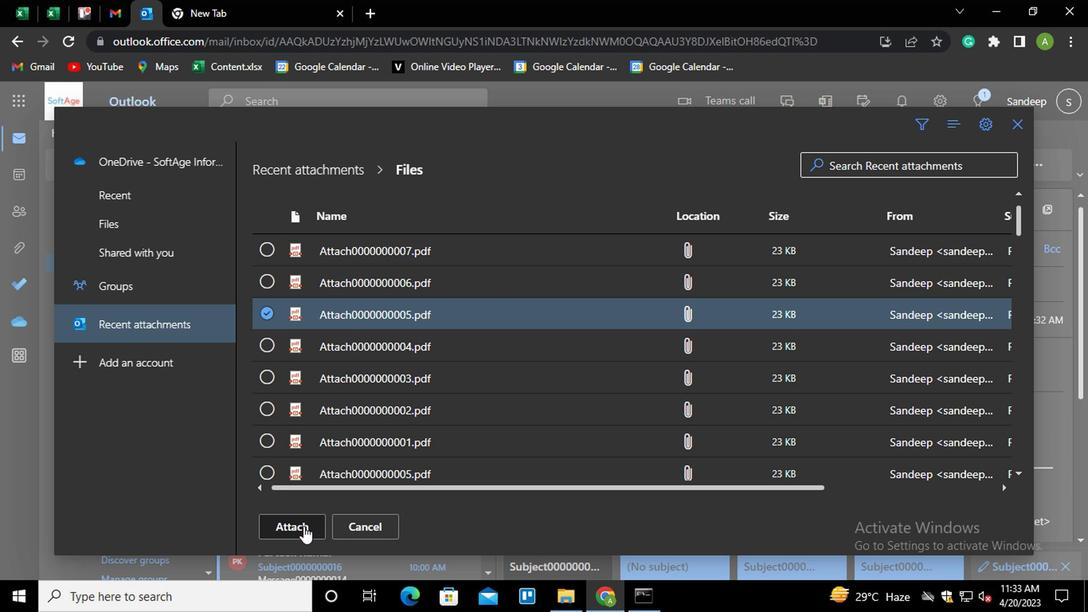 
Action: Mouse moved to (546, 213)
Screenshot: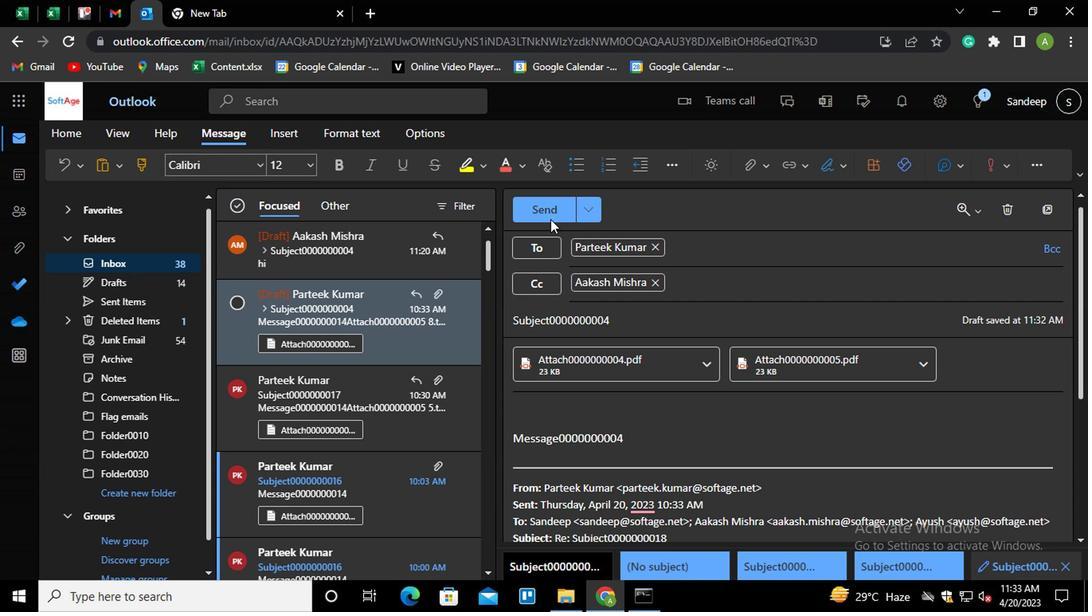 
Action: Mouse pressed left at (546, 213)
Screenshot: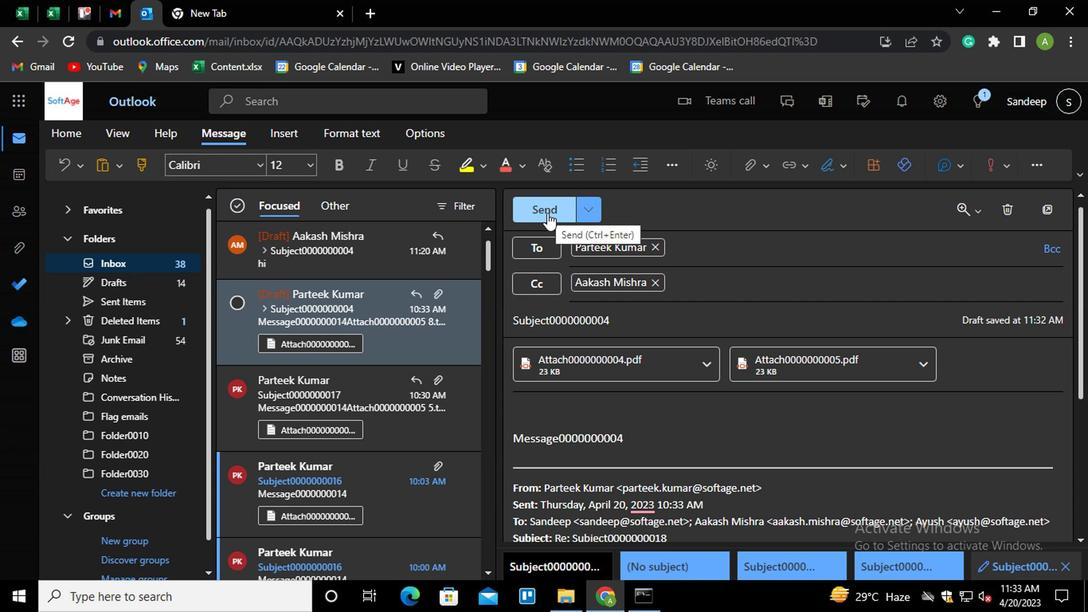 
Action: Mouse moved to (789, 352)
Screenshot: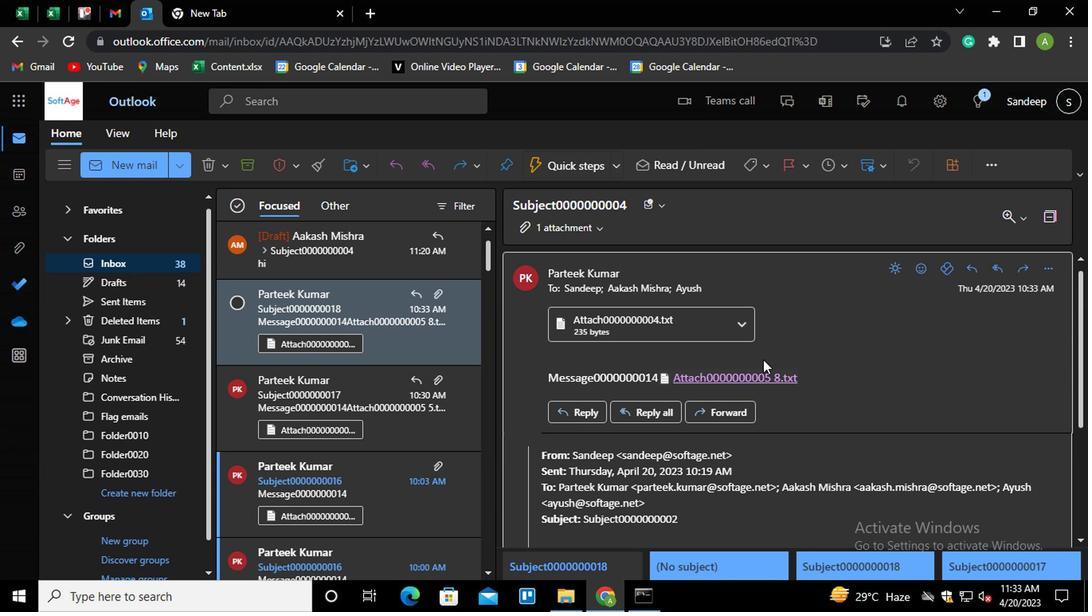 
